 Task: Look for space in Bedong, Malaysia from 6th September, 2023 to 10th September, 2023 for 1 adult in price range Rs.9000 to Rs.17000. Place can be private room with 1  bedroom having 1 bed and 1 bathroom. Property type can be house, flat, guest house, hotel. Booking option can be shelf check-in. Required host language is English.
Action: Mouse moved to (552, 106)
Screenshot: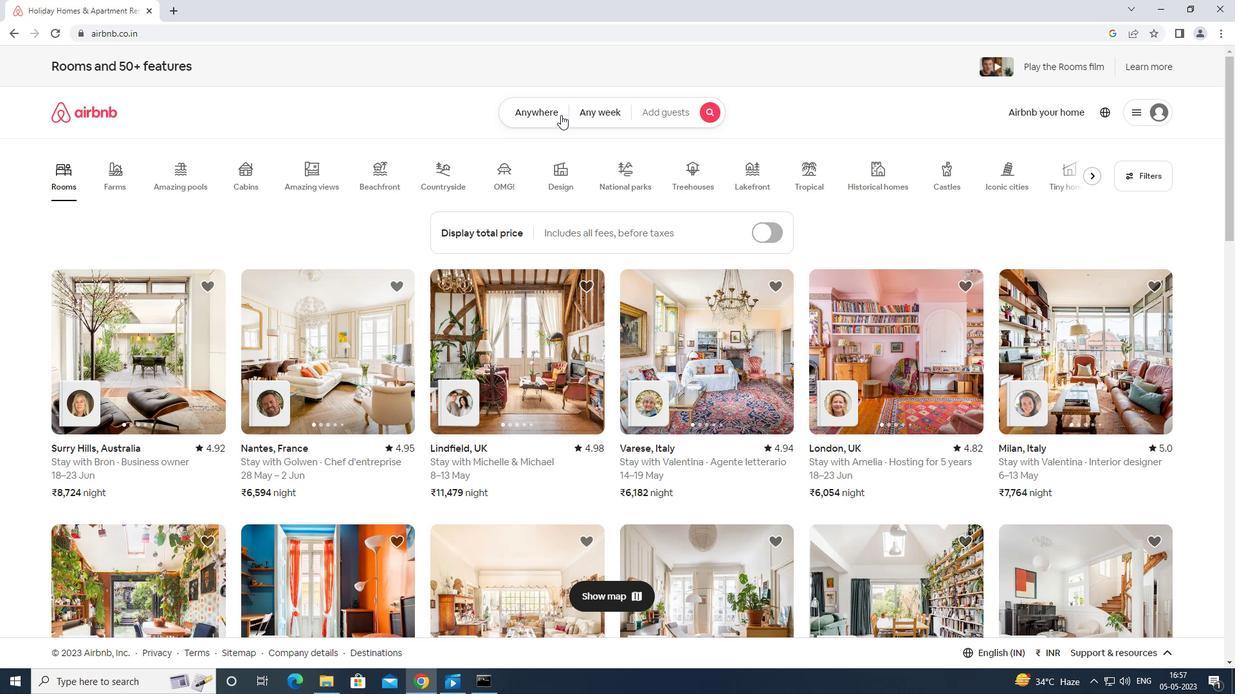 
Action: Mouse pressed left at (552, 106)
Screenshot: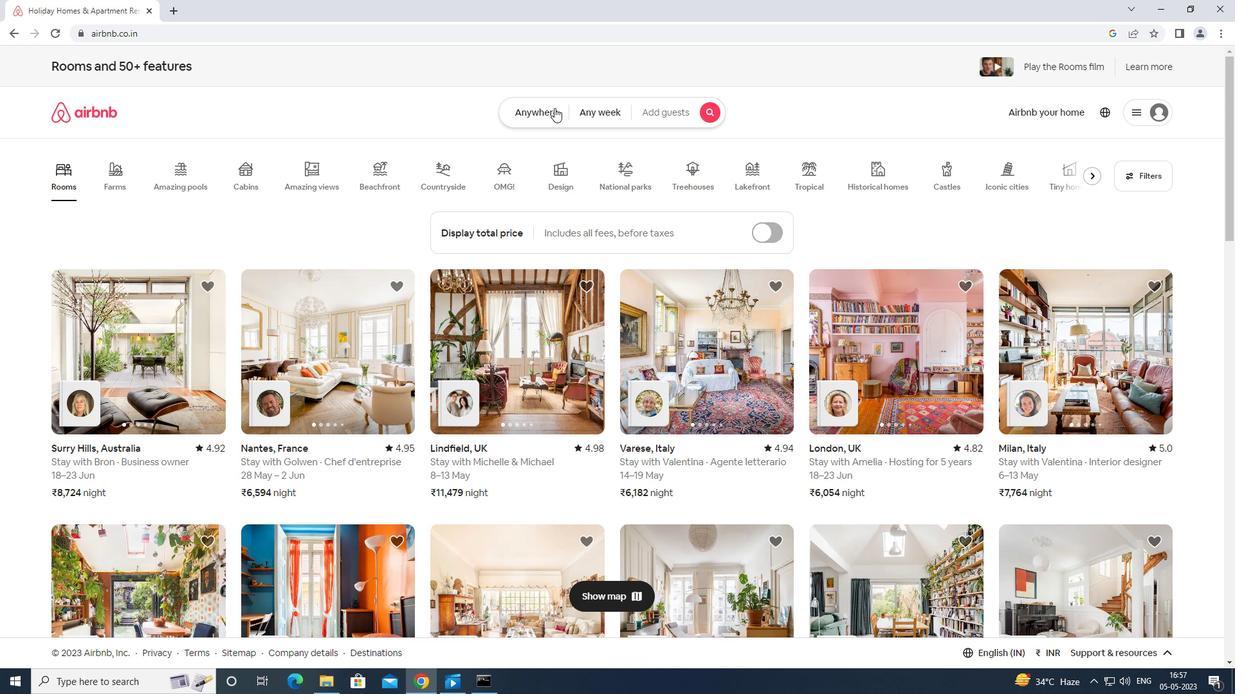 
Action: Mouse moved to (468, 161)
Screenshot: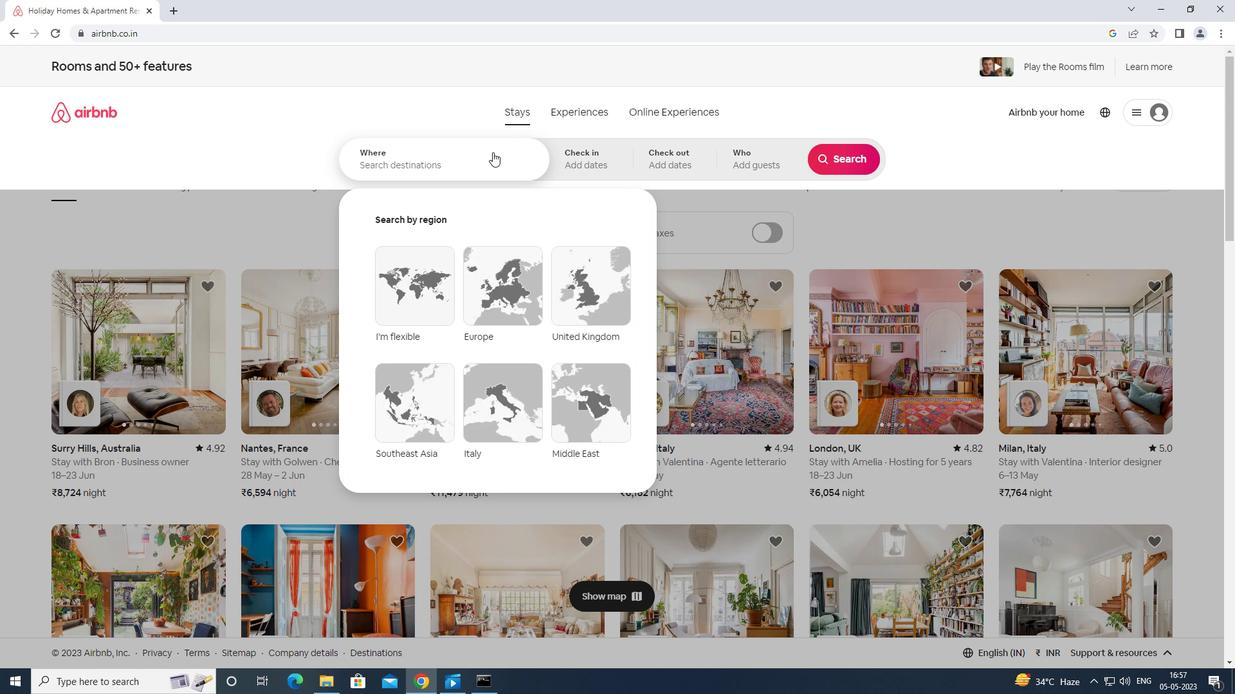 
Action: Mouse pressed left at (468, 161)
Screenshot: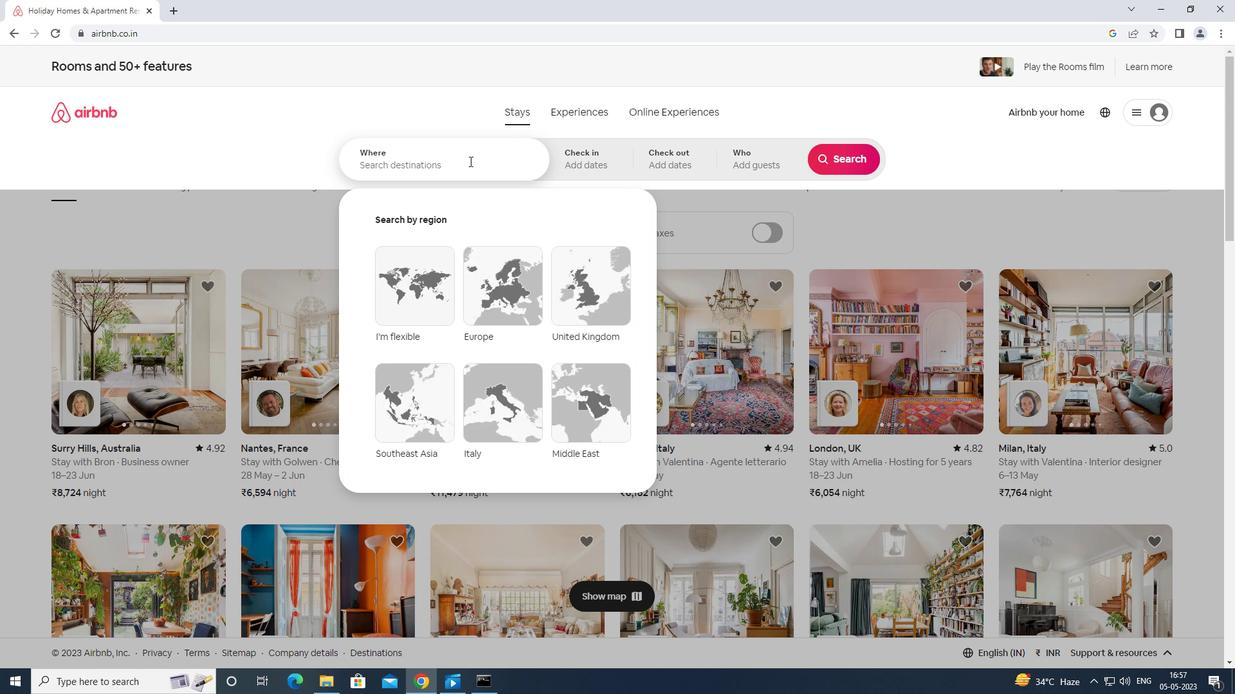 
Action: Mouse moved to (468, 161)
Screenshot: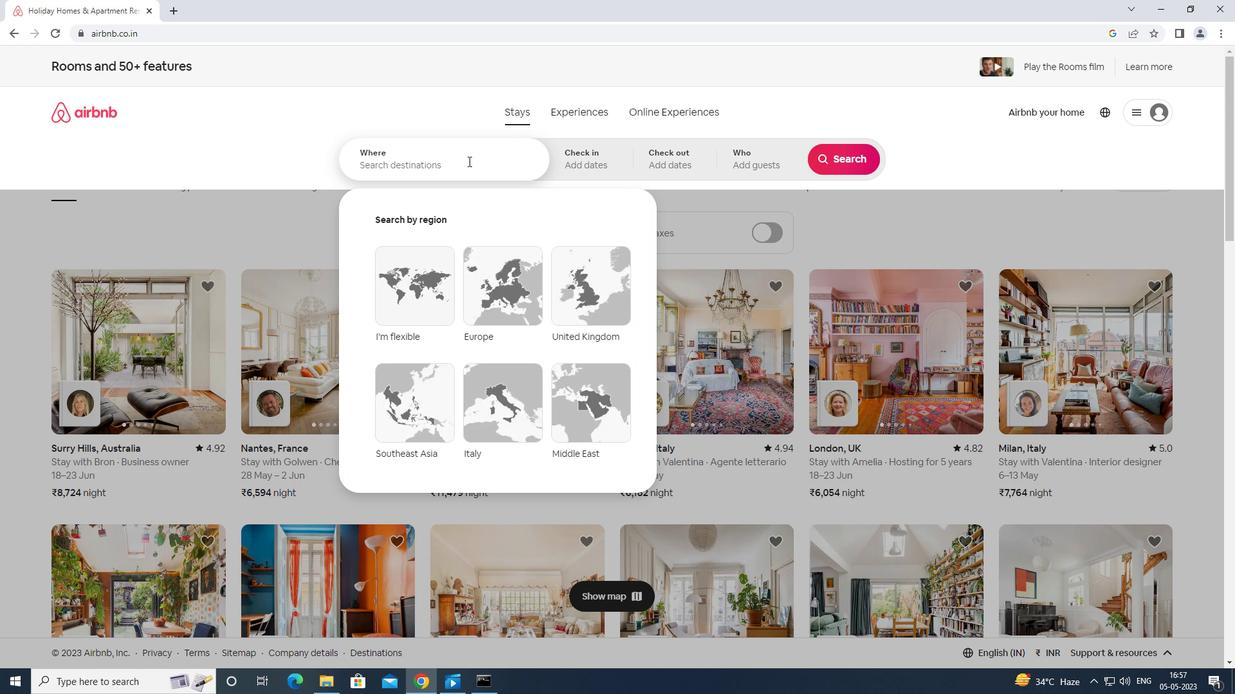 
Action: Key pressed <Key.shift>BEDONG<Key.space>MALAYSIA<Key.enter>
Screenshot: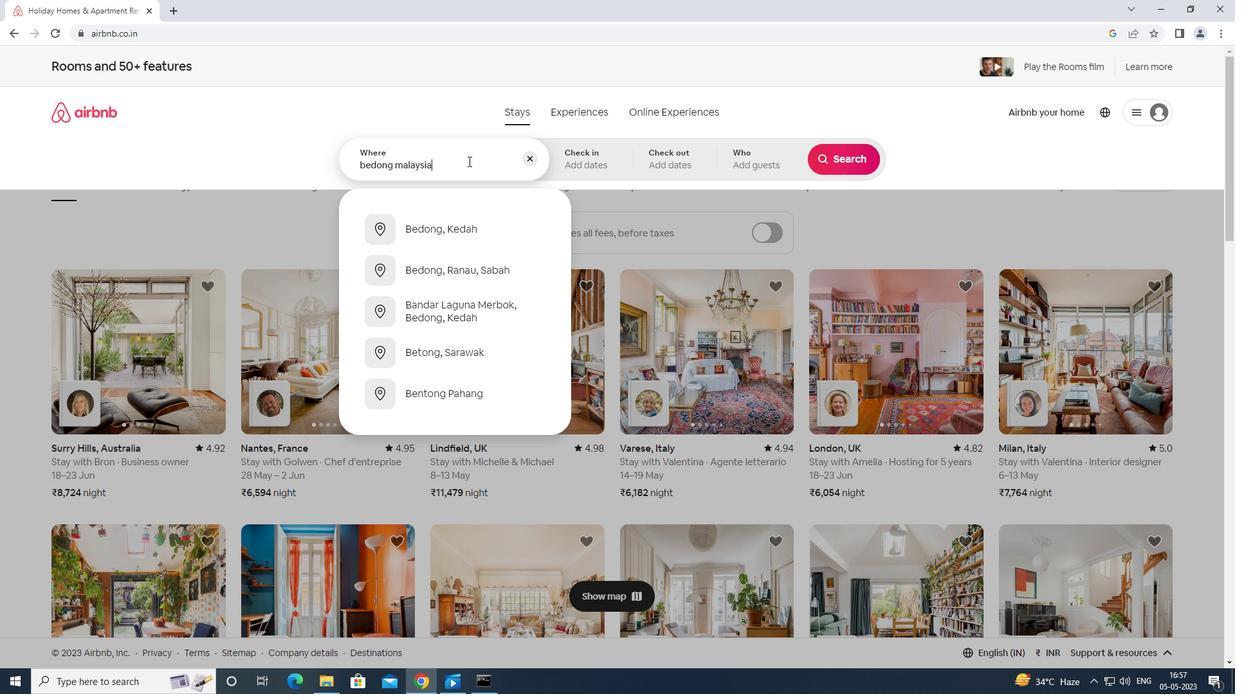 
Action: Mouse moved to (836, 241)
Screenshot: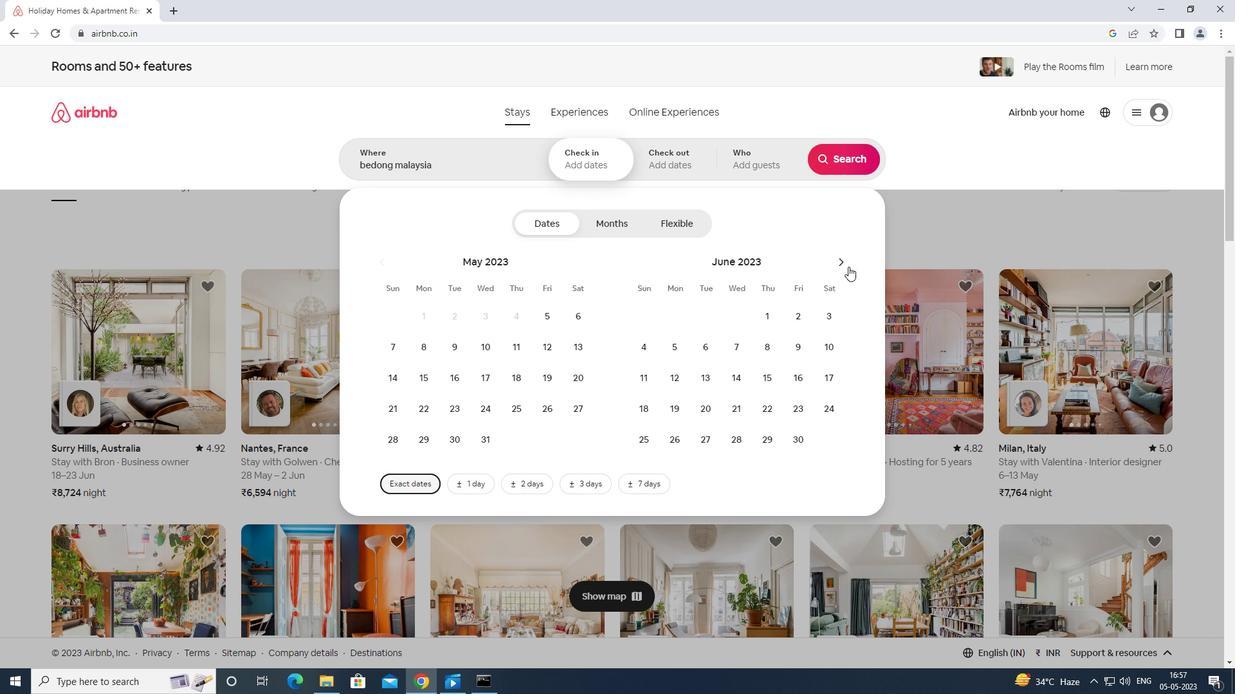 
Action: Mouse pressed left at (836, 241)
Screenshot: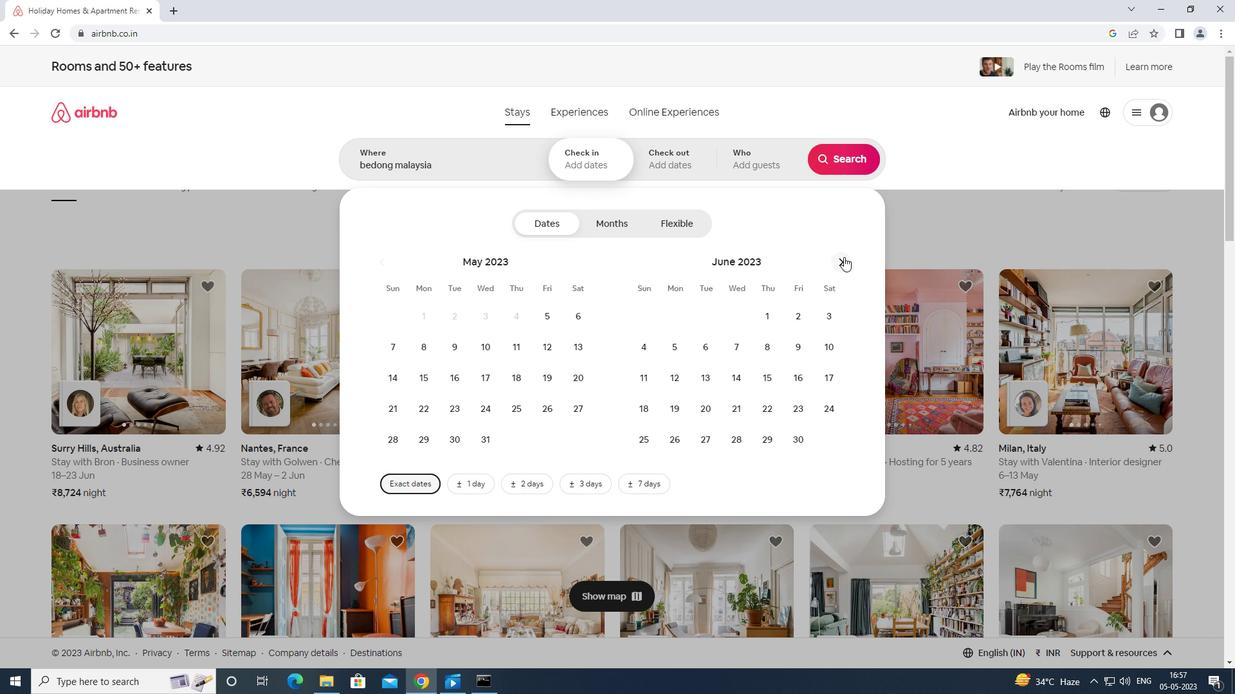 
Action: Mouse moved to (843, 265)
Screenshot: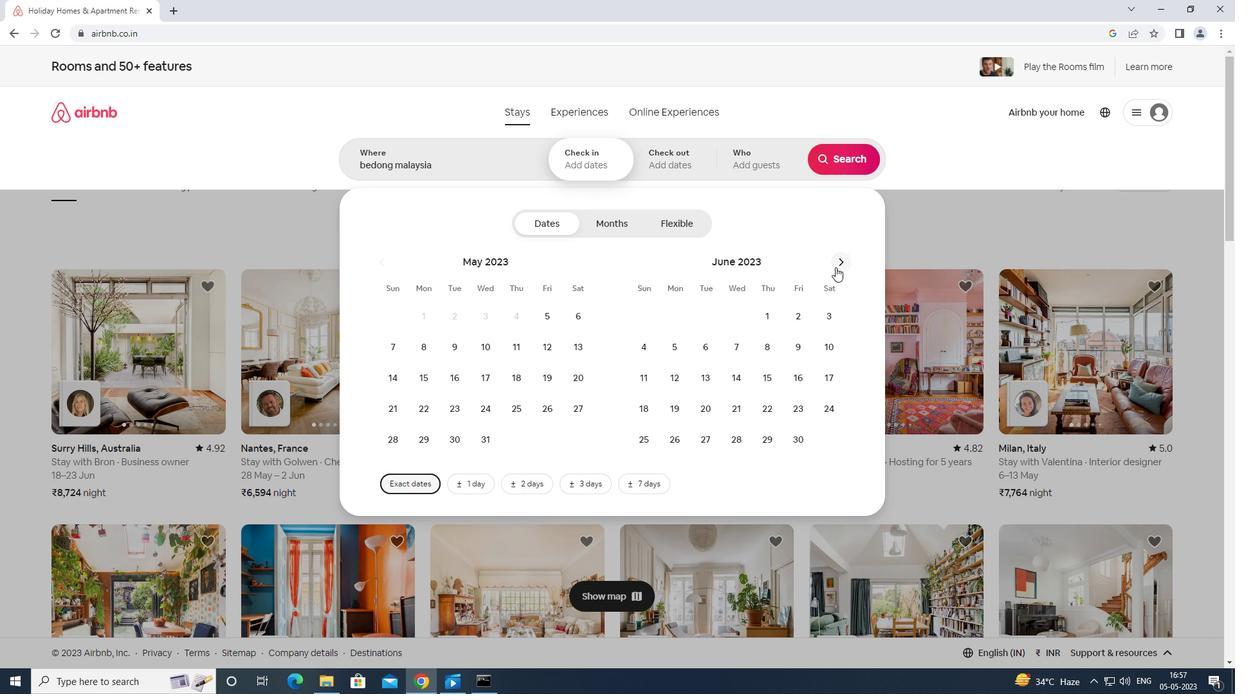 
Action: Mouse pressed left at (843, 265)
Screenshot: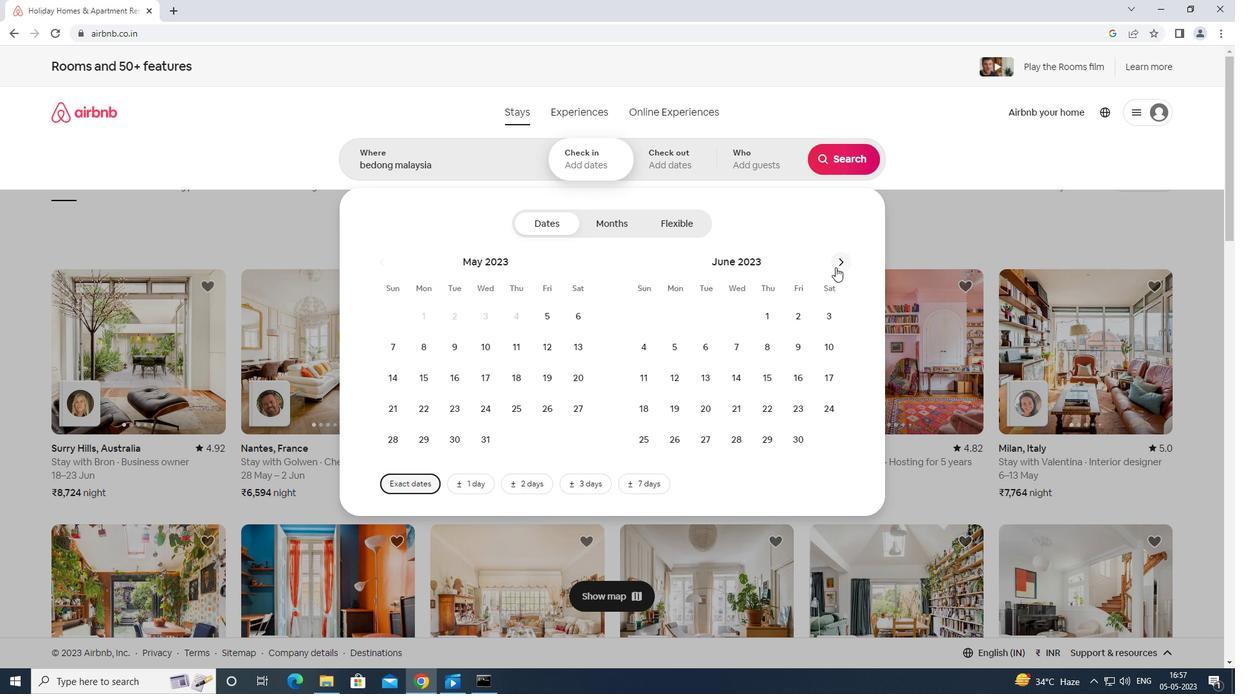 
Action: Mouse moved to (843, 263)
Screenshot: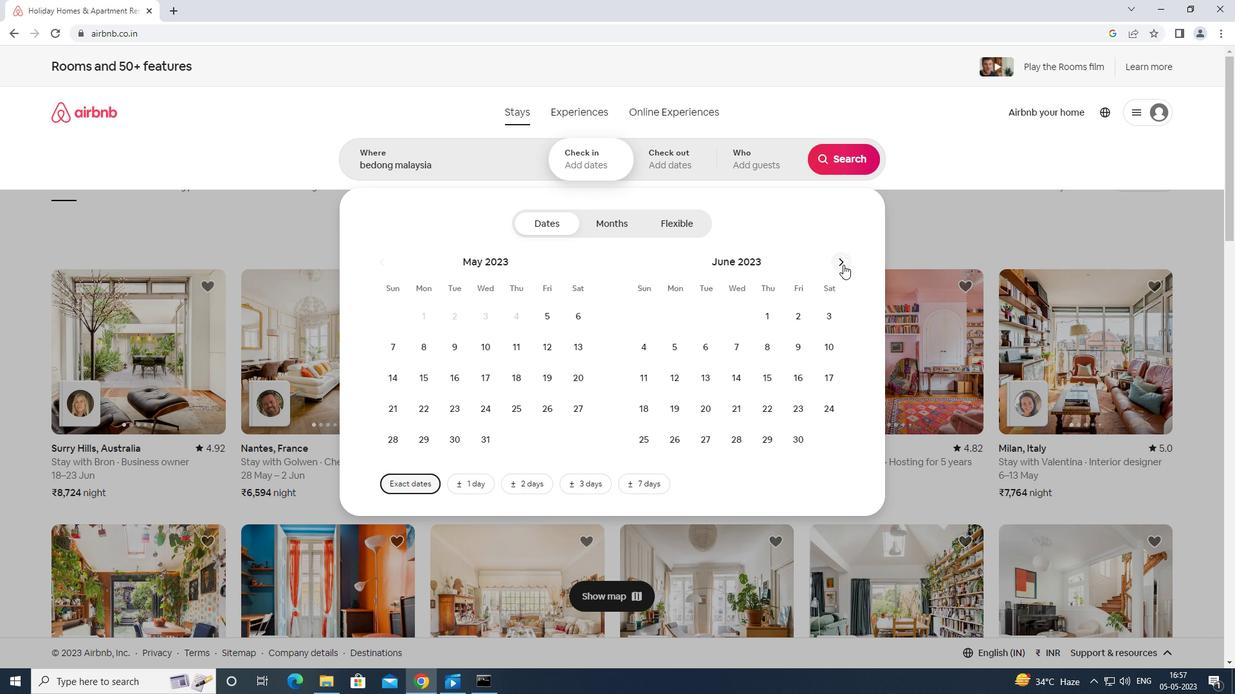 
Action: Mouse pressed left at (843, 263)
Screenshot: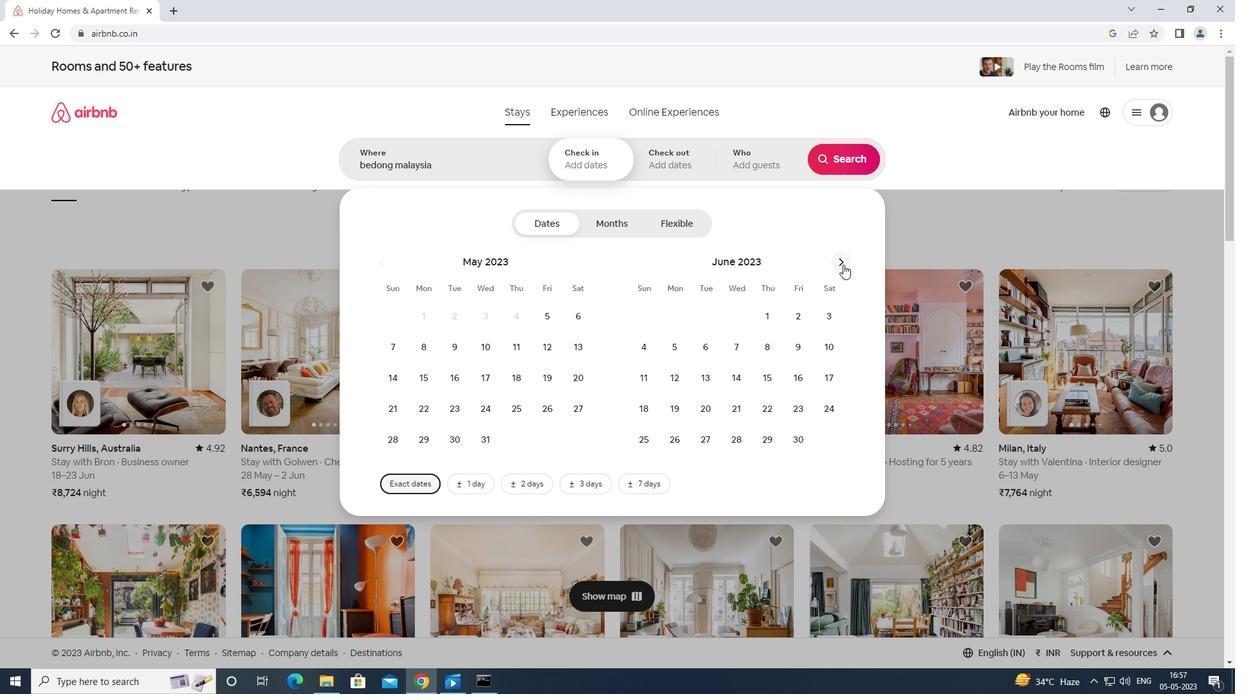 
Action: Mouse pressed left at (843, 263)
Screenshot: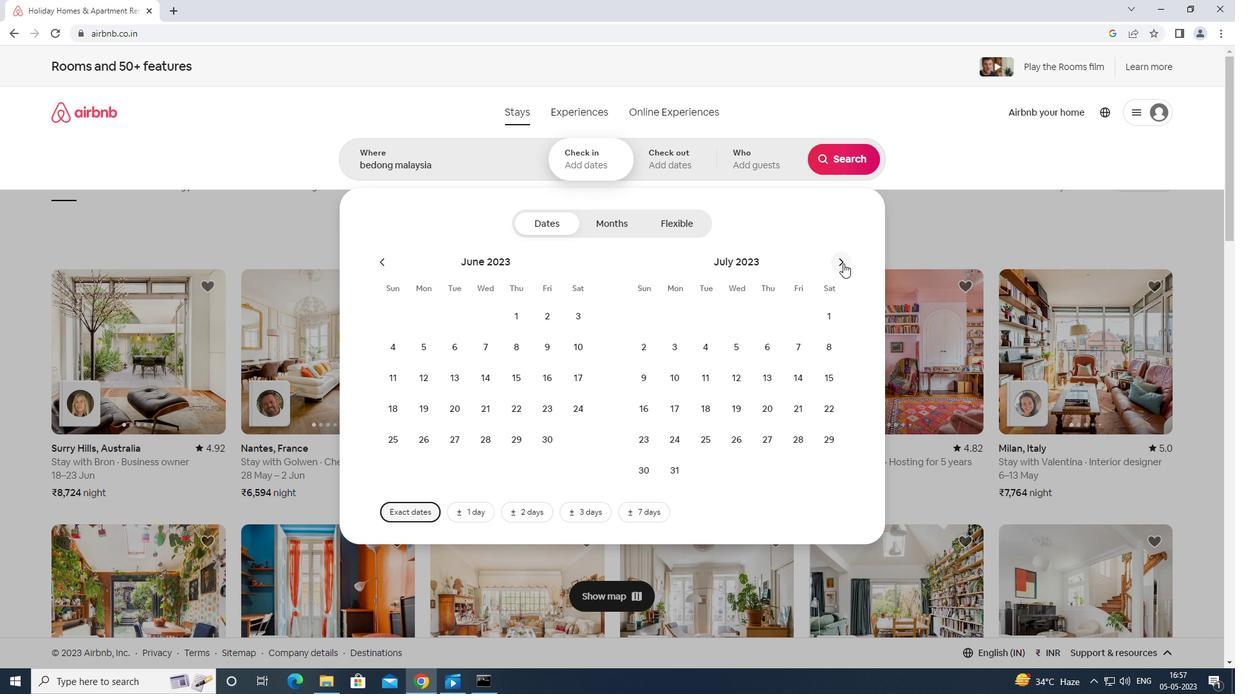 
Action: Mouse pressed left at (843, 263)
Screenshot: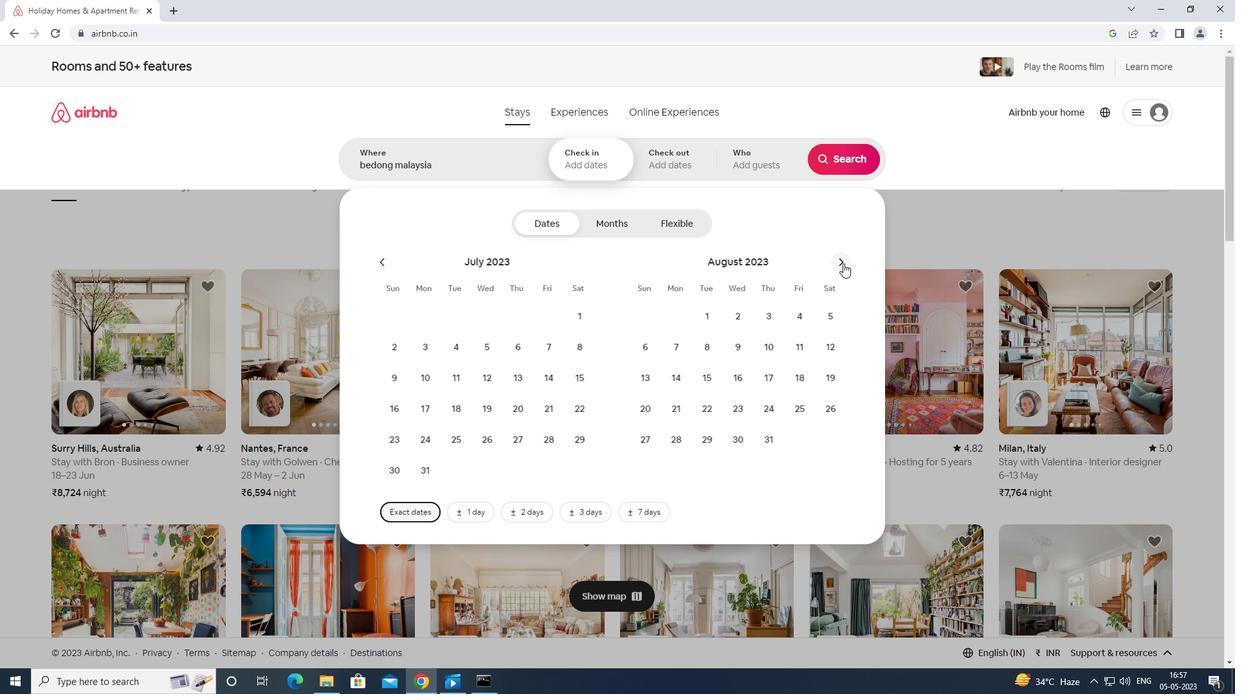 
Action: Mouse moved to (741, 345)
Screenshot: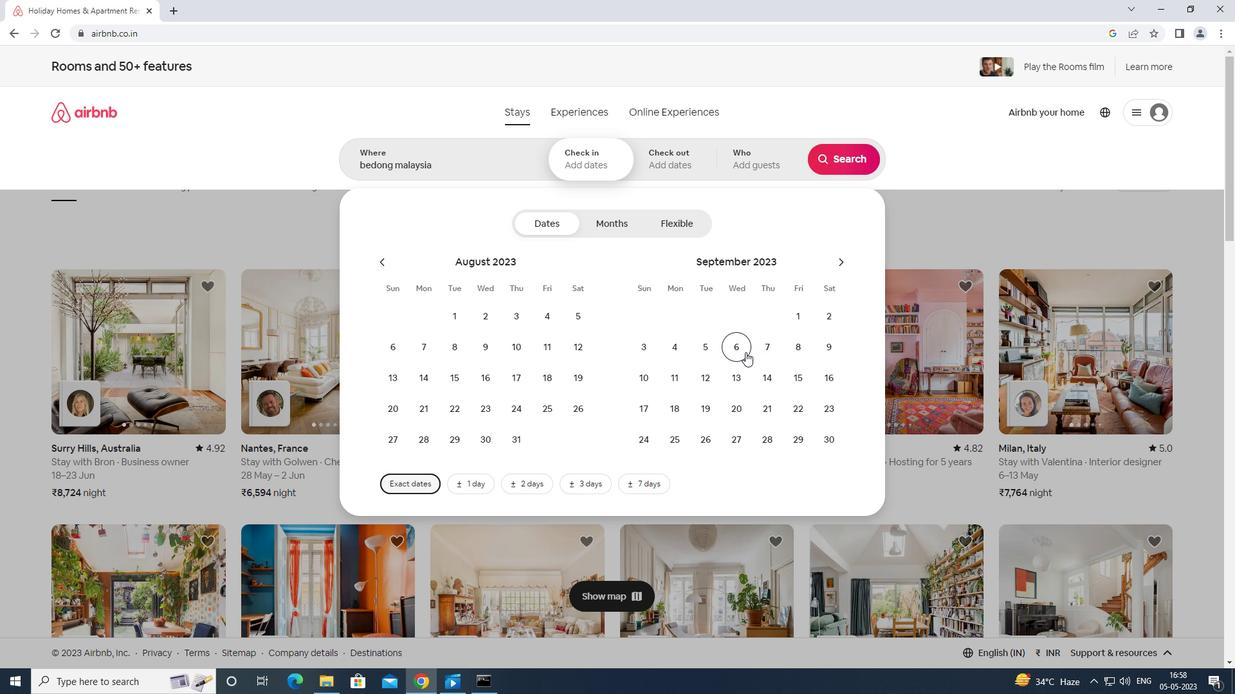 
Action: Mouse pressed left at (741, 345)
Screenshot: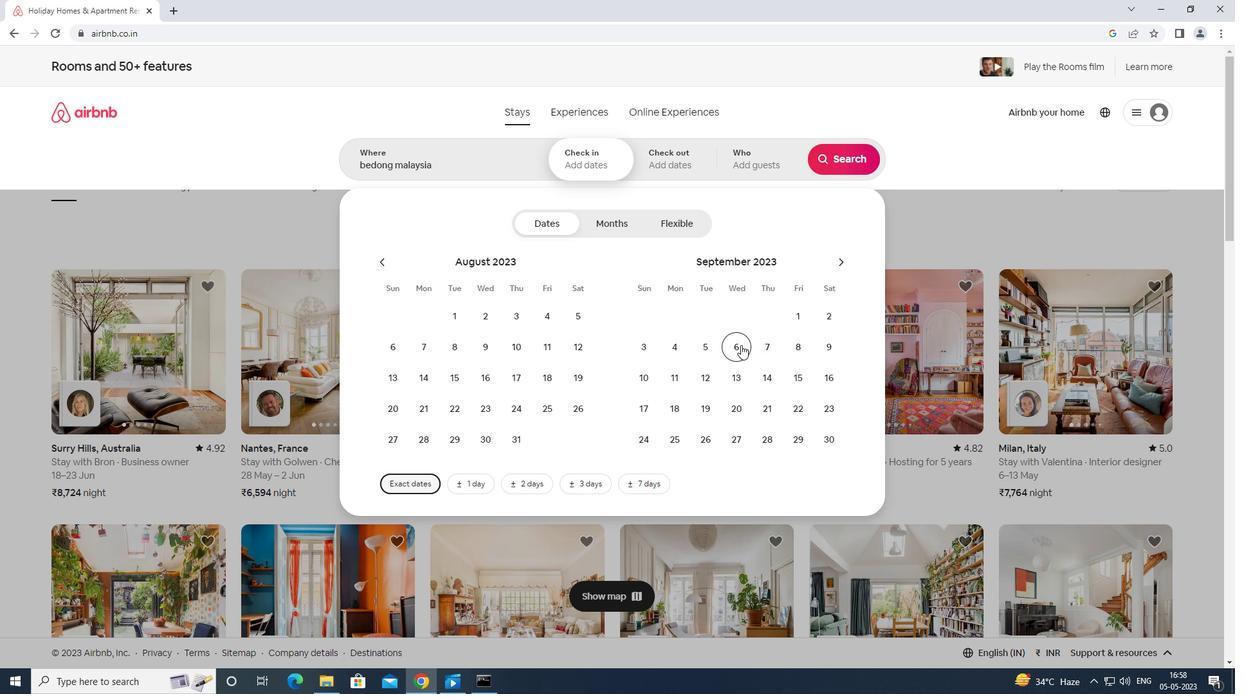 
Action: Mouse moved to (641, 382)
Screenshot: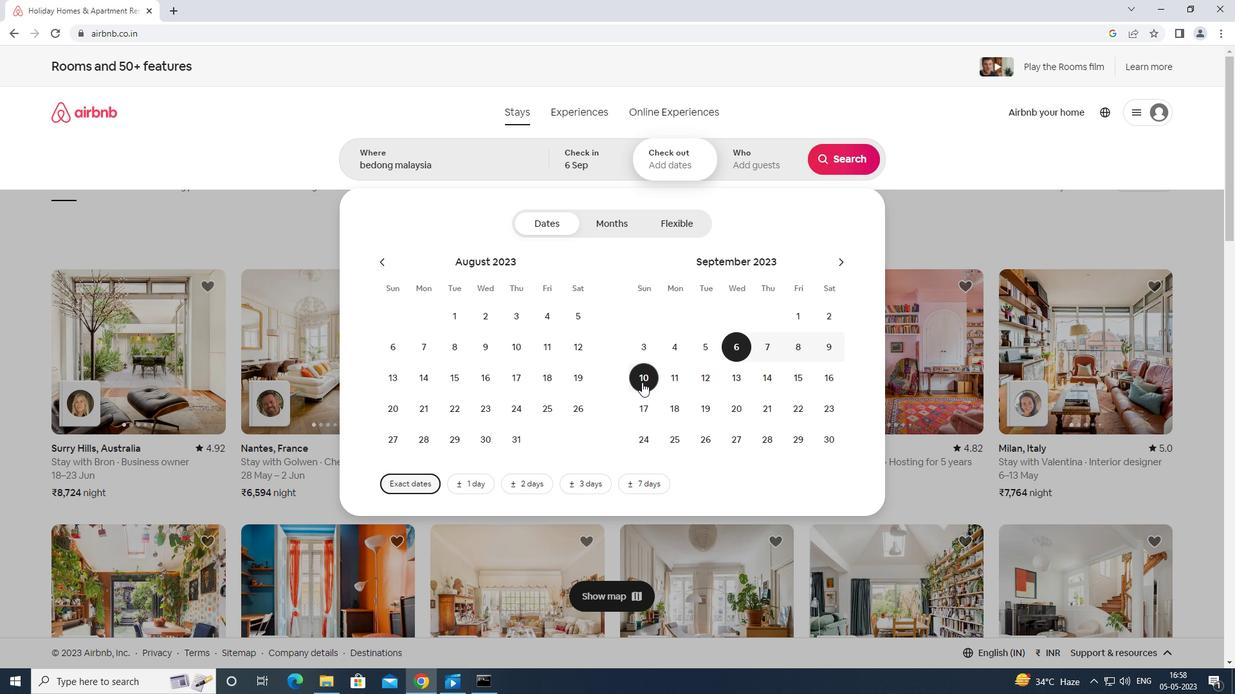
Action: Mouse pressed left at (641, 382)
Screenshot: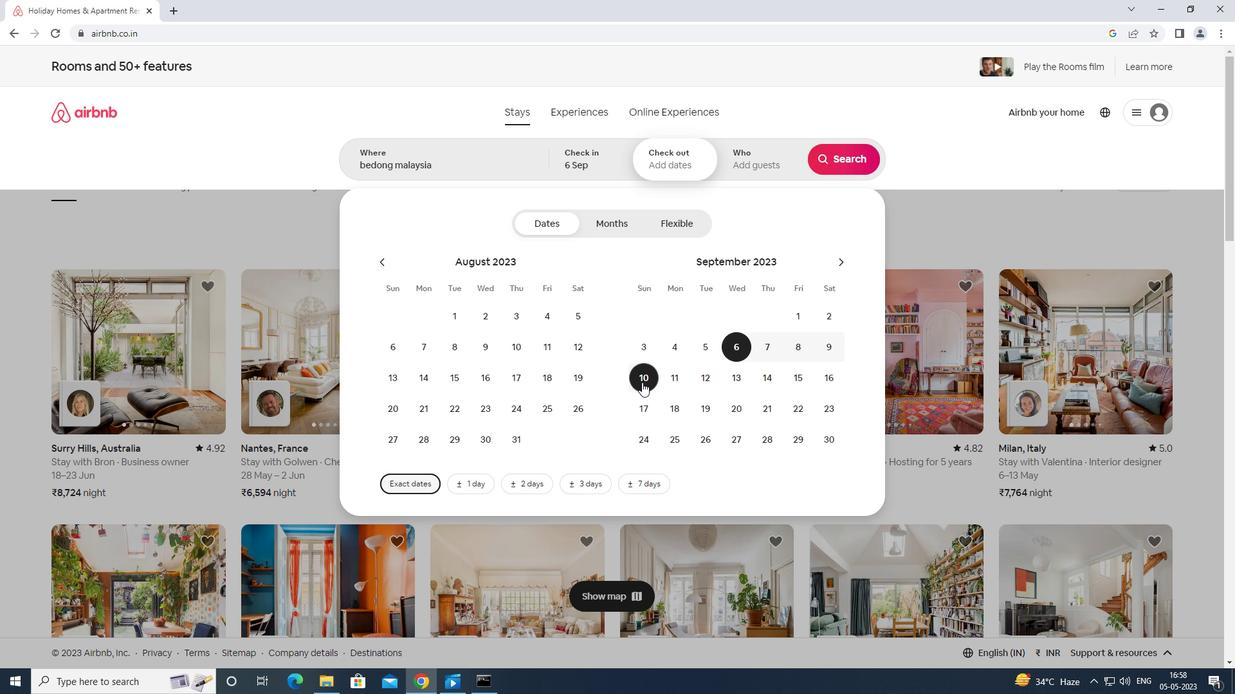 
Action: Mouse moved to (746, 166)
Screenshot: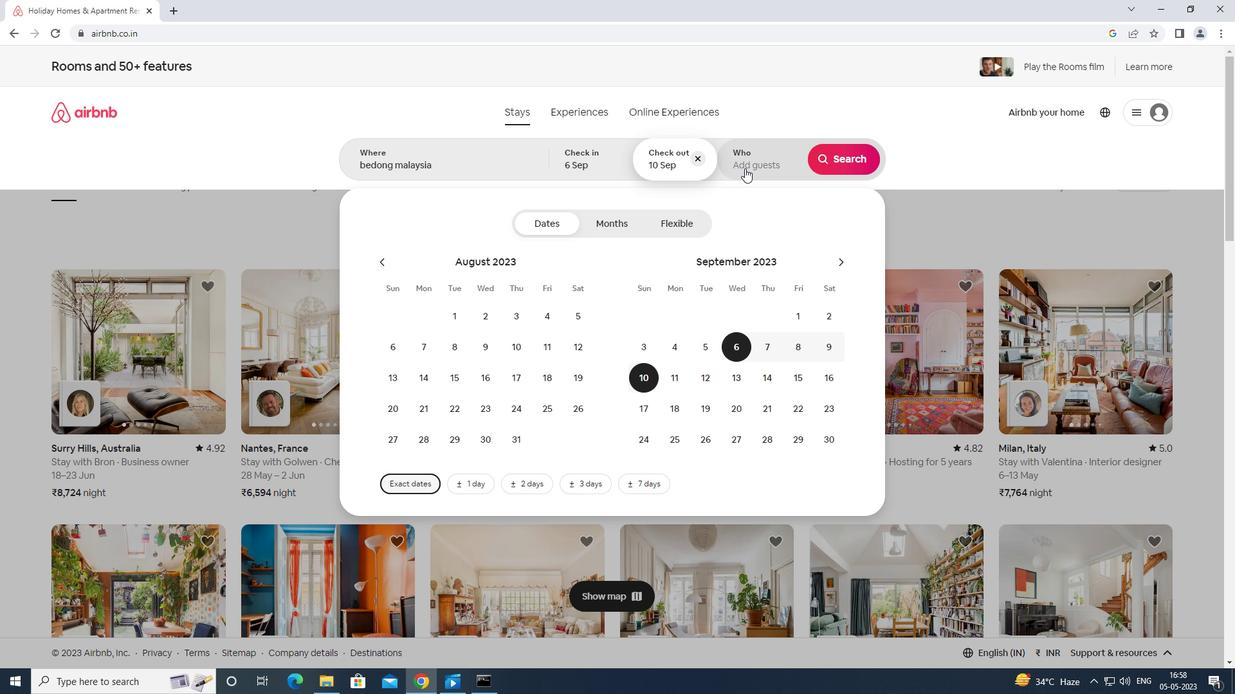 
Action: Mouse pressed left at (746, 166)
Screenshot: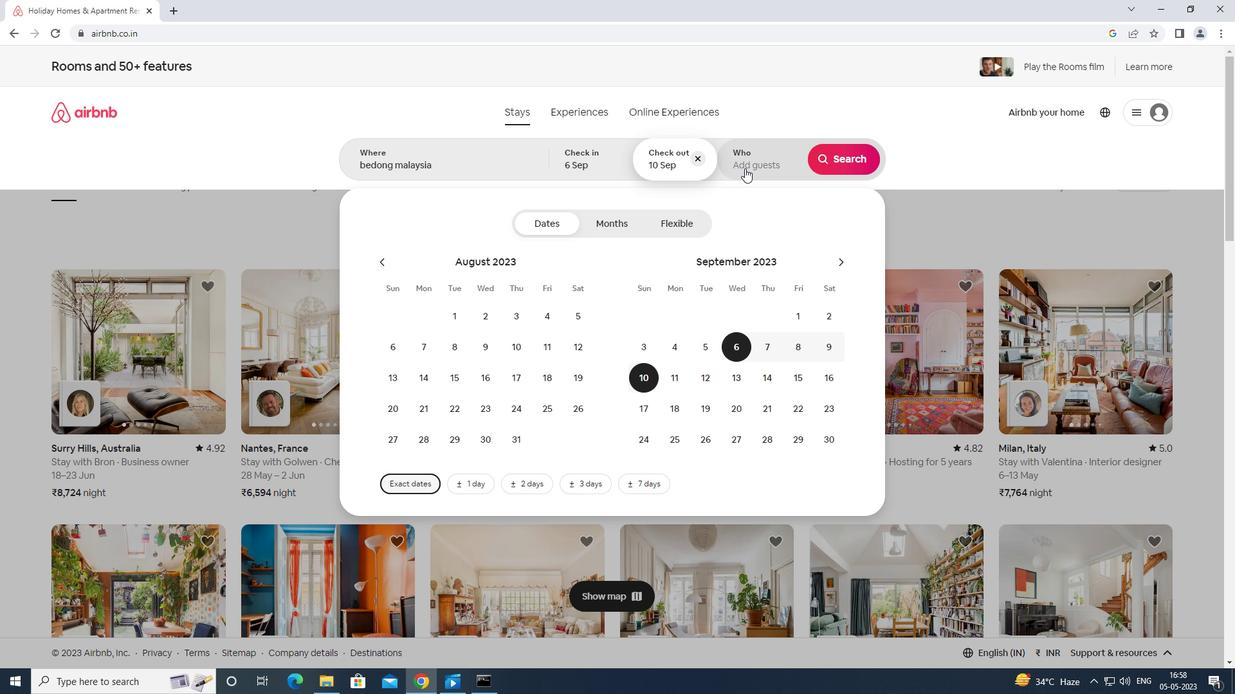 
Action: Mouse moved to (850, 225)
Screenshot: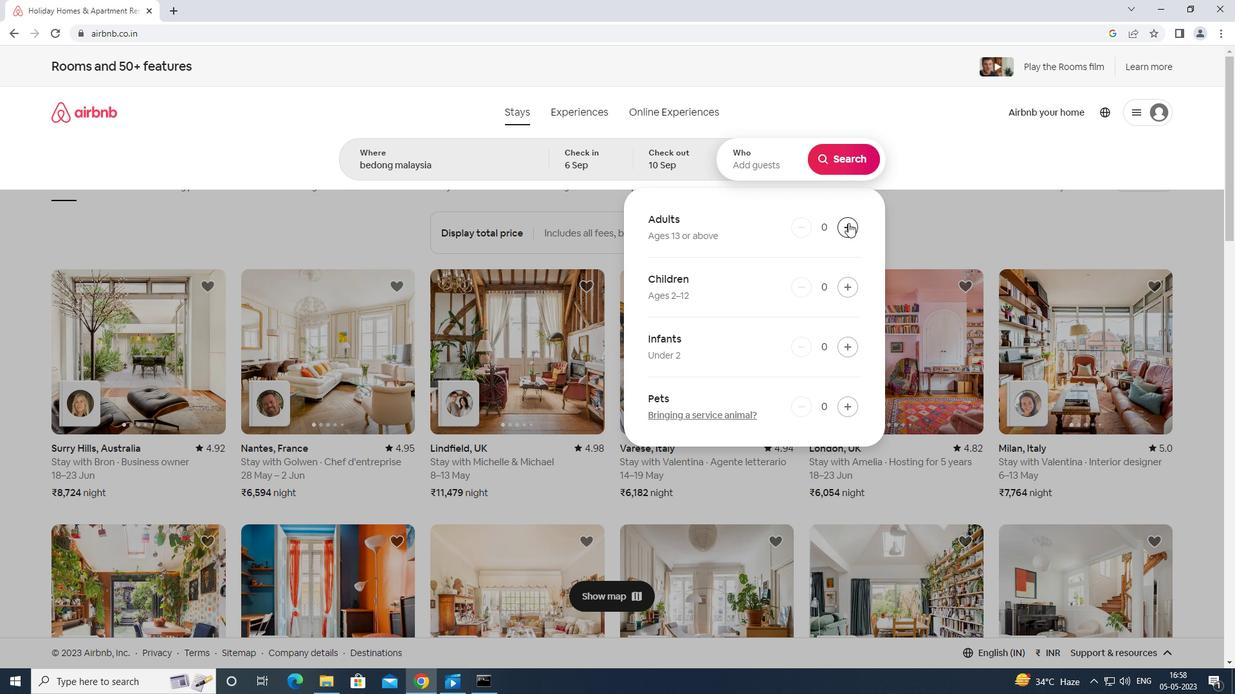 
Action: Mouse pressed left at (850, 225)
Screenshot: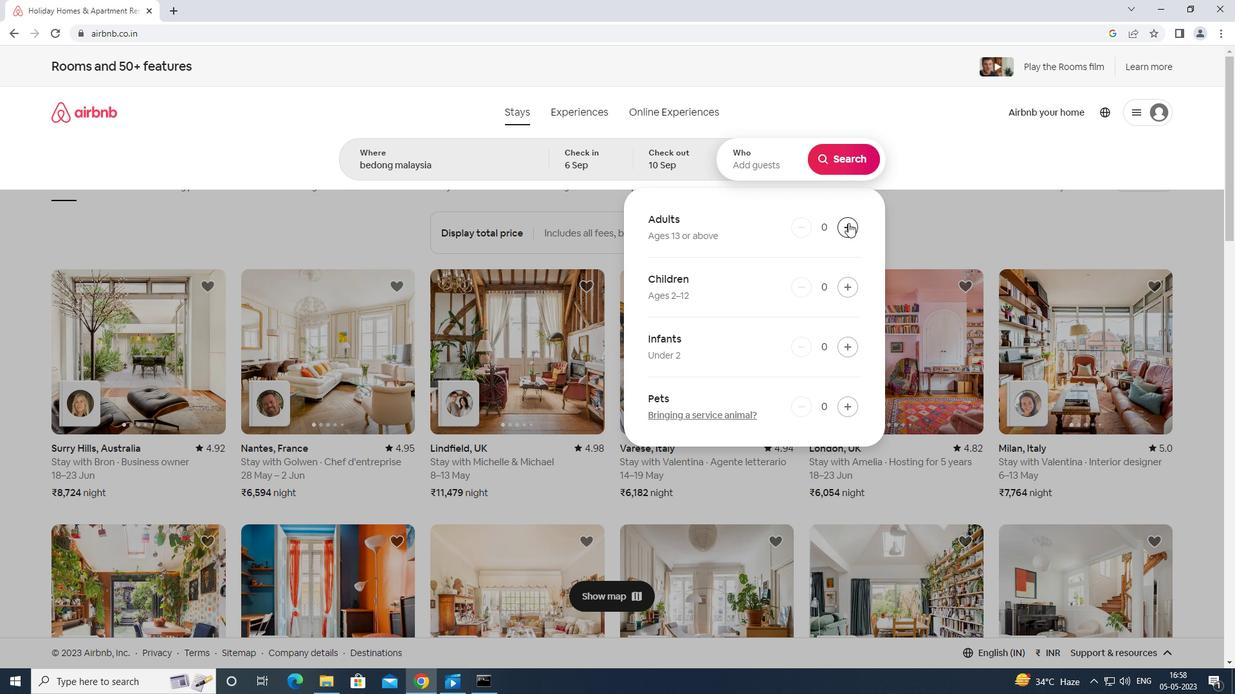 
Action: Mouse moved to (841, 158)
Screenshot: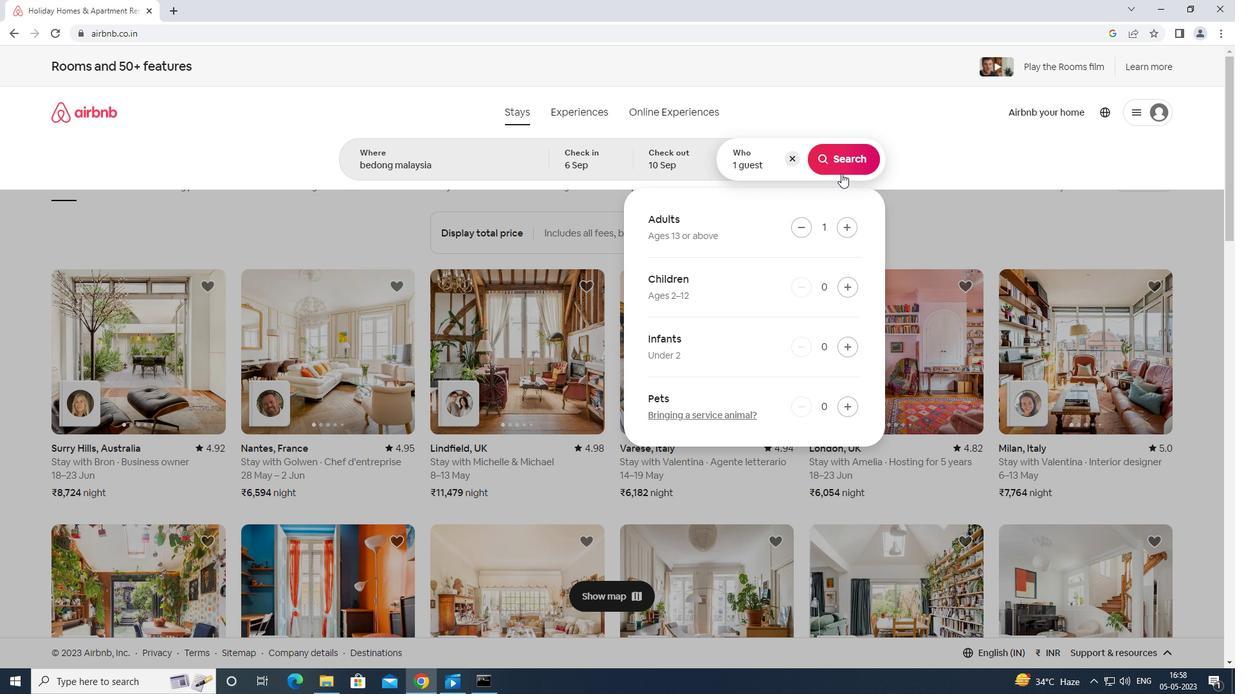 
Action: Mouse pressed left at (841, 158)
Screenshot: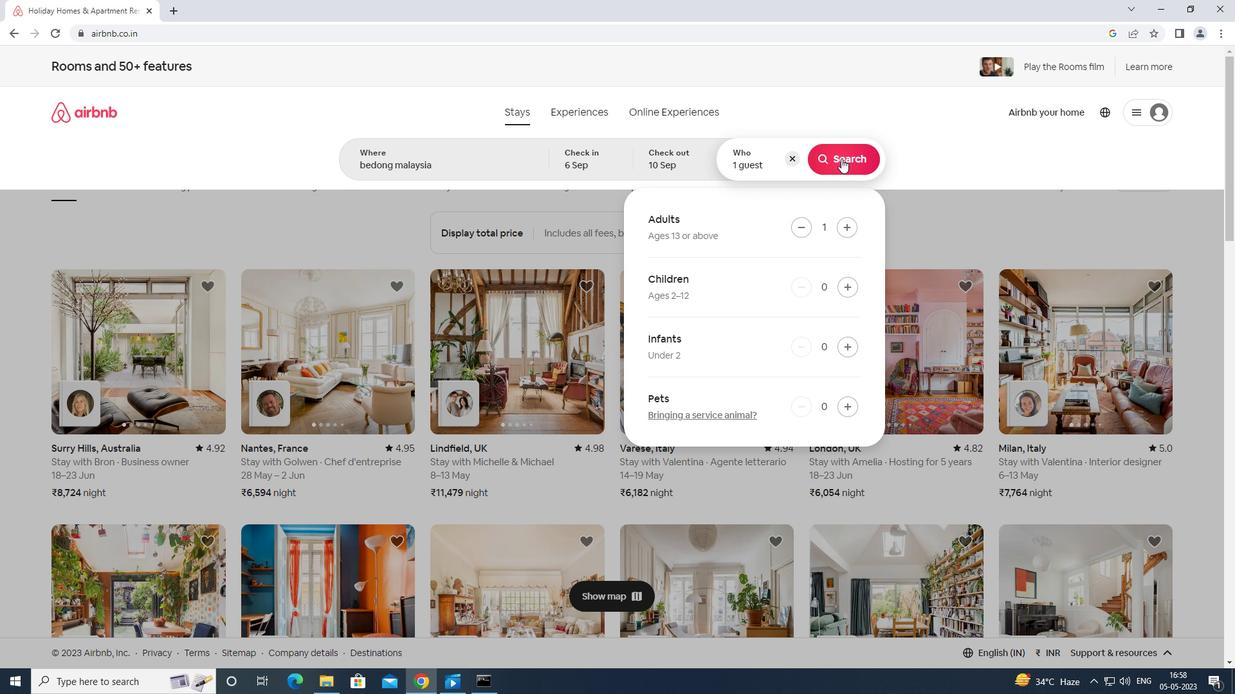 
Action: Mouse moved to (1188, 122)
Screenshot: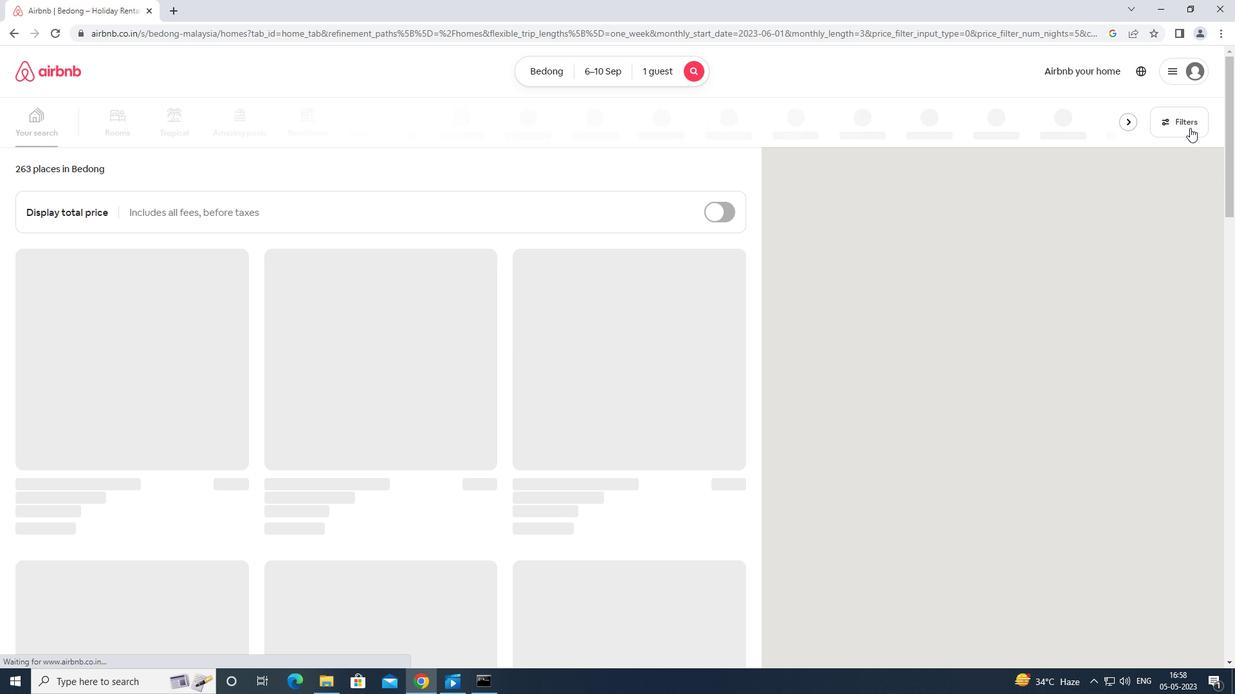 
Action: Mouse pressed left at (1188, 122)
Screenshot: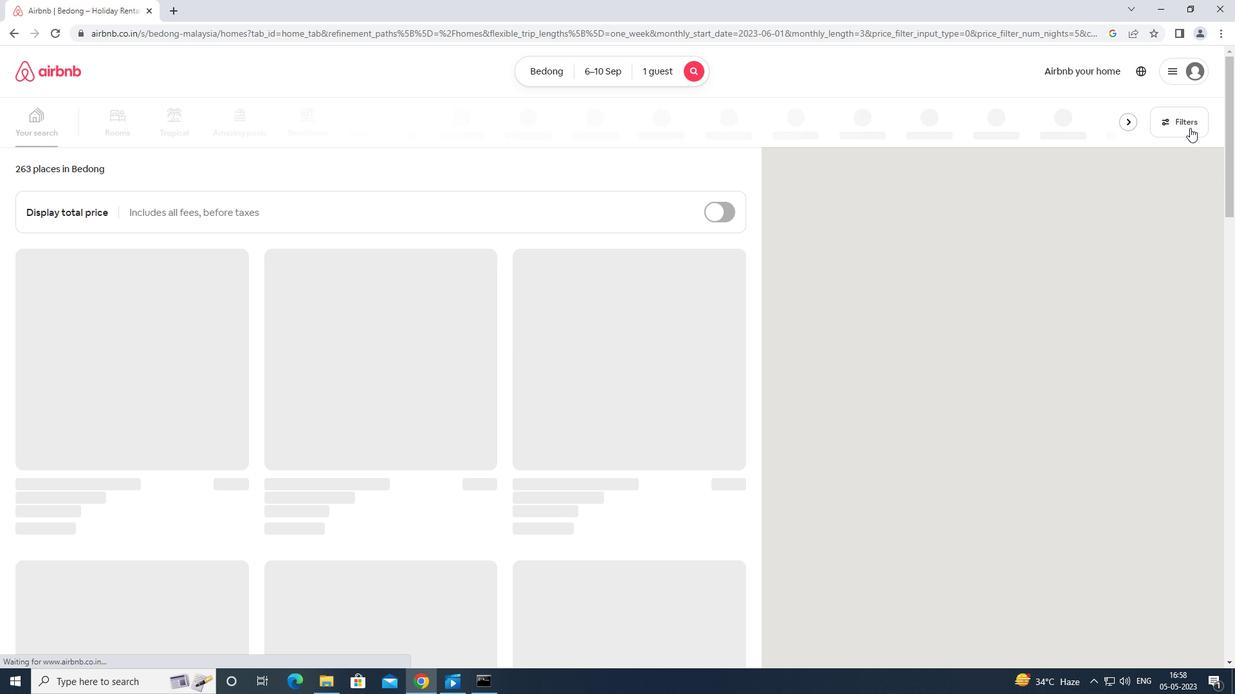 
Action: Mouse moved to (503, 426)
Screenshot: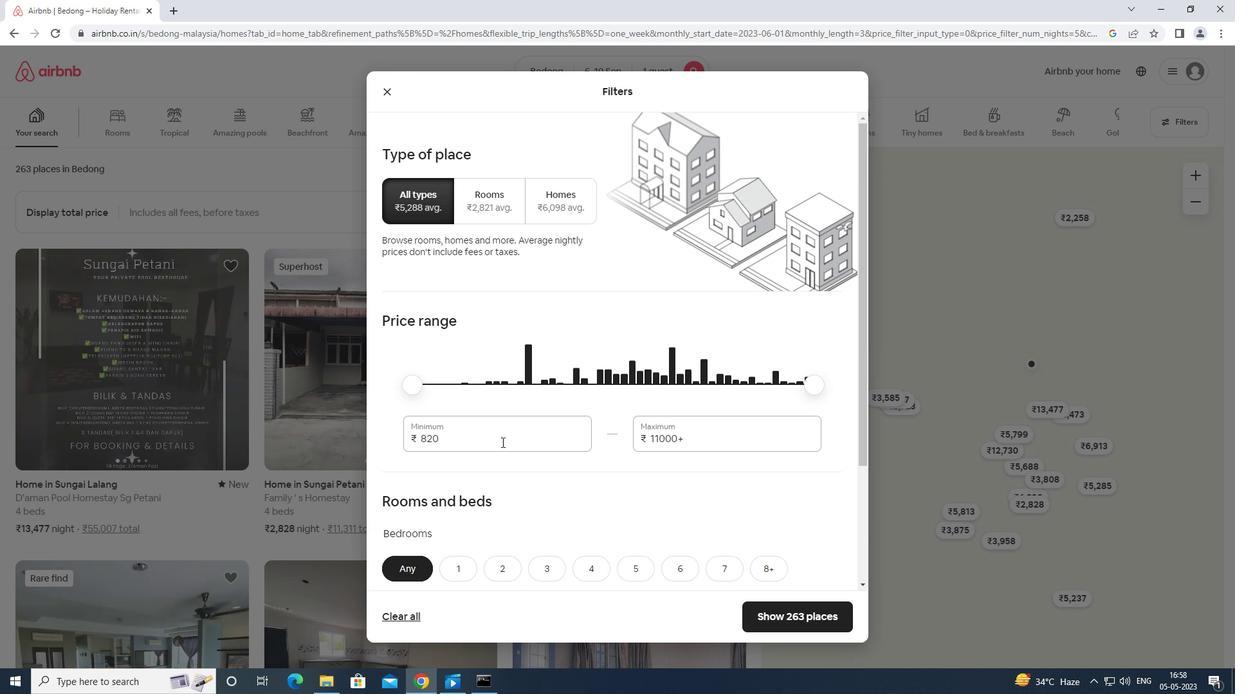 
Action: Mouse pressed left at (503, 426)
Screenshot: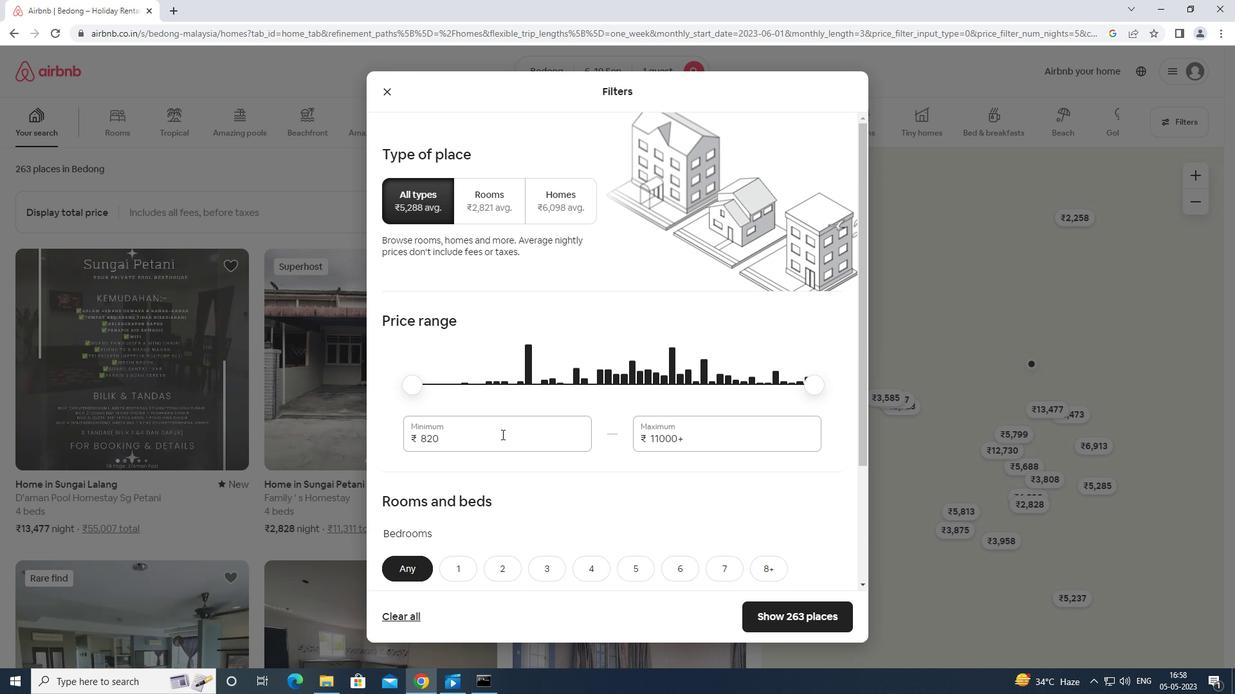 
Action: Mouse moved to (504, 420)
Screenshot: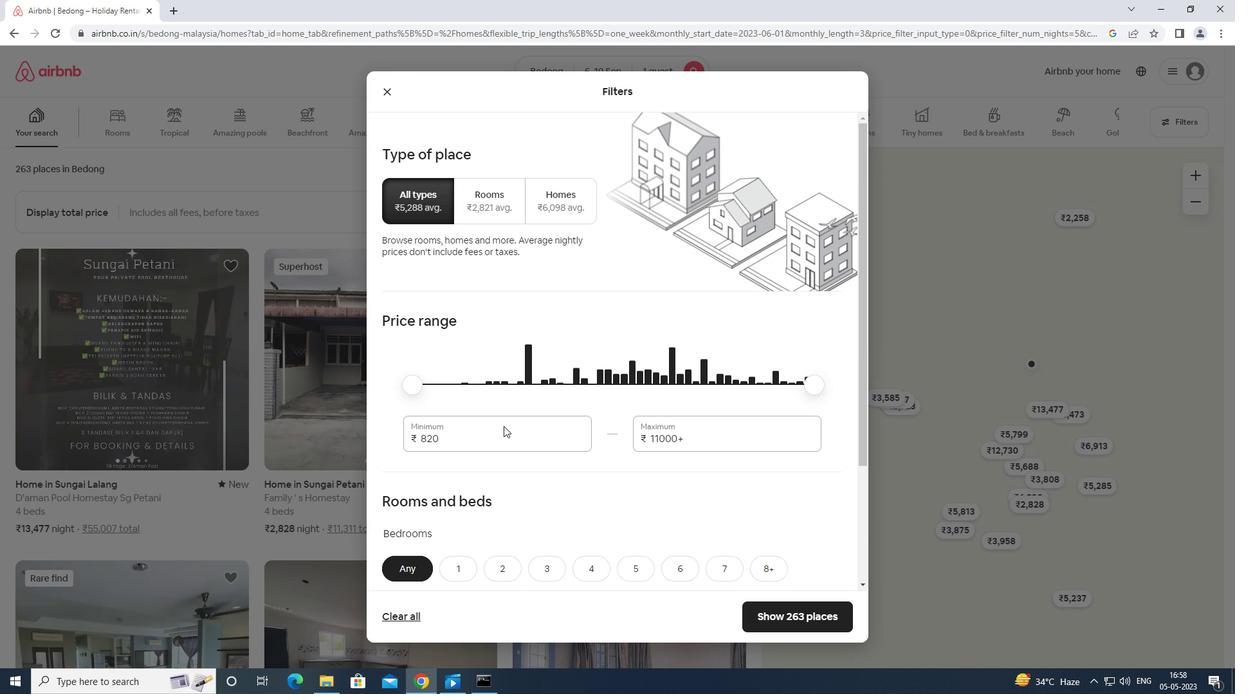 
Action: Key pressed <Key.backspace><Key.backspace><Key.backspace><Key.backspace><Key.backspace><Key.backspace>90
Screenshot: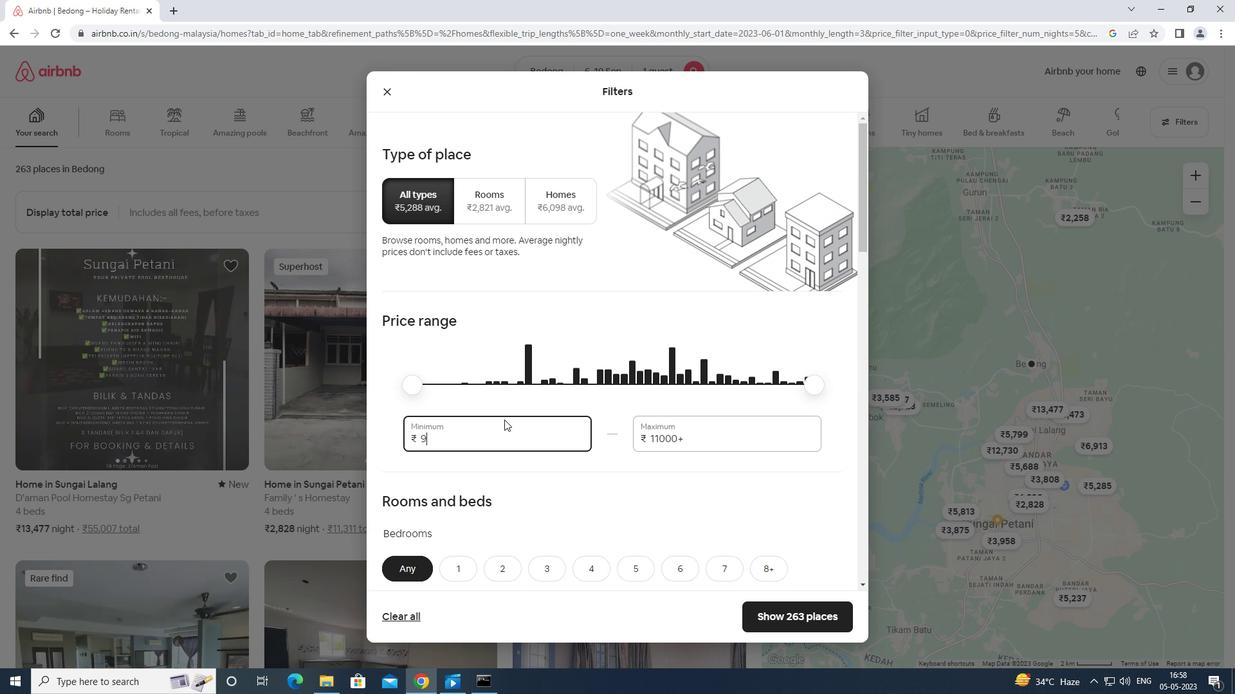 
Action: Mouse moved to (505, 420)
Screenshot: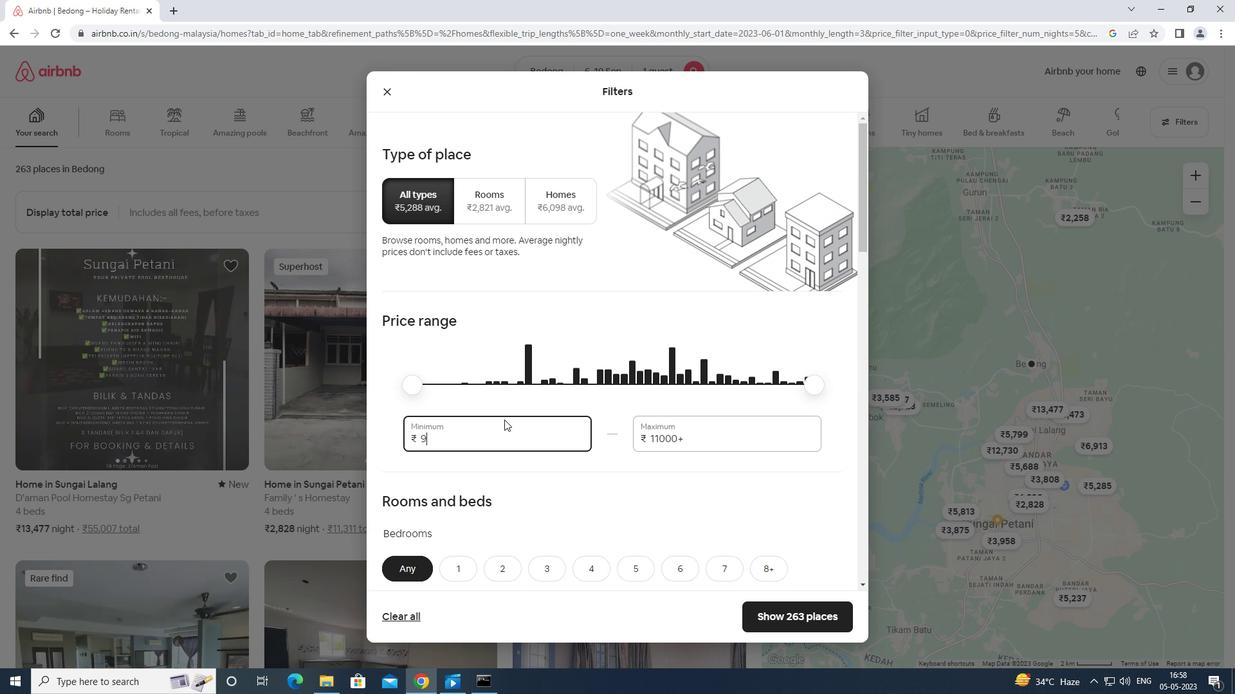 
Action: Key pressed 00
Screenshot: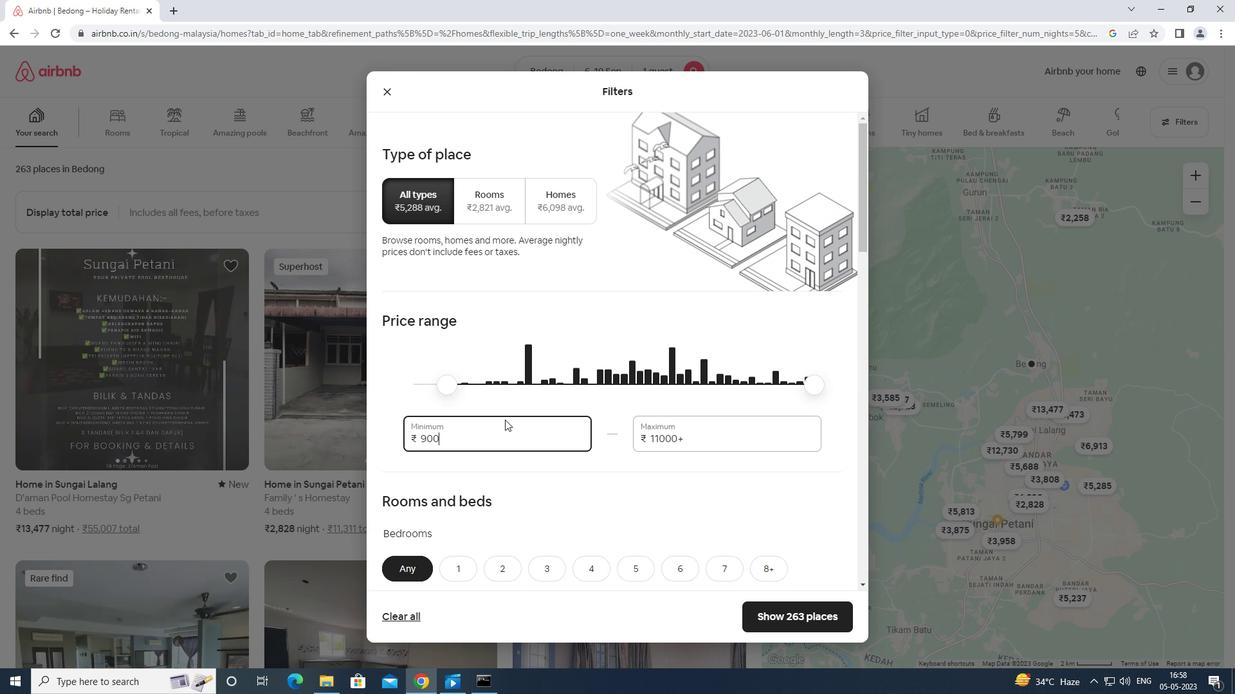 
Action: Mouse moved to (717, 428)
Screenshot: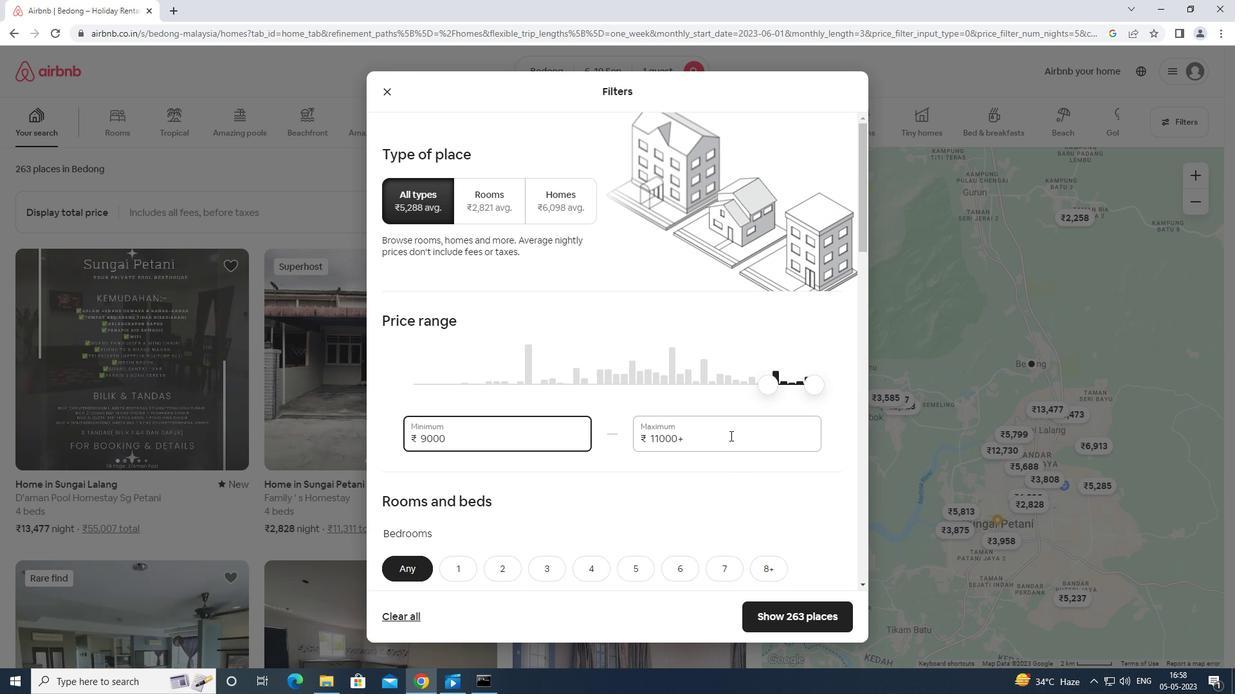 
Action: Mouse pressed left at (717, 428)
Screenshot: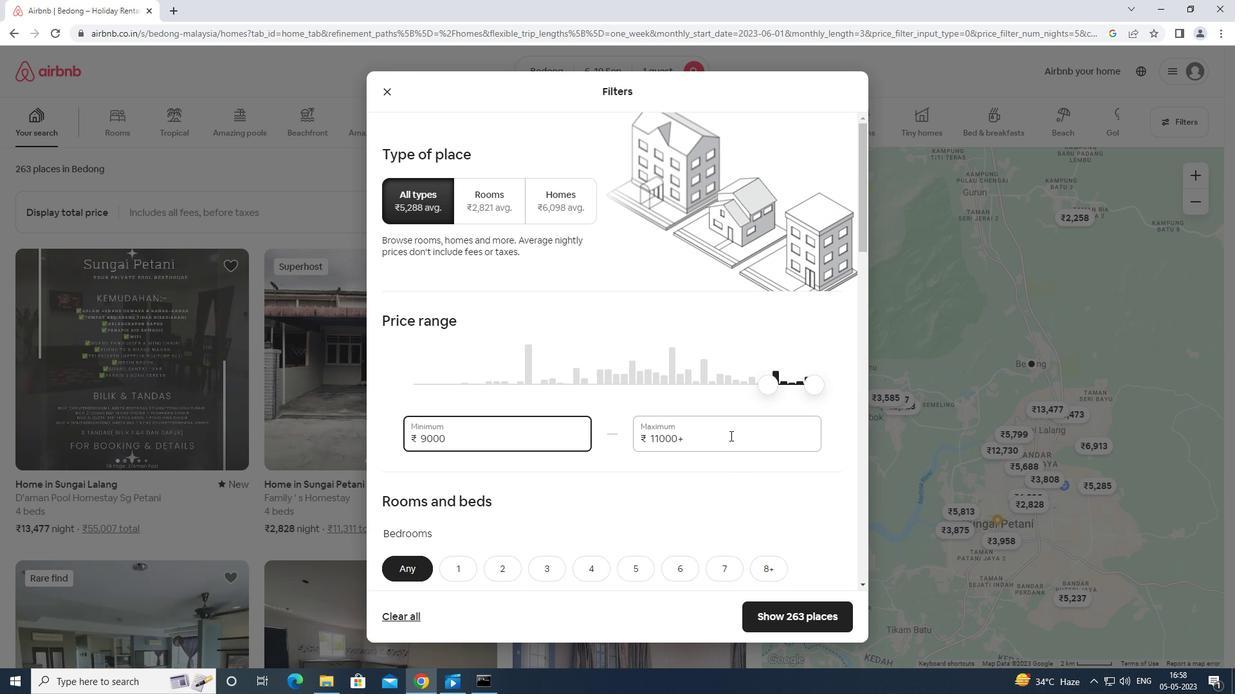 
Action: Mouse moved to (716, 428)
Screenshot: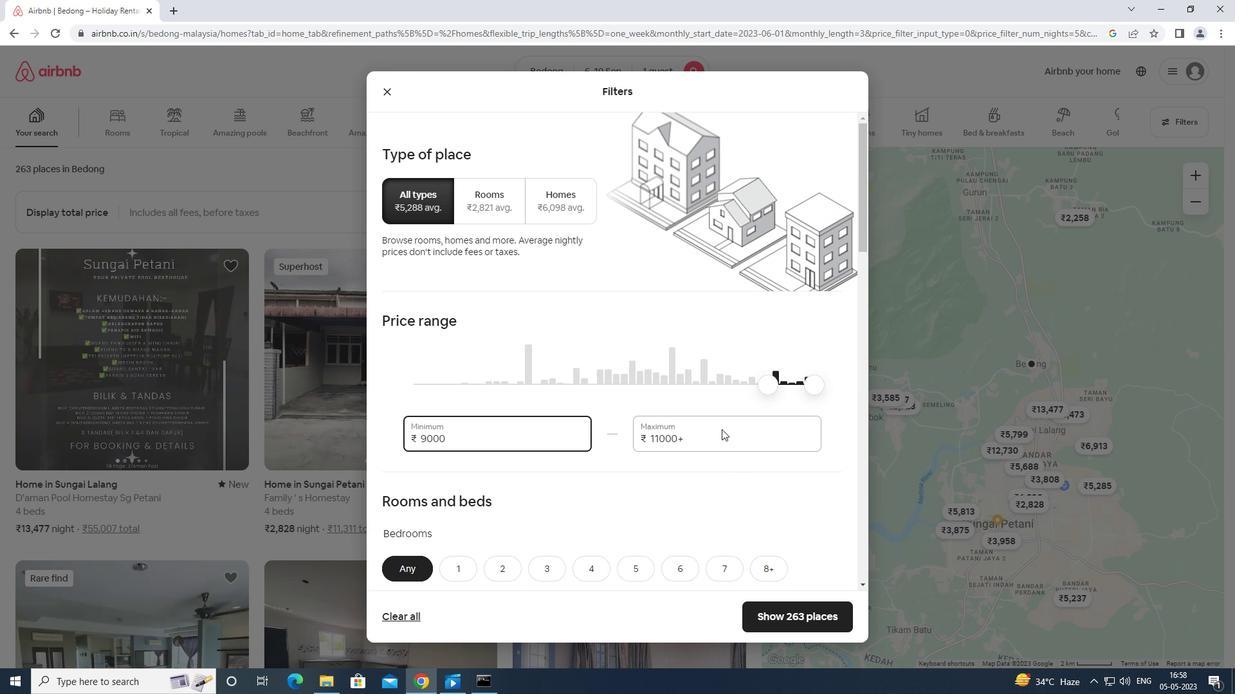 
Action: Key pressed <Key.backspace><Key.backspace><Key.backspace><Key.backspace><Key.backspace><Key.backspace><Key.backspace><Key.backspace><Key.backspace><Key.backspace><Key.backspace><Key.backspace><Key.backspace><Key.backspace><Key.backspace>17000
Screenshot: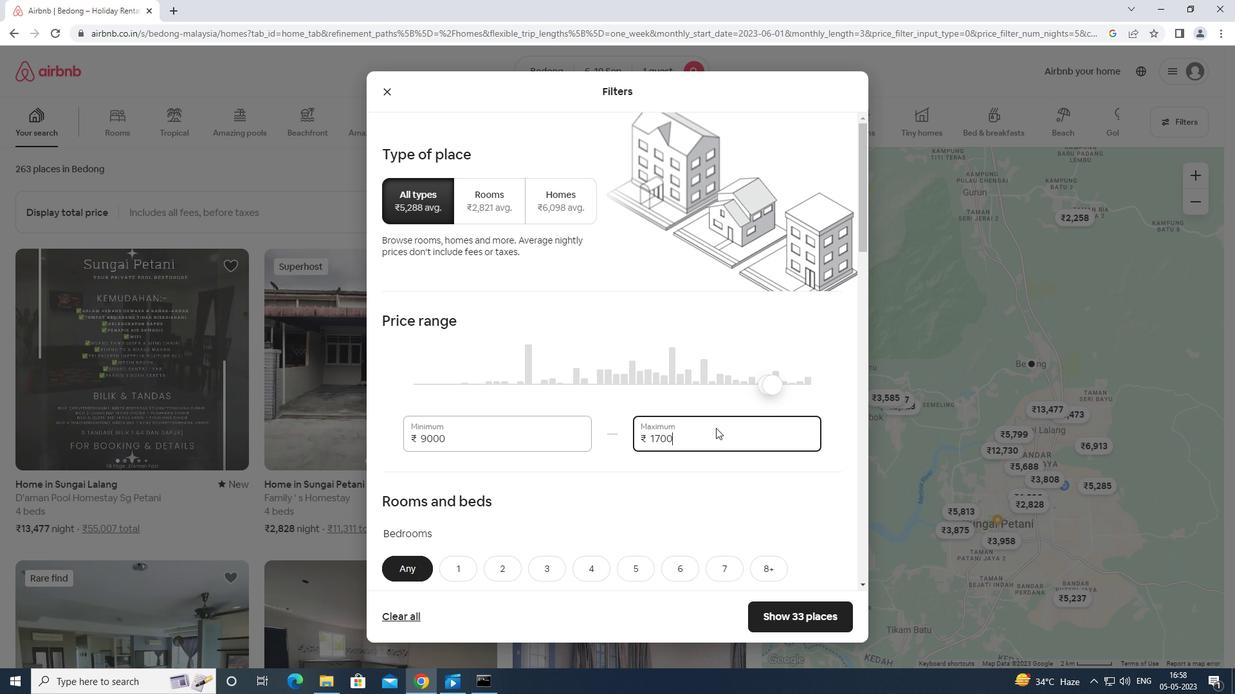 
Action: Mouse moved to (716, 436)
Screenshot: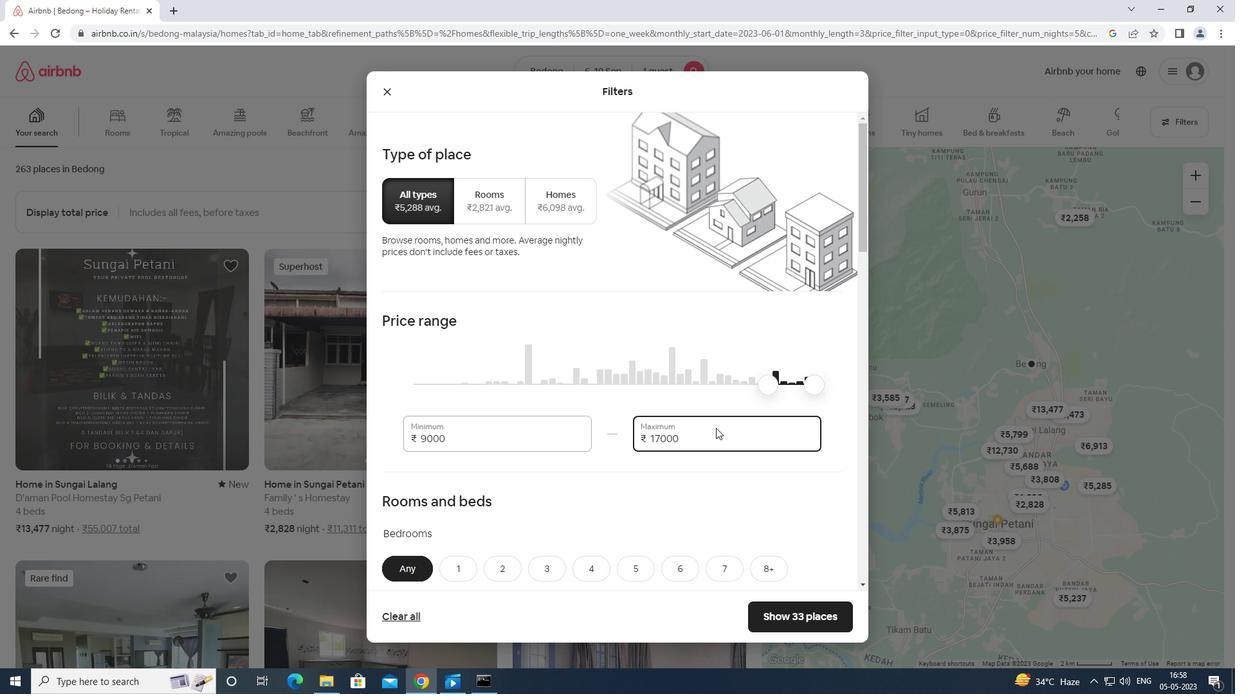 
Action: Mouse scrolled (716, 436) with delta (0, 0)
Screenshot: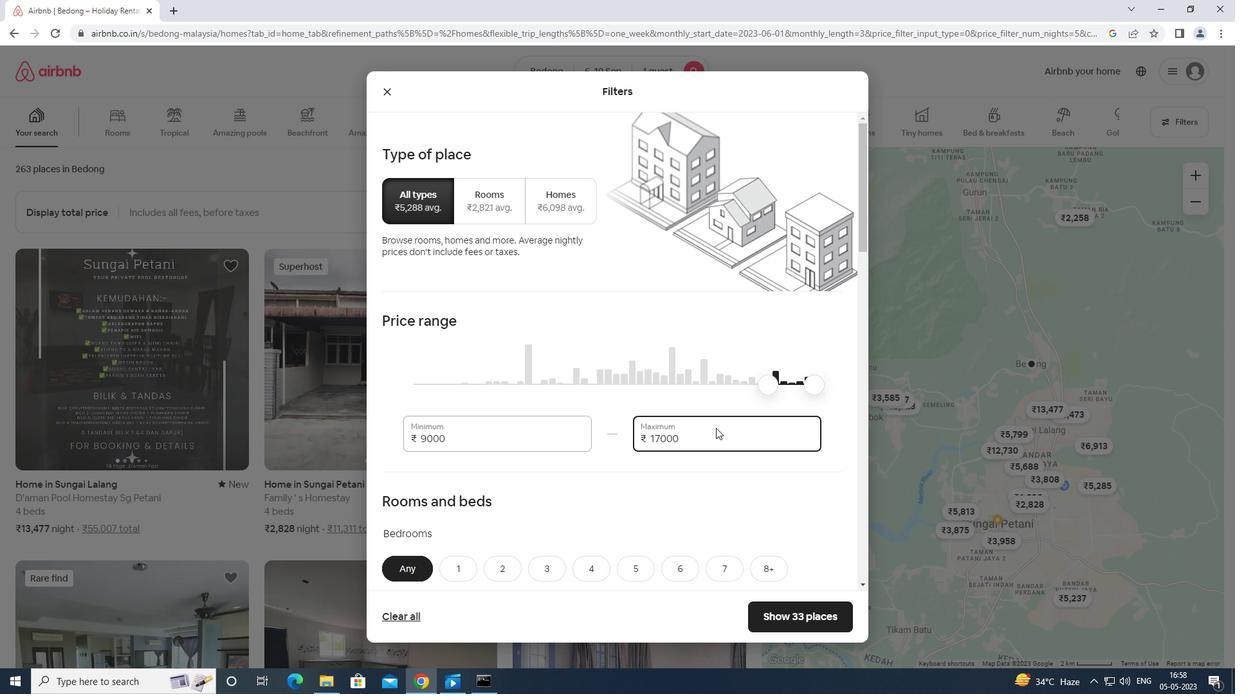 
Action: Mouse moved to (715, 441)
Screenshot: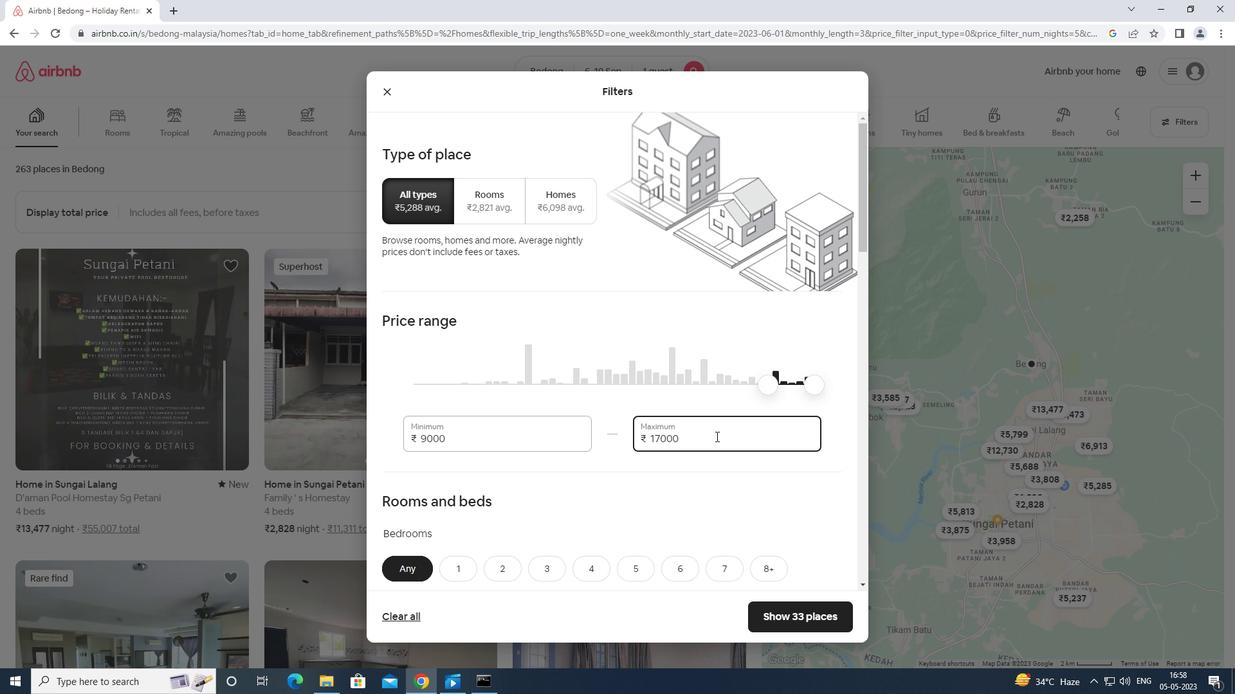 
Action: Mouse scrolled (715, 440) with delta (0, 0)
Screenshot: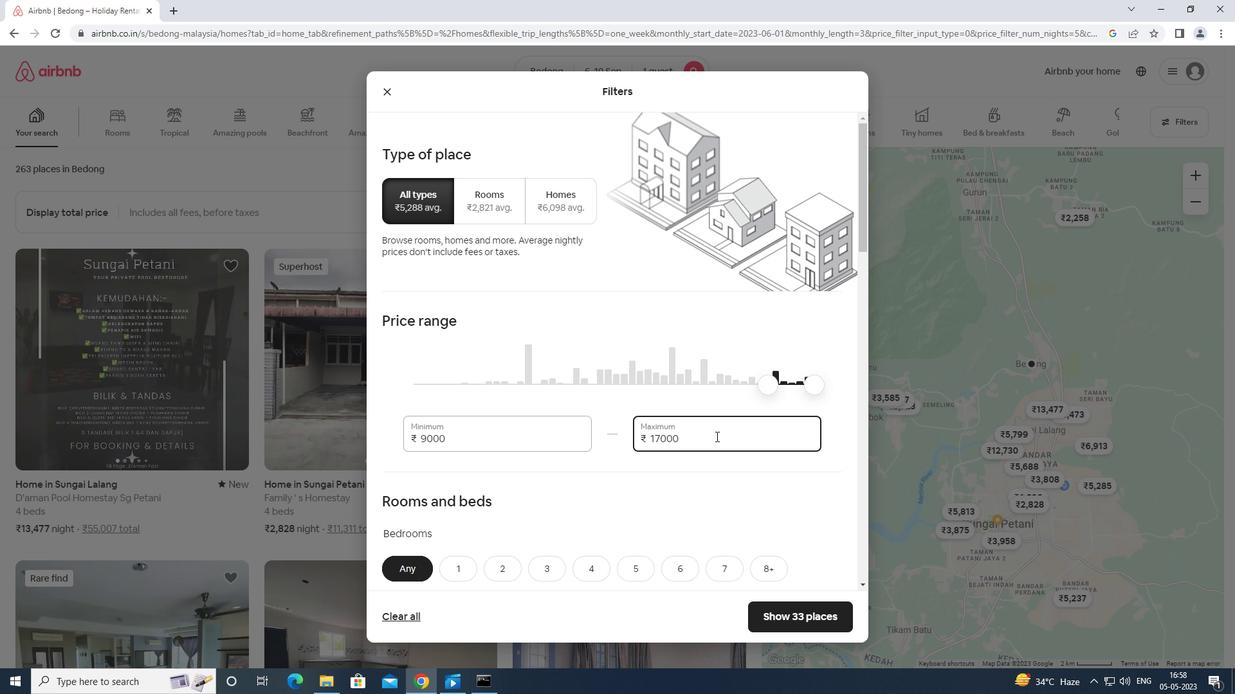 
Action: Mouse moved to (715, 442)
Screenshot: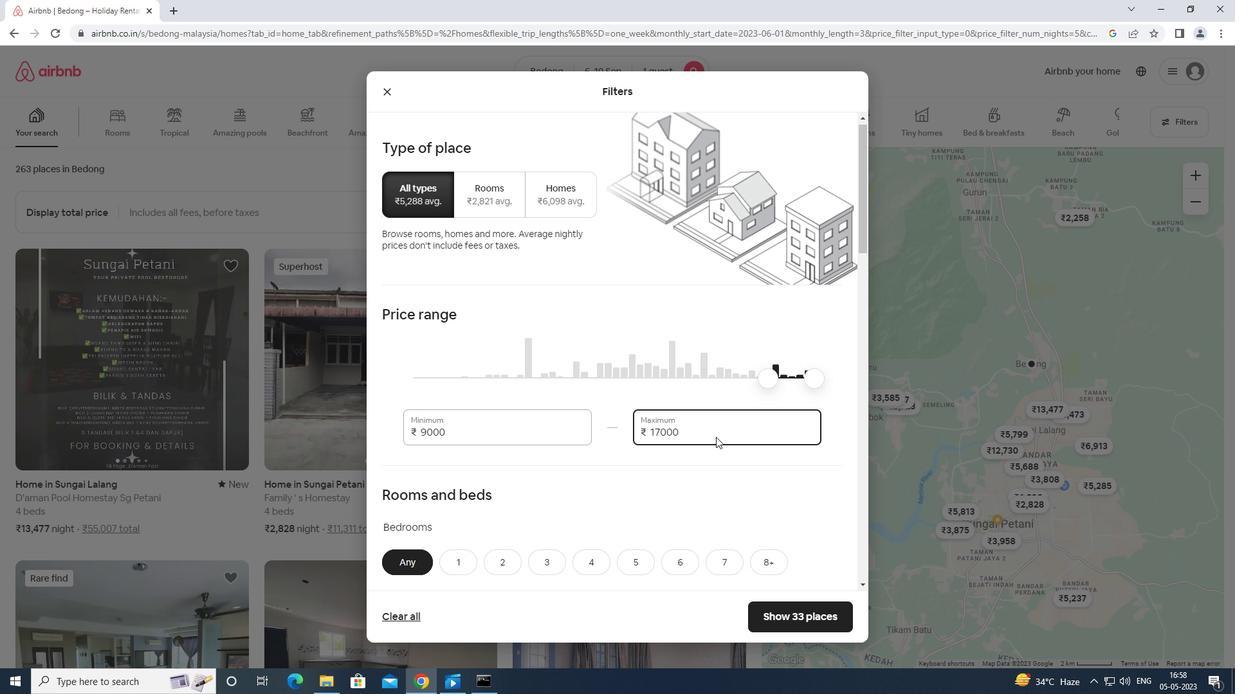 
Action: Mouse scrolled (715, 442) with delta (0, 0)
Screenshot: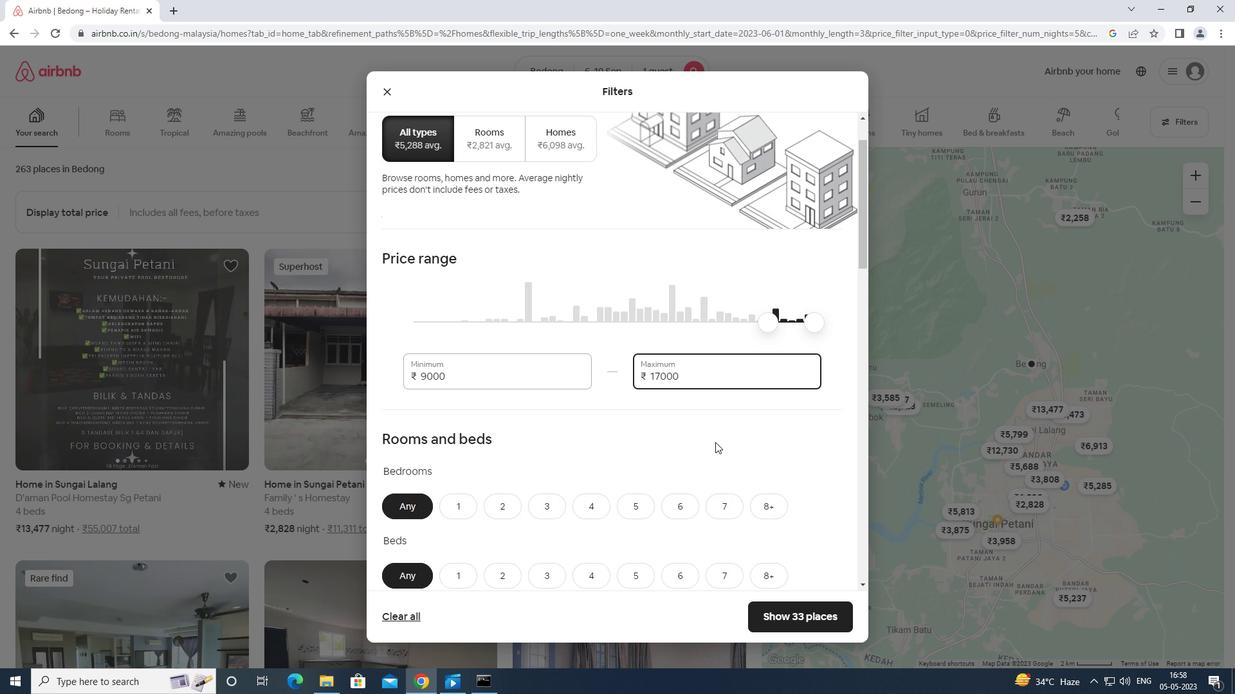 
Action: Mouse moved to (457, 377)
Screenshot: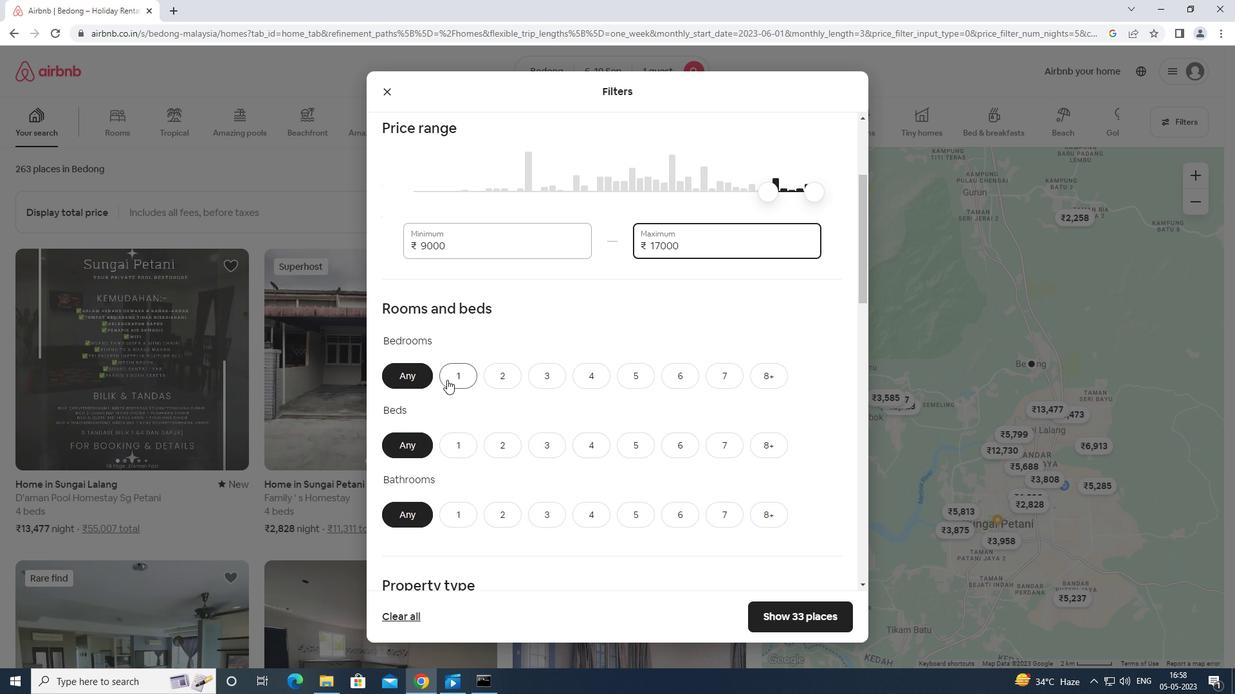 
Action: Mouse pressed left at (457, 377)
Screenshot: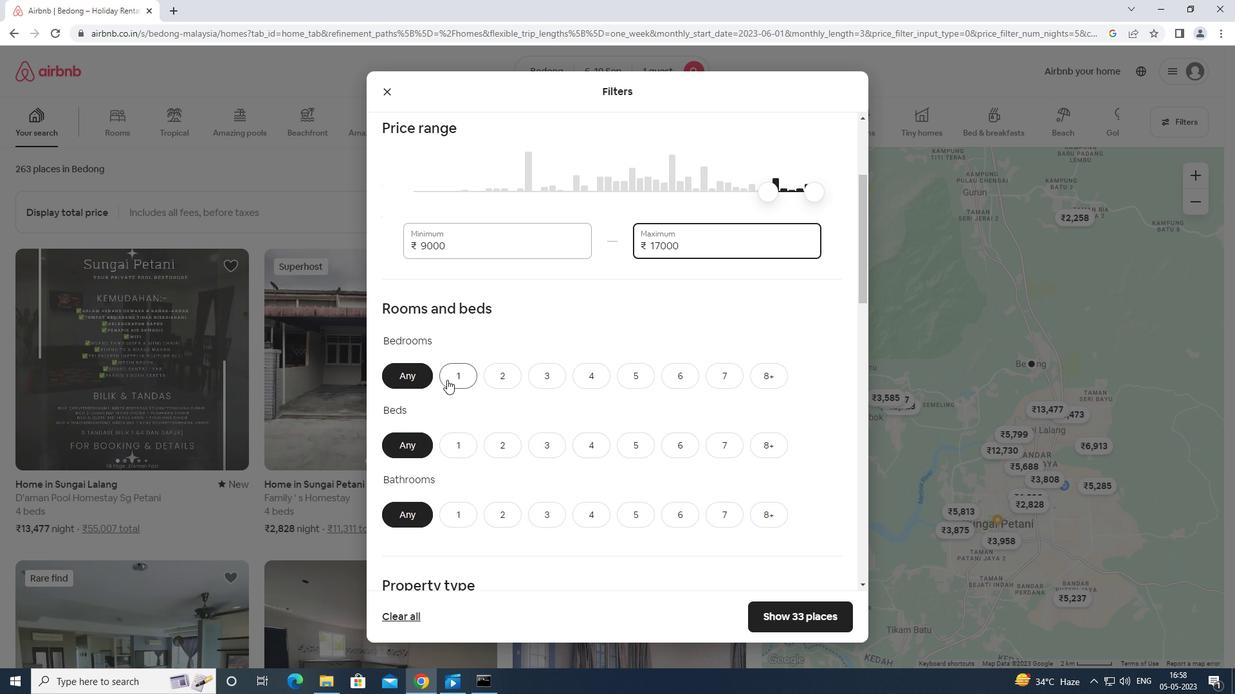 
Action: Mouse moved to (453, 439)
Screenshot: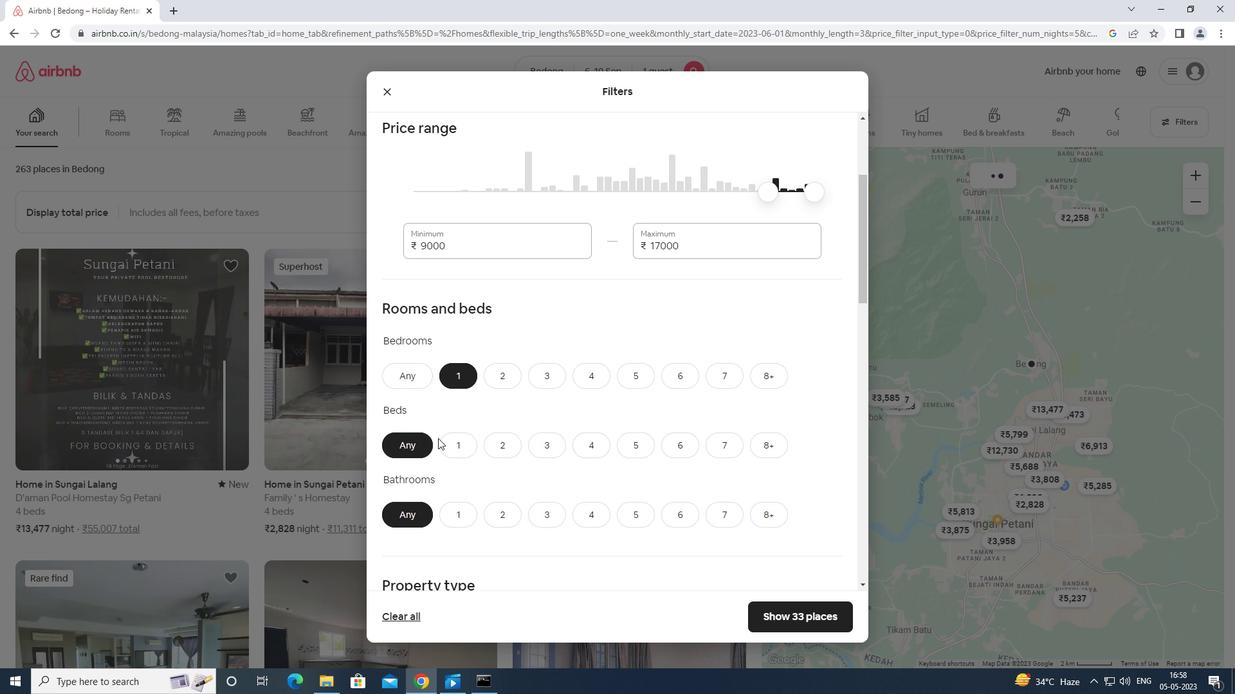 
Action: Mouse pressed left at (453, 439)
Screenshot: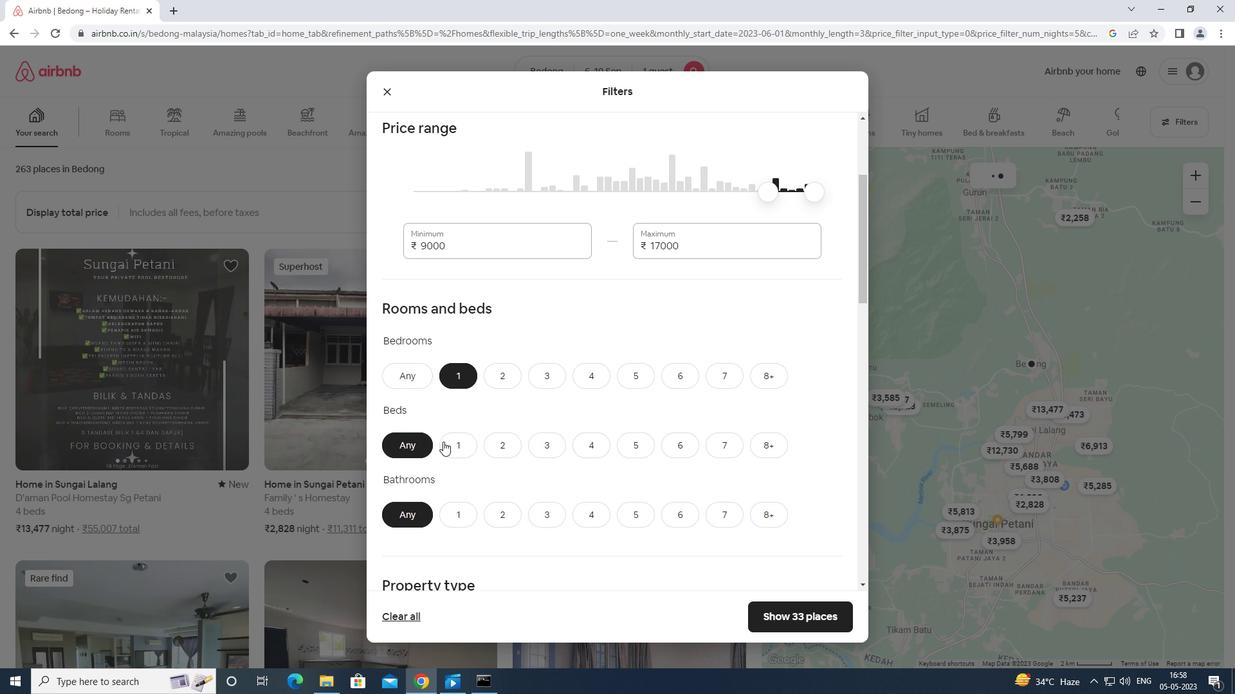
Action: Mouse moved to (459, 514)
Screenshot: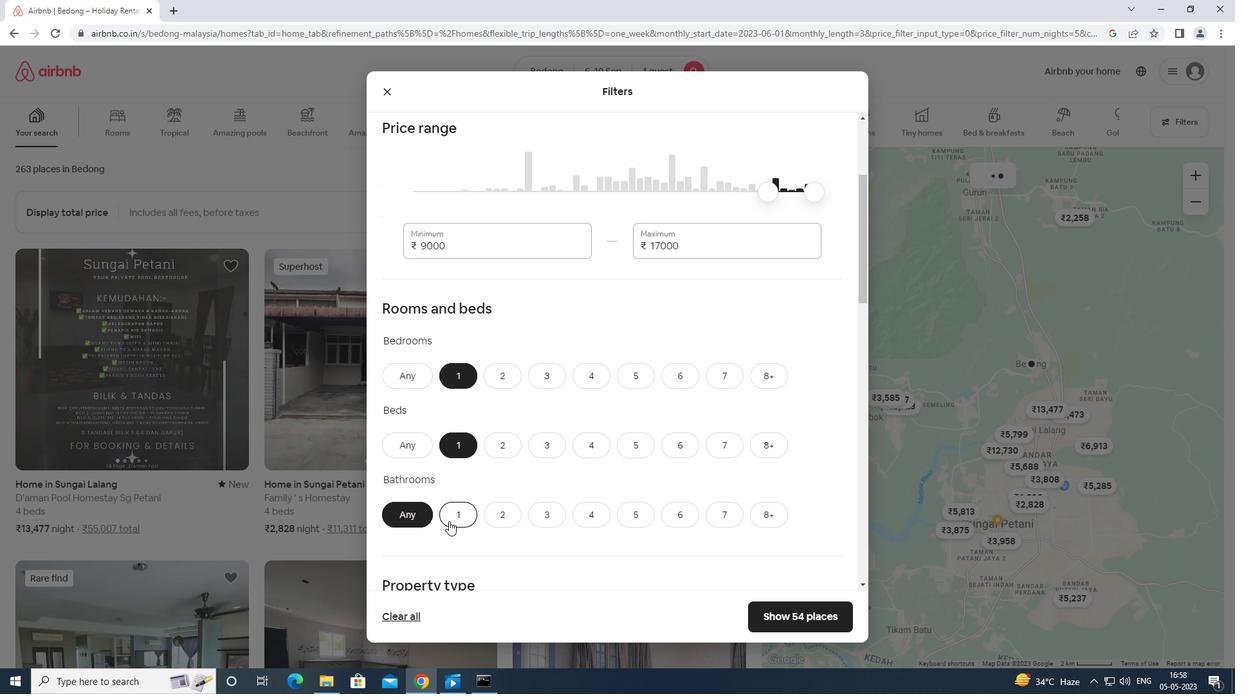 
Action: Mouse pressed left at (459, 514)
Screenshot: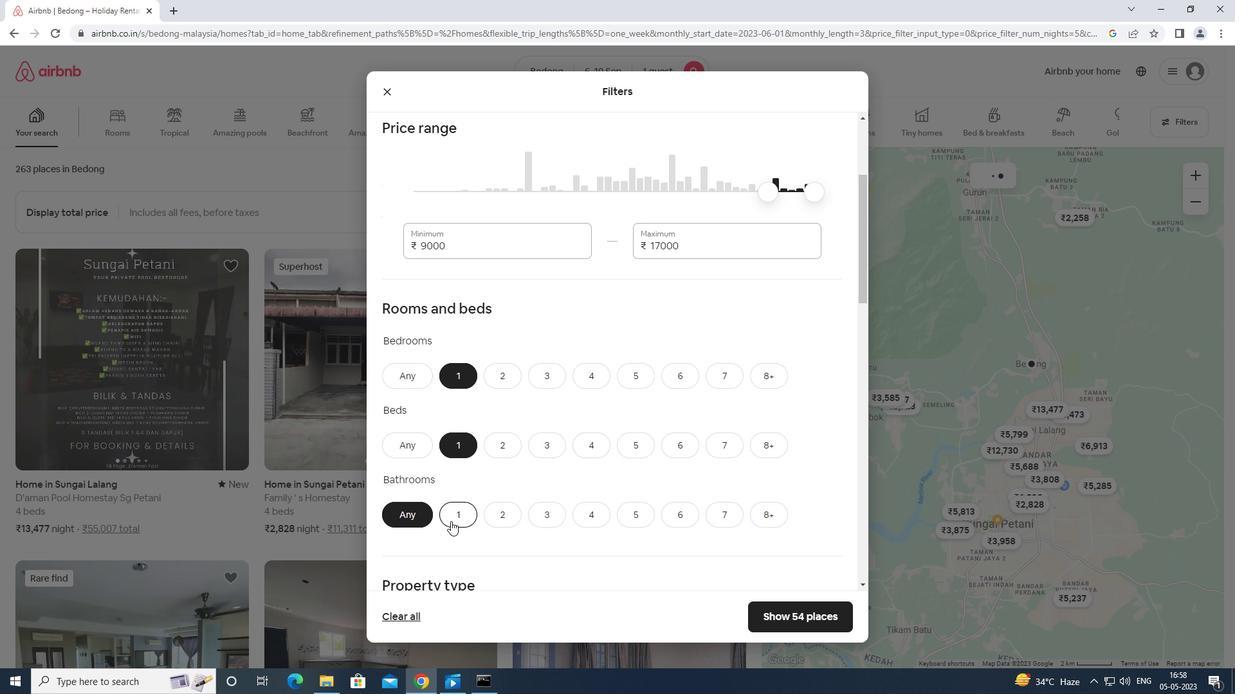 
Action: Mouse moved to (463, 514)
Screenshot: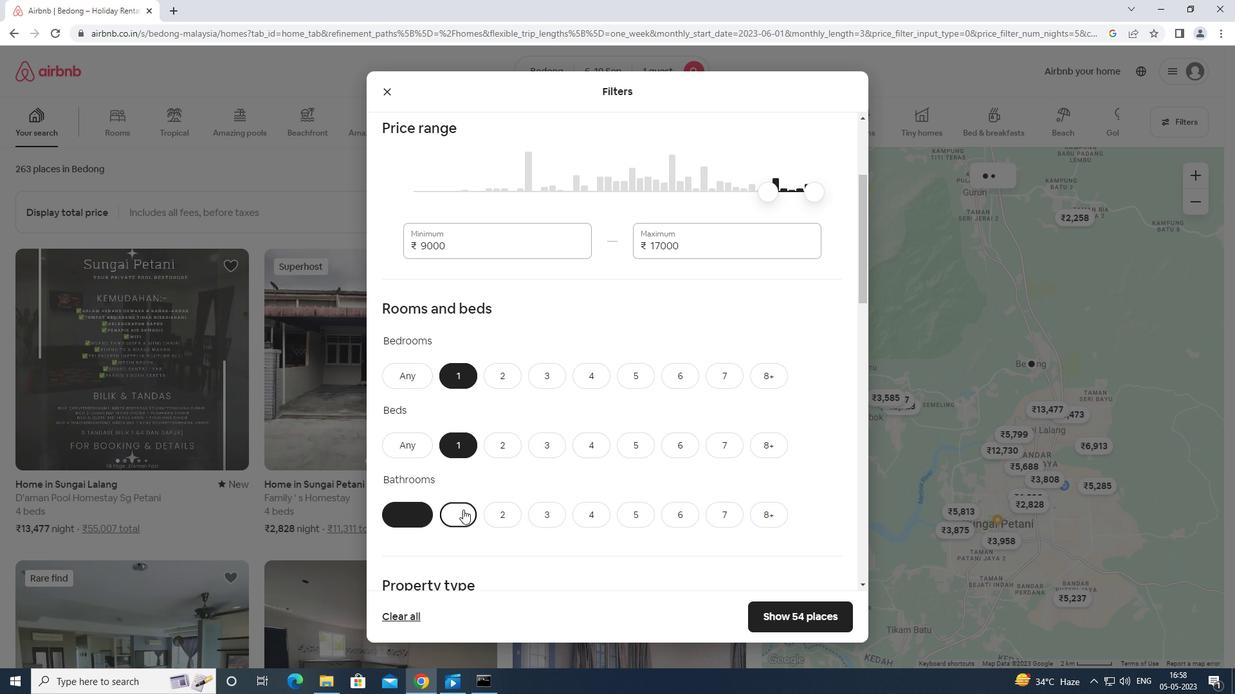 
Action: Mouse scrolled (463, 513) with delta (0, 0)
Screenshot: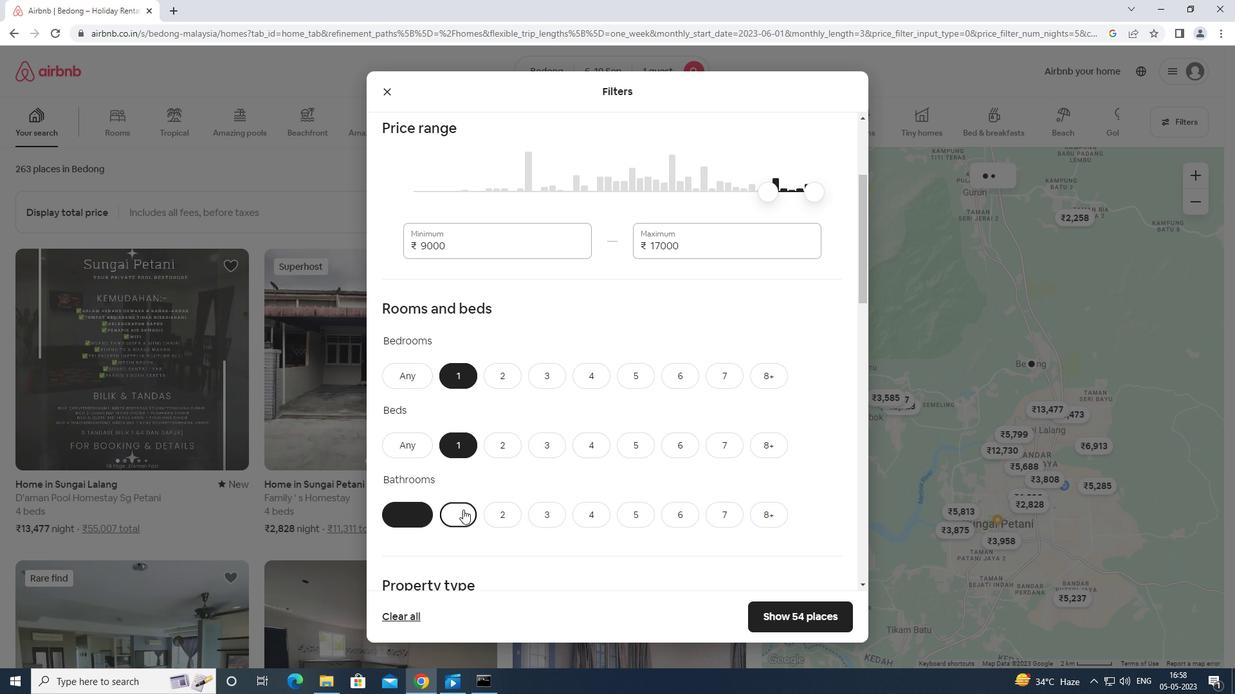 
Action: Mouse moved to (463, 514)
Screenshot: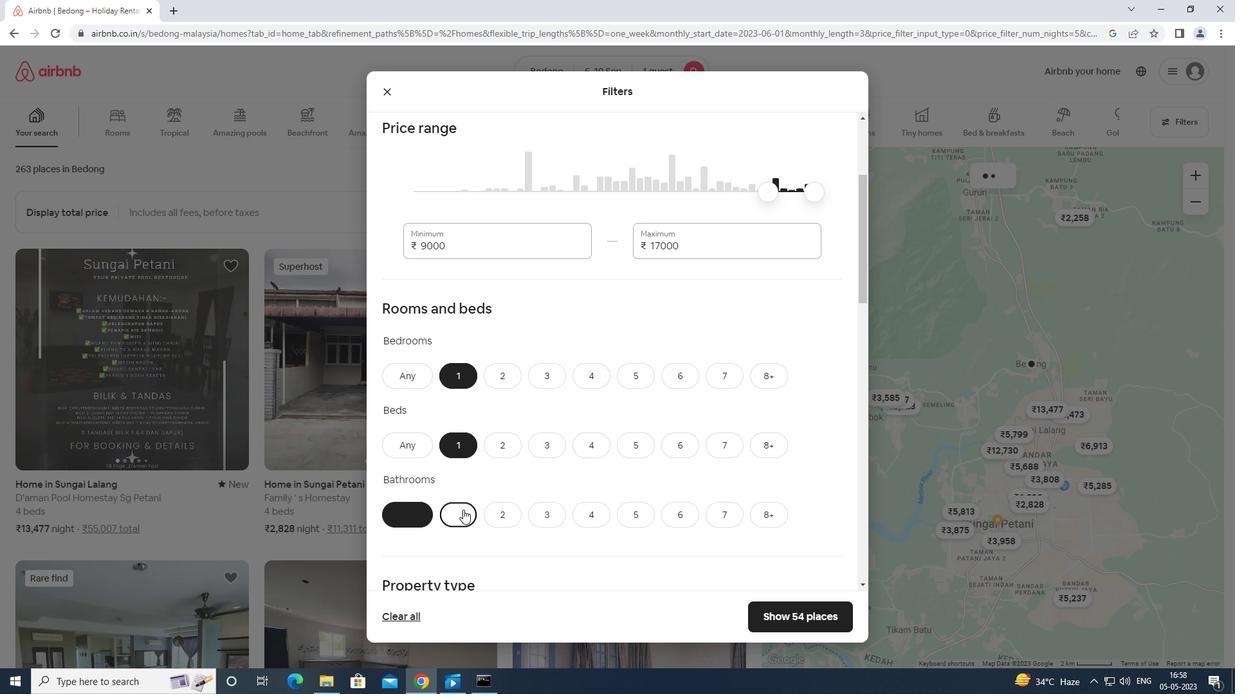 
Action: Mouse scrolled (463, 514) with delta (0, 0)
Screenshot: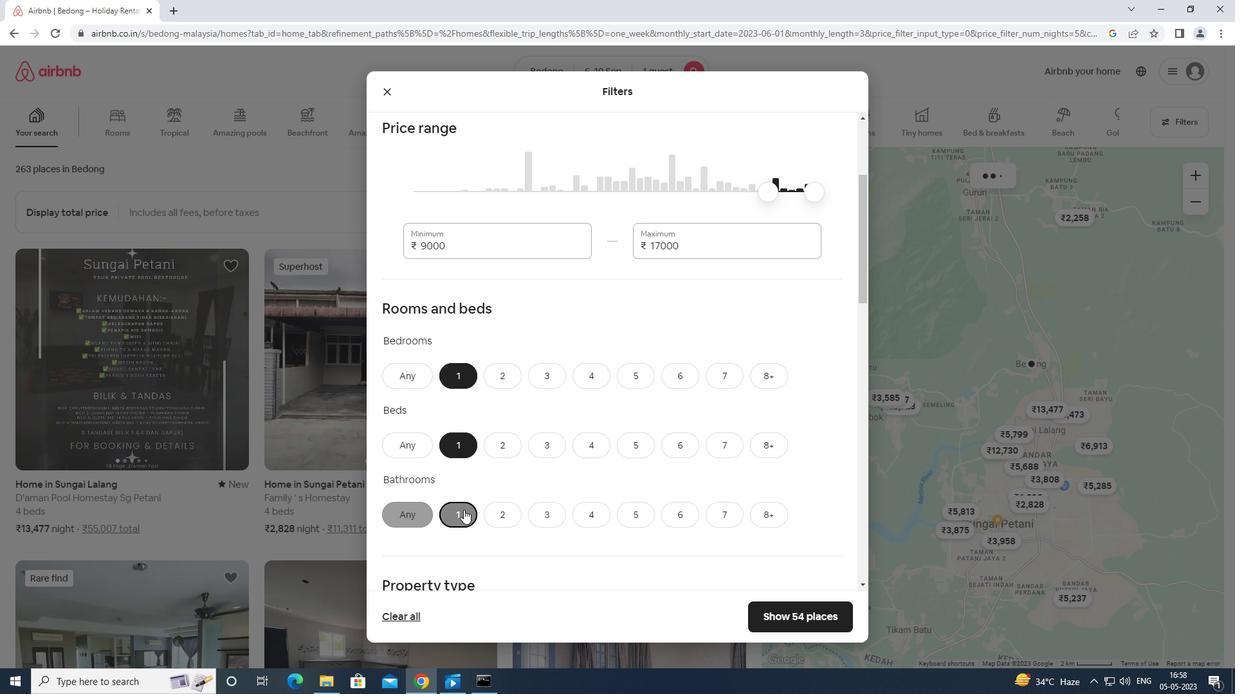 
Action: Mouse scrolled (463, 514) with delta (0, 0)
Screenshot: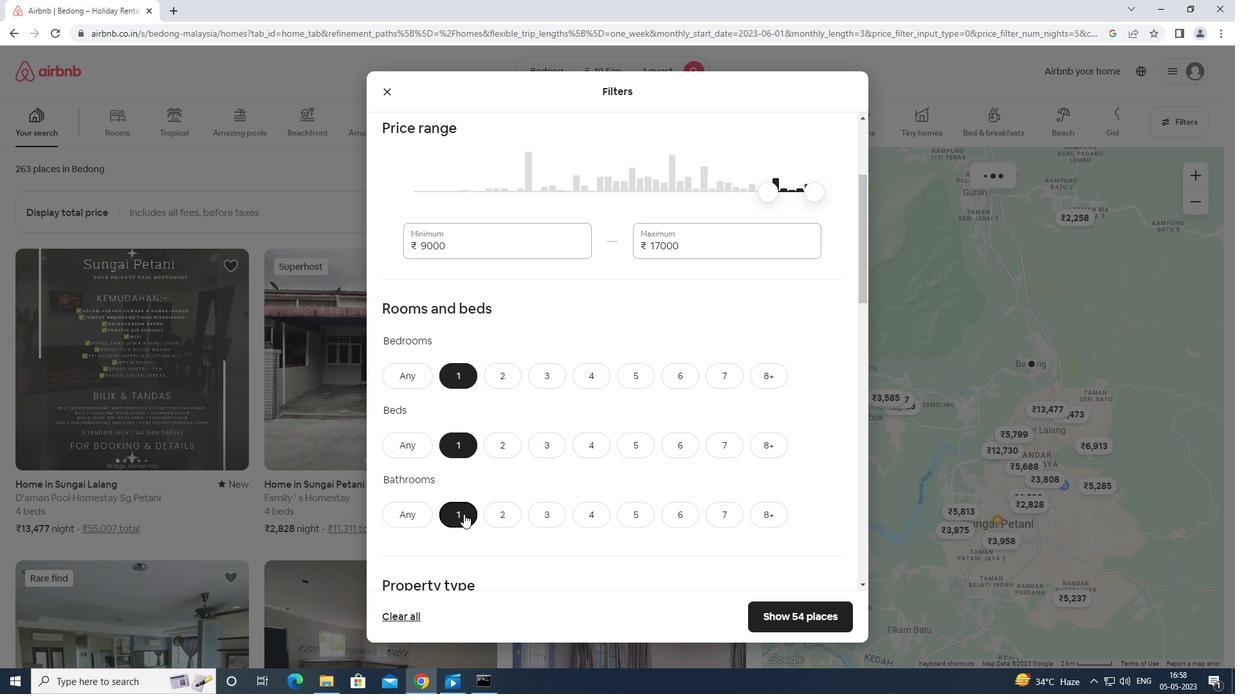 
Action: Mouse moved to (438, 470)
Screenshot: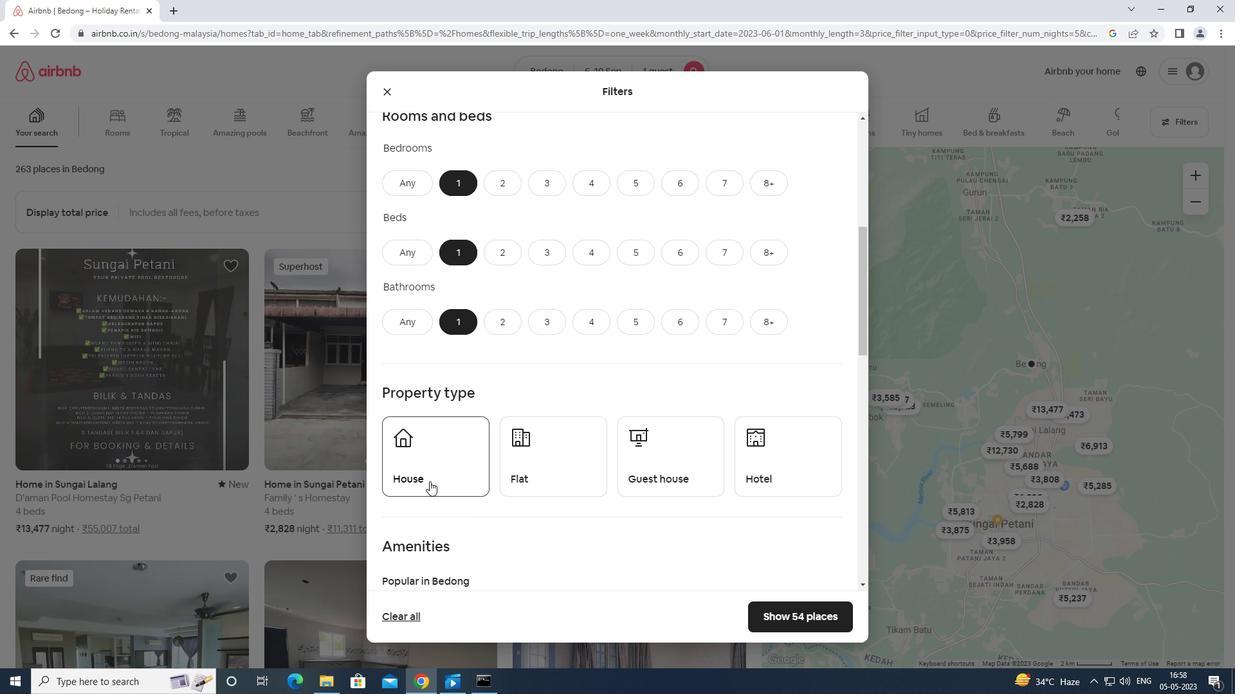 
Action: Mouse pressed left at (438, 470)
Screenshot: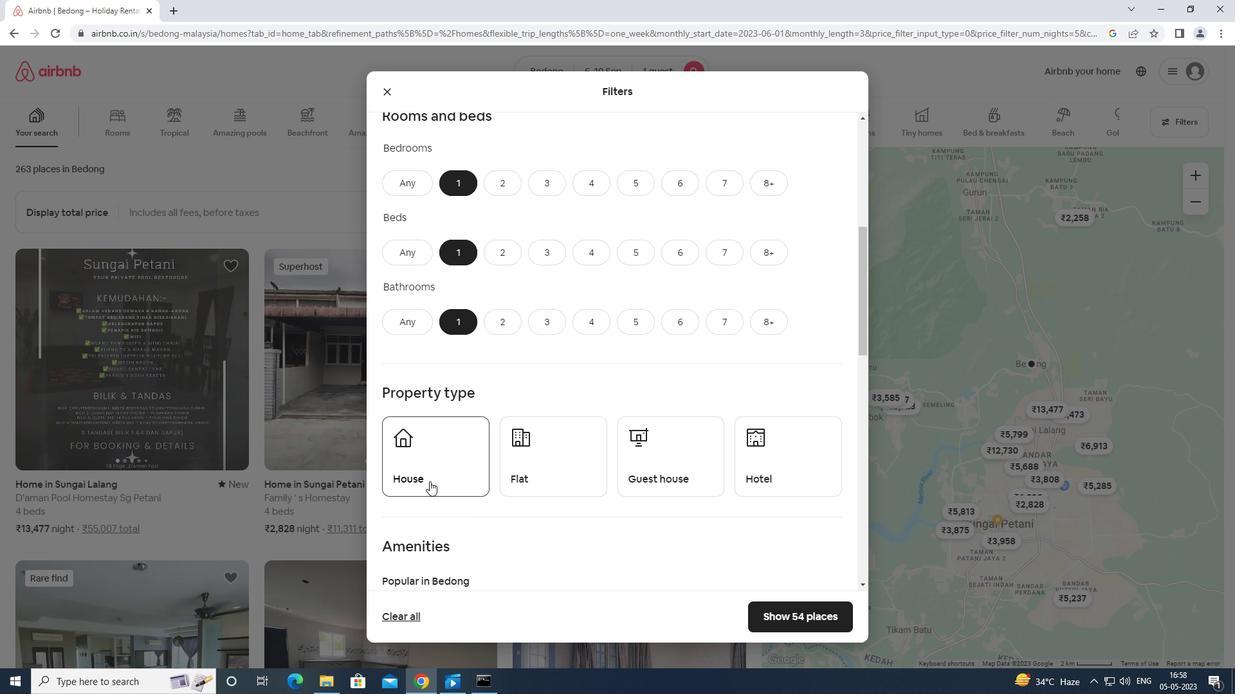 
Action: Mouse moved to (530, 469)
Screenshot: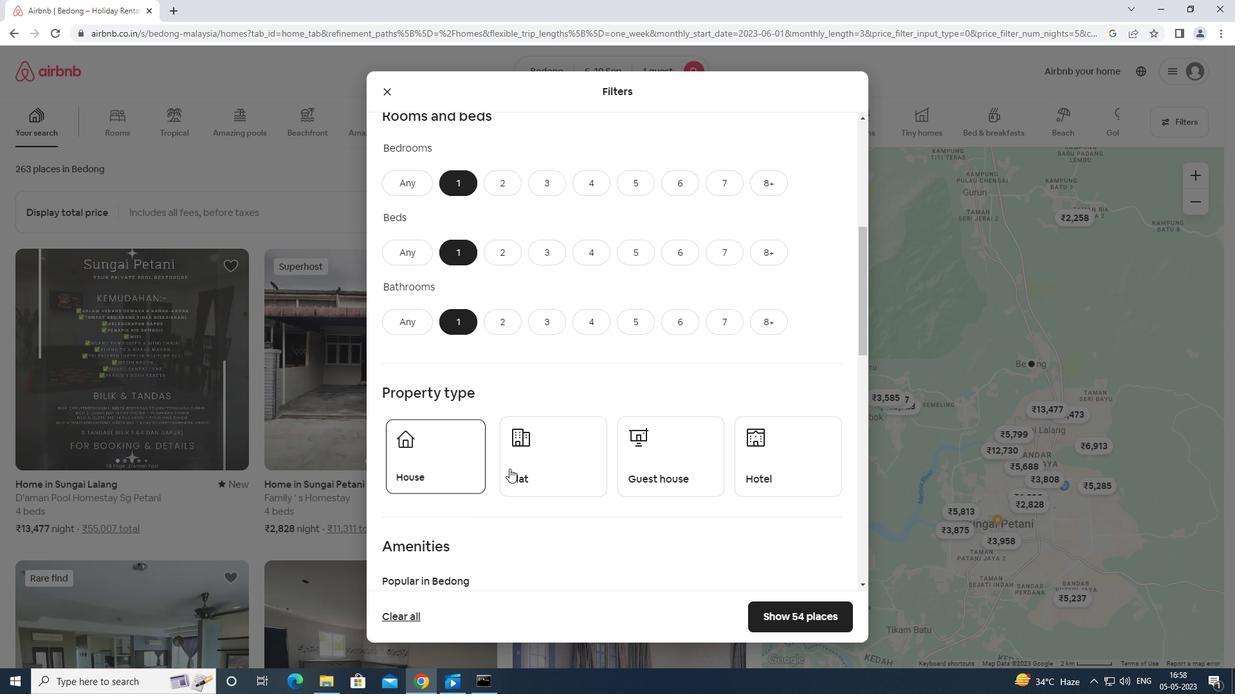 
Action: Mouse pressed left at (530, 469)
Screenshot: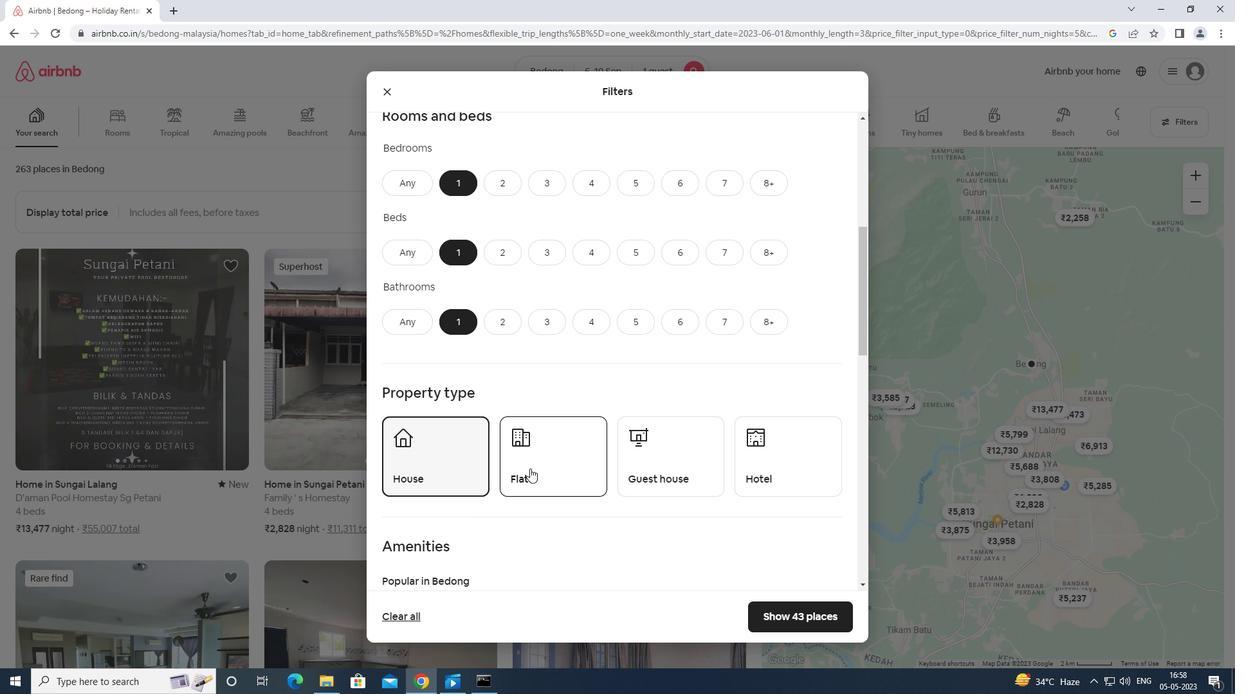 
Action: Mouse moved to (639, 456)
Screenshot: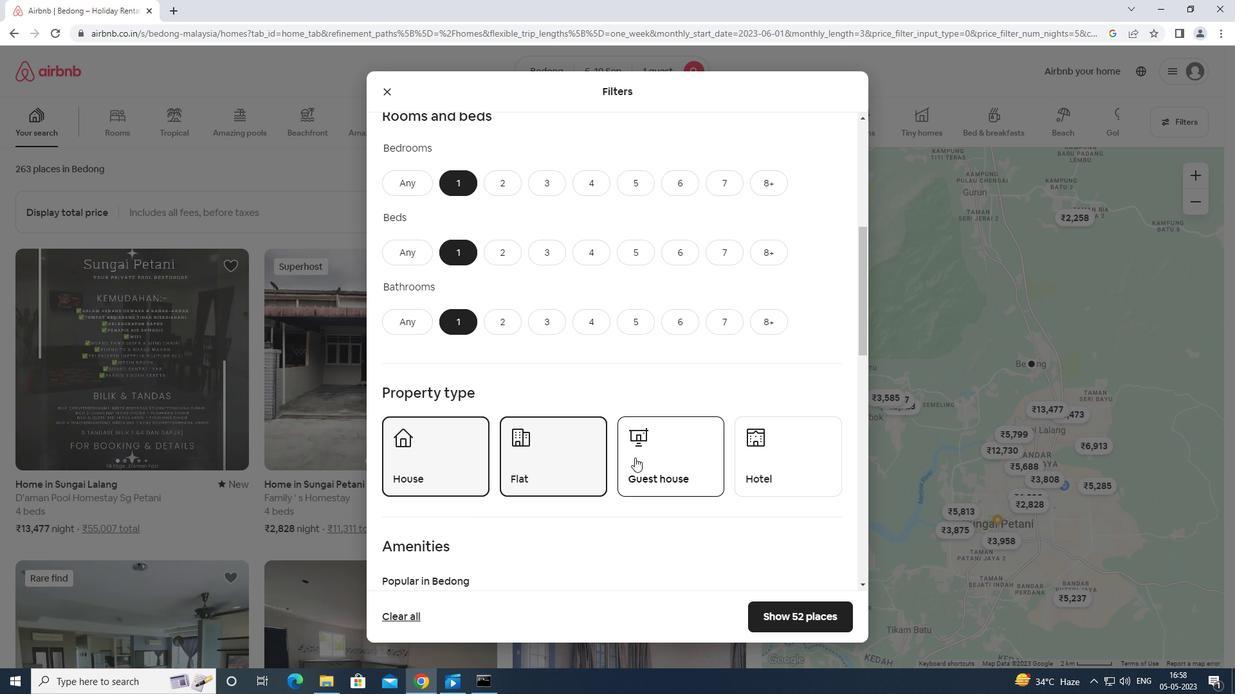 
Action: Mouse pressed left at (639, 456)
Screenshot: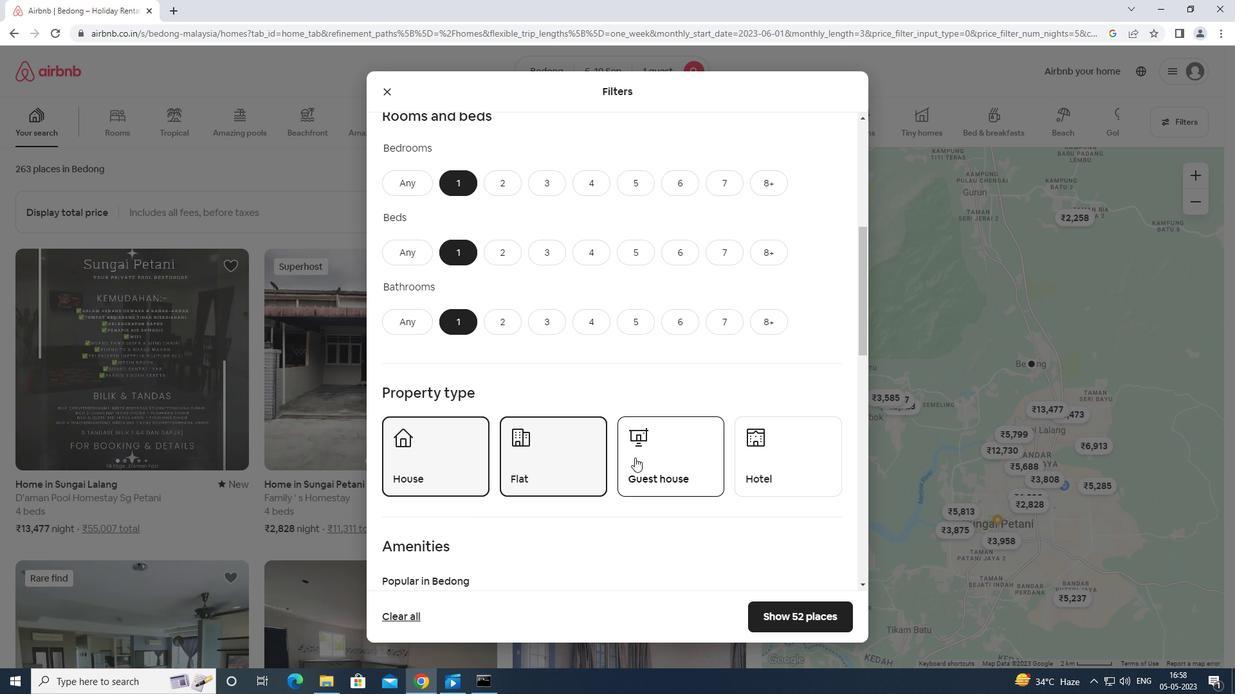 
Action: Mouse moved to (765, 454)
Screenshot: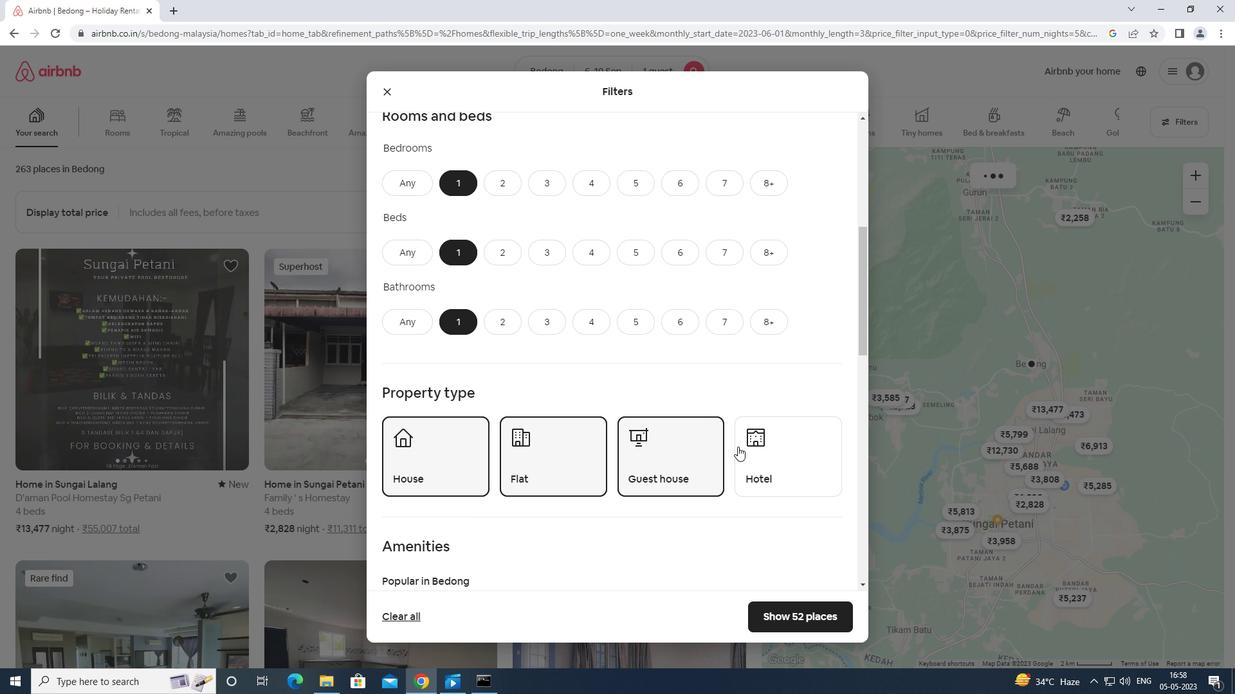 
Action: Mouse pressed left at (765, 454)
Screenshot: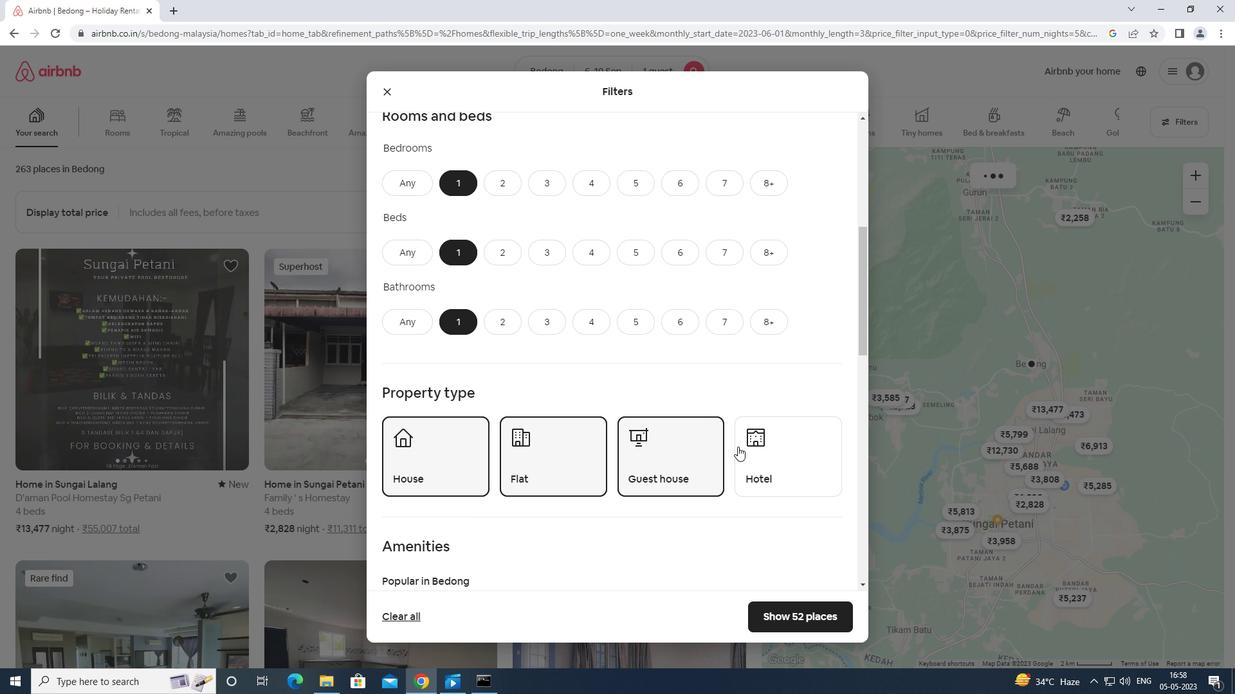 
Action: Mouse moved to (778, 453)
Screenshot: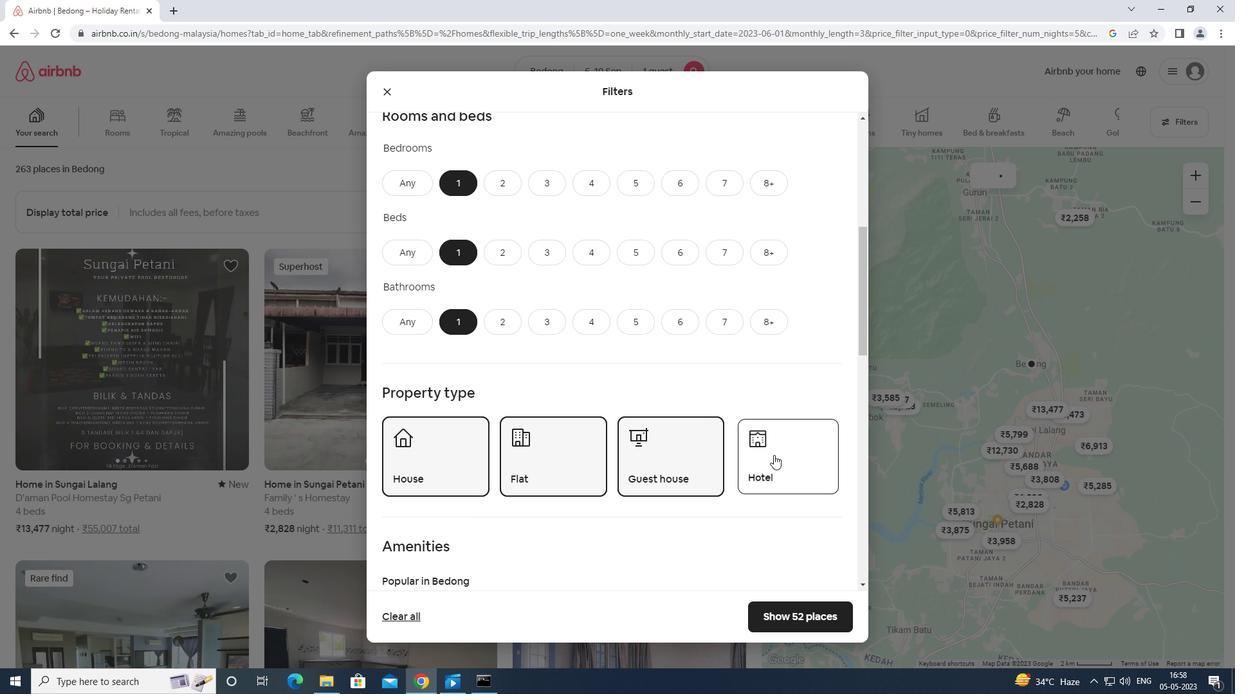 
Action: Mouse scrolled (778, 453) with delta (0, 0)
Screenshot: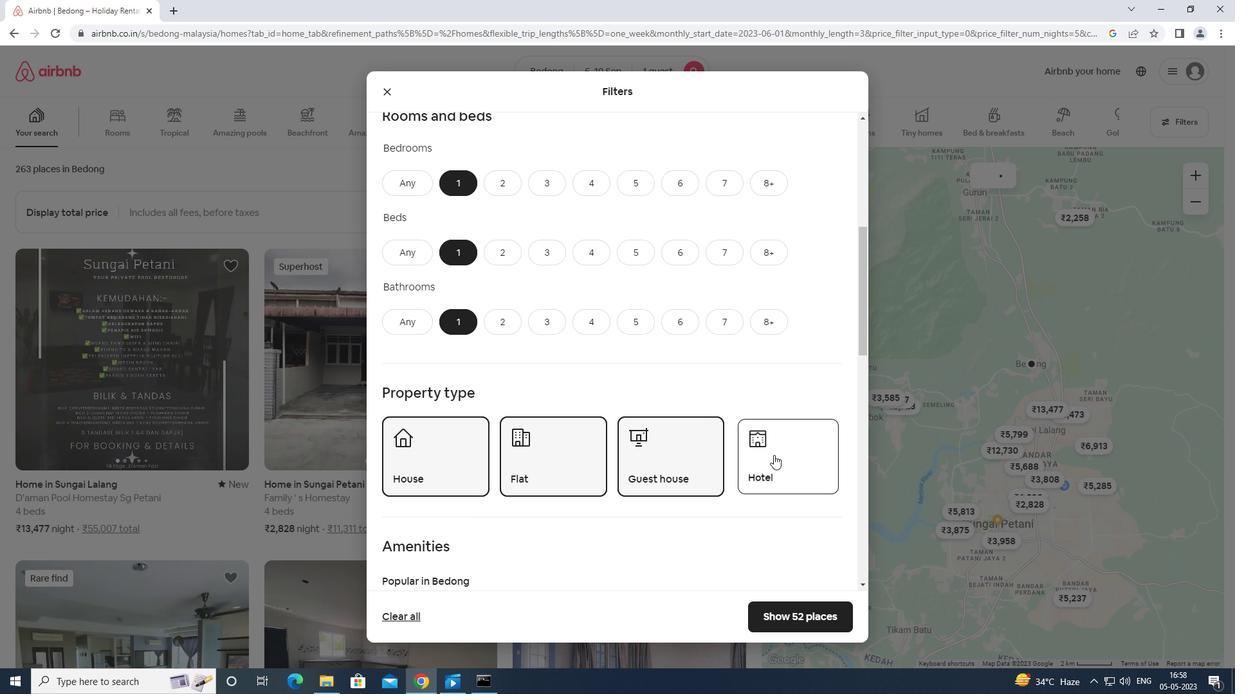 
Action: Mouse moved to (778, 454)
Screenshot: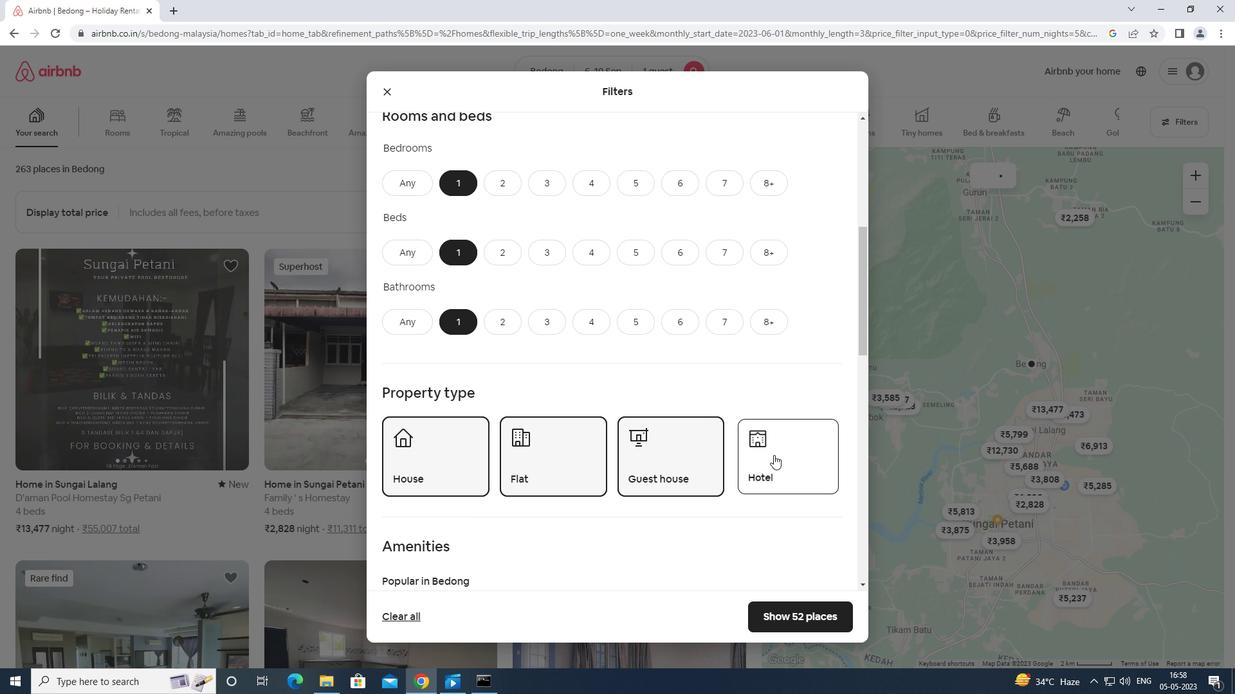 
Action: Mouse scrolled (778, 454) with delta (0, 0)
Screenshot: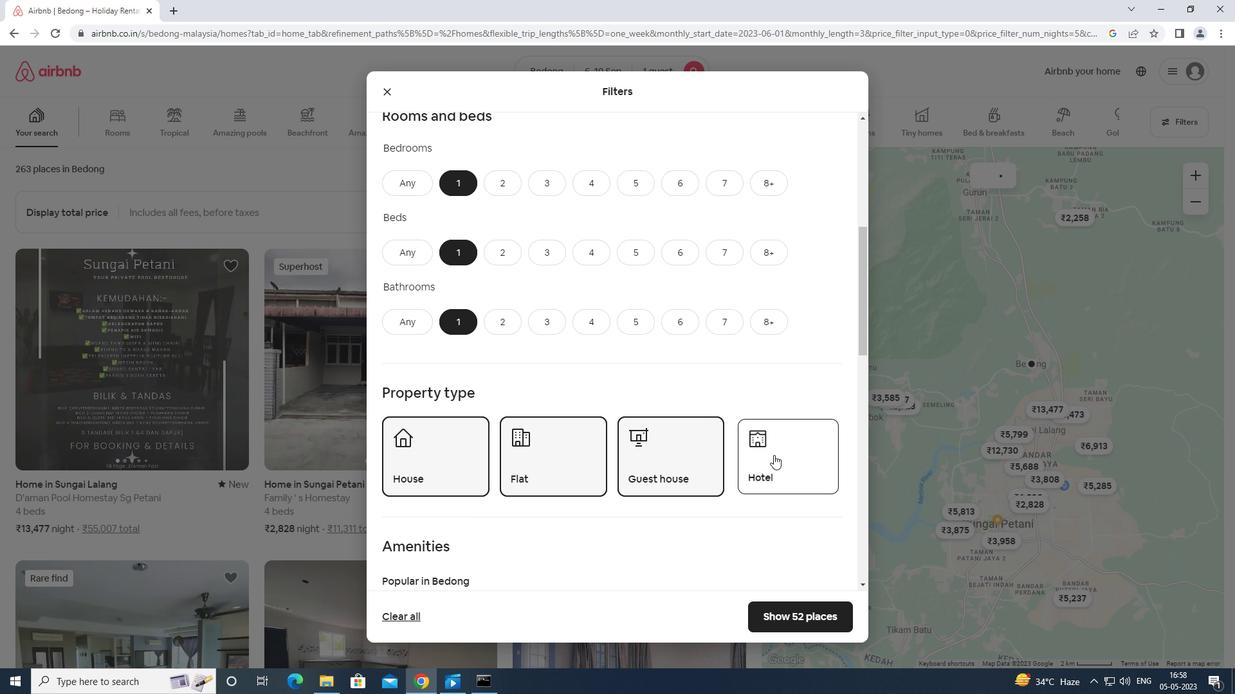 
Action: Mouse scrolled (778, 454) with delta (0, 0)
Screenshot: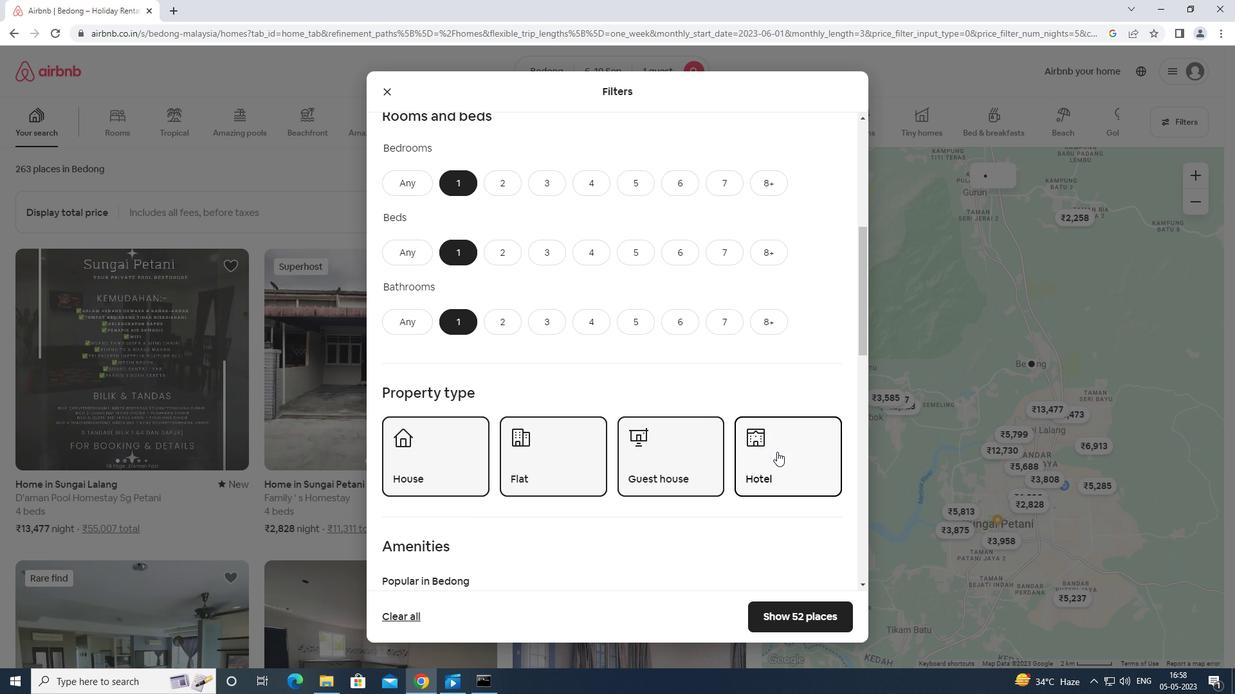 
Action: Mouse moved to (776, 454)
Screenshot: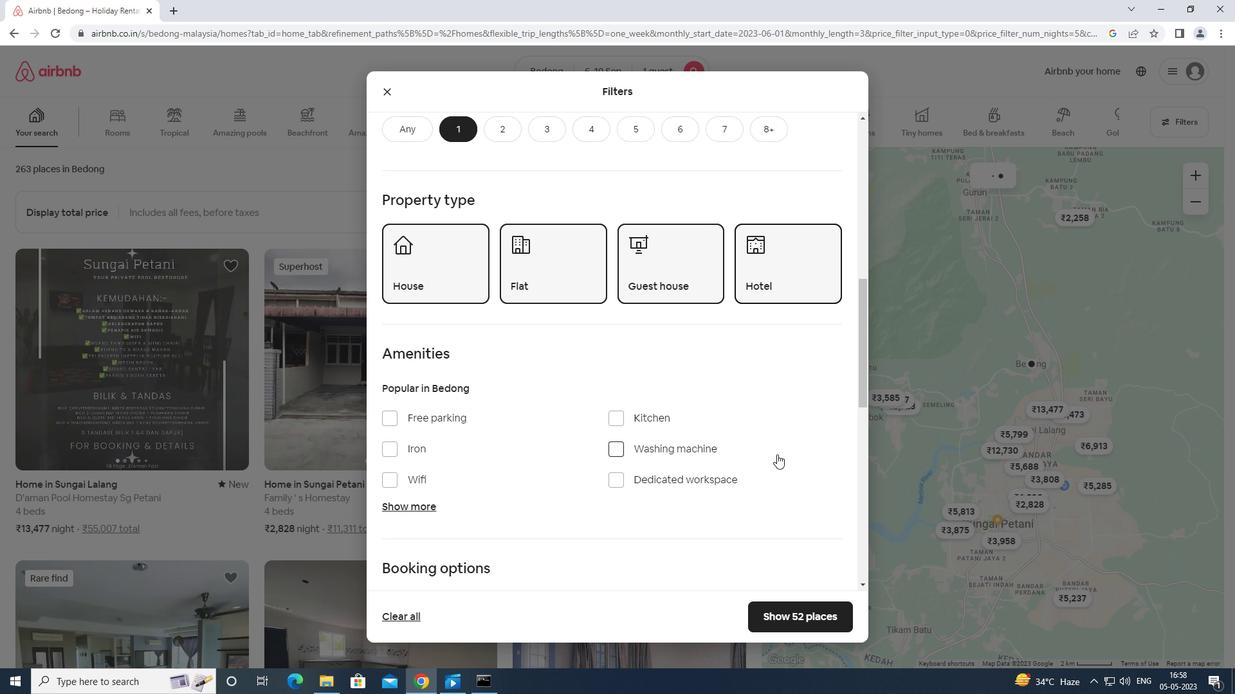 
Action: Mouse scrolled (776, 453) with delta (0, 0)
Screenshot: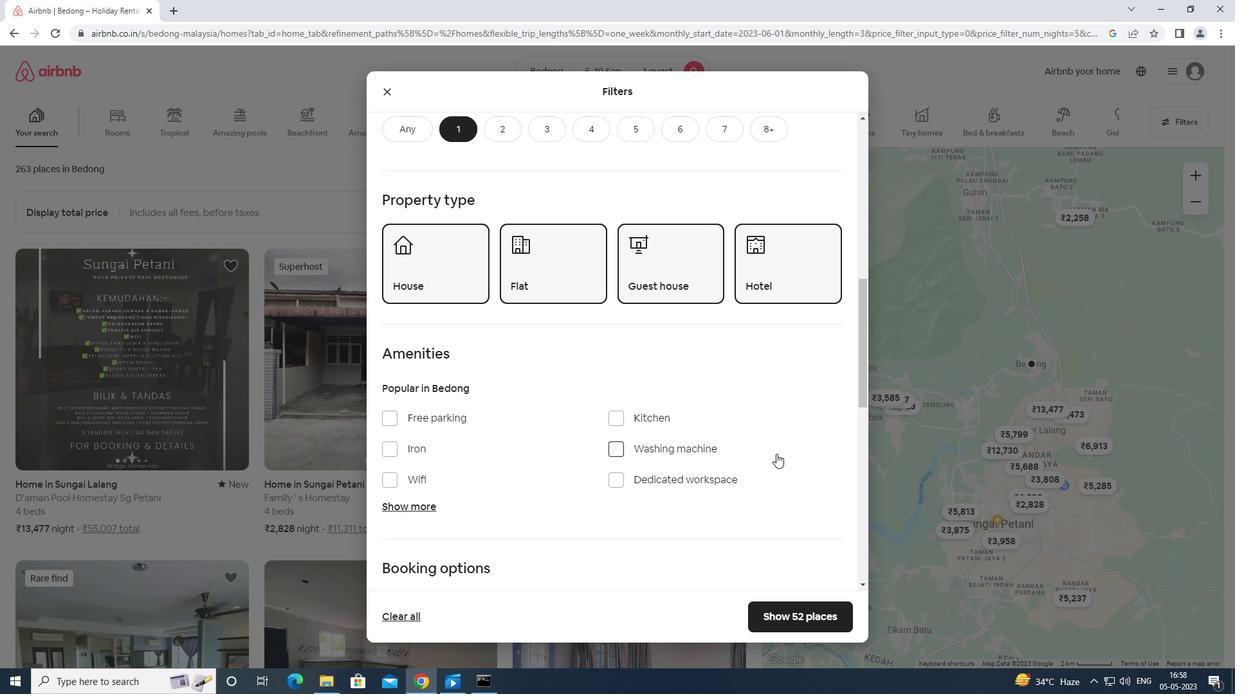 
Action: Mouse scrolled (776, 453) with delta (0, 0)
Screenshot: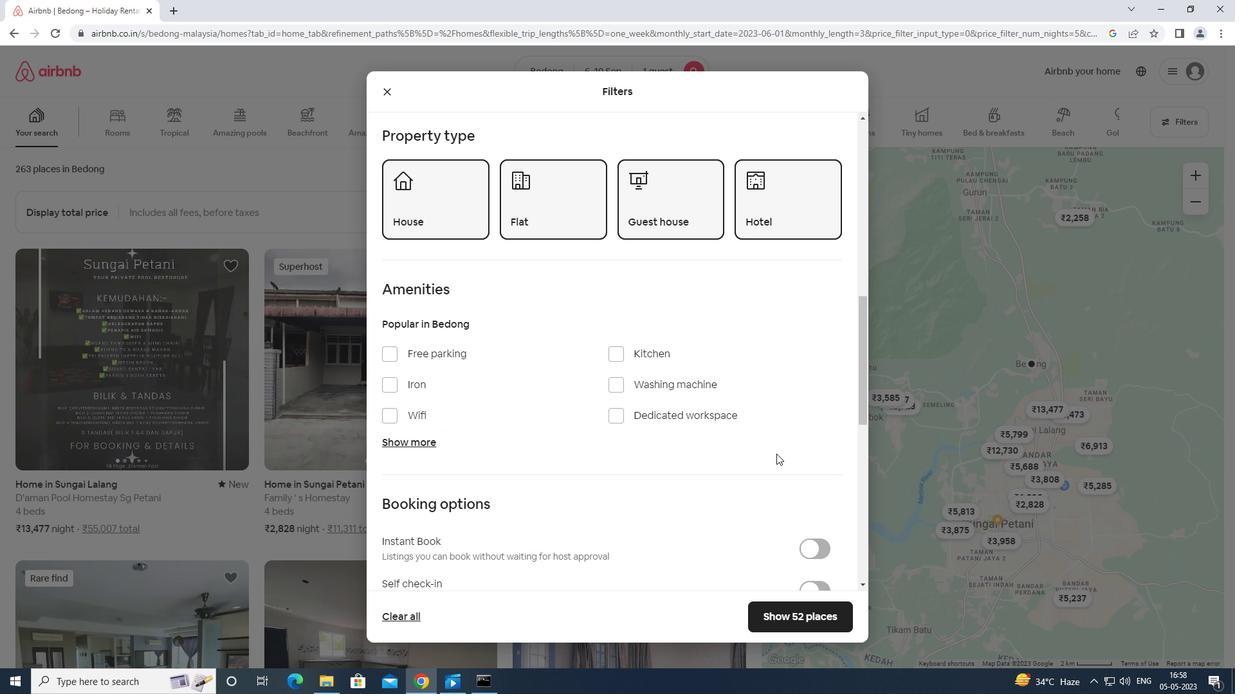 
Action: Mouse scrolled (776, 453) with delta (0, 0)
Screenshot: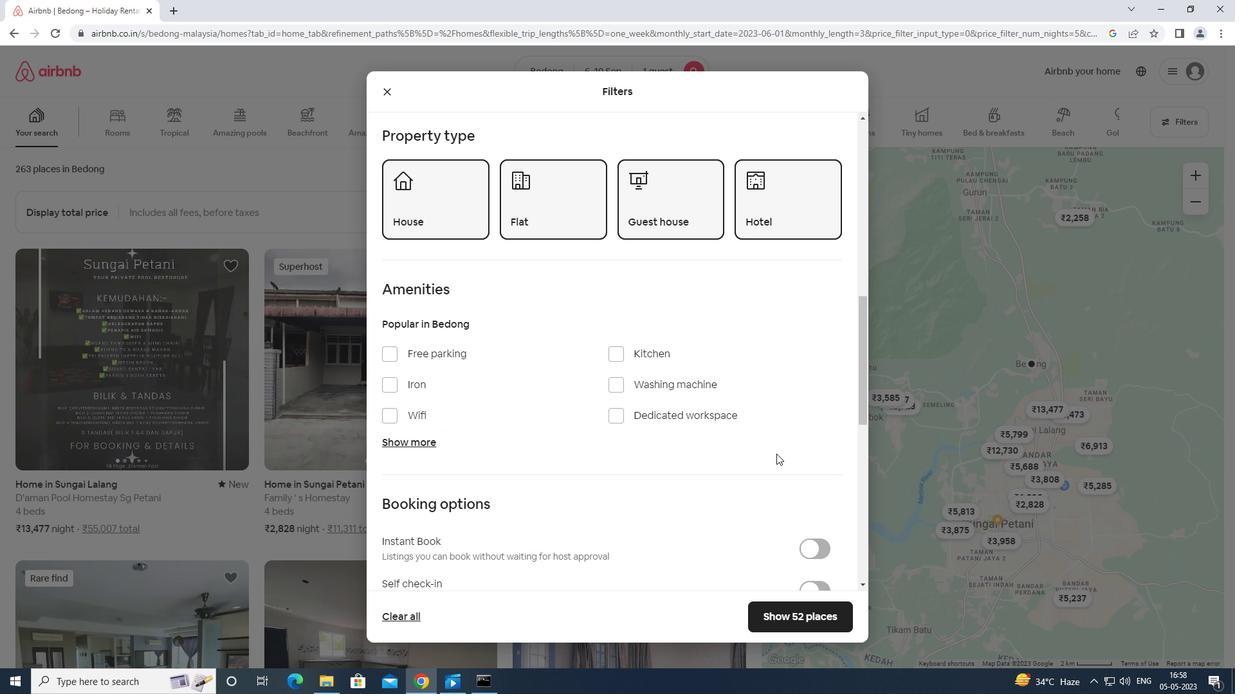 
Action: Mouse moved to (805, 459)
Screenshot: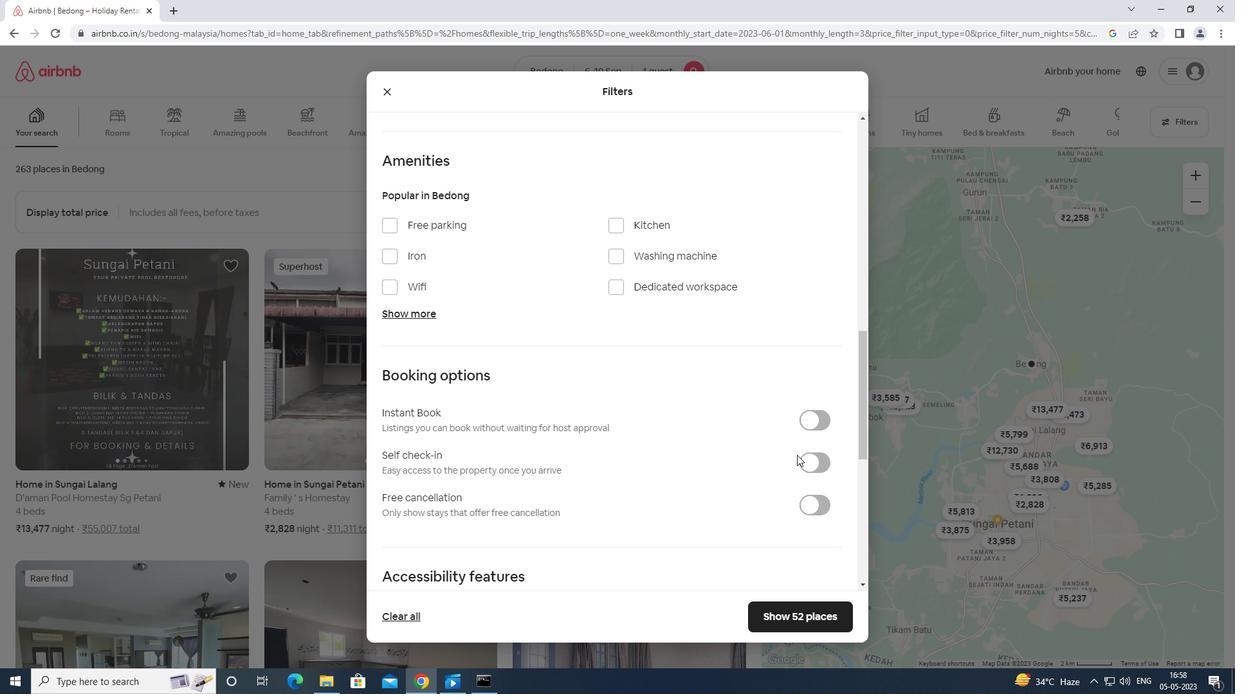 
Action: Mouse pressed left at (805, 459)
Screenshot: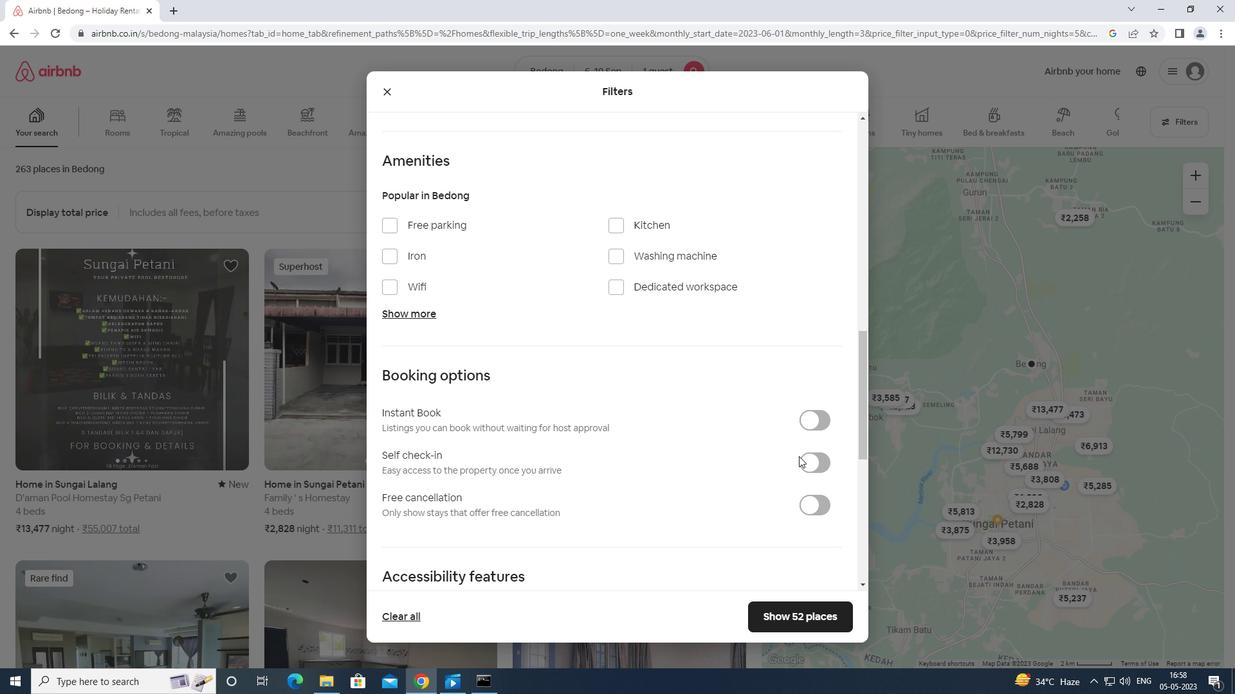 
Action: Mouse moved to (806, 460)
Screenshot: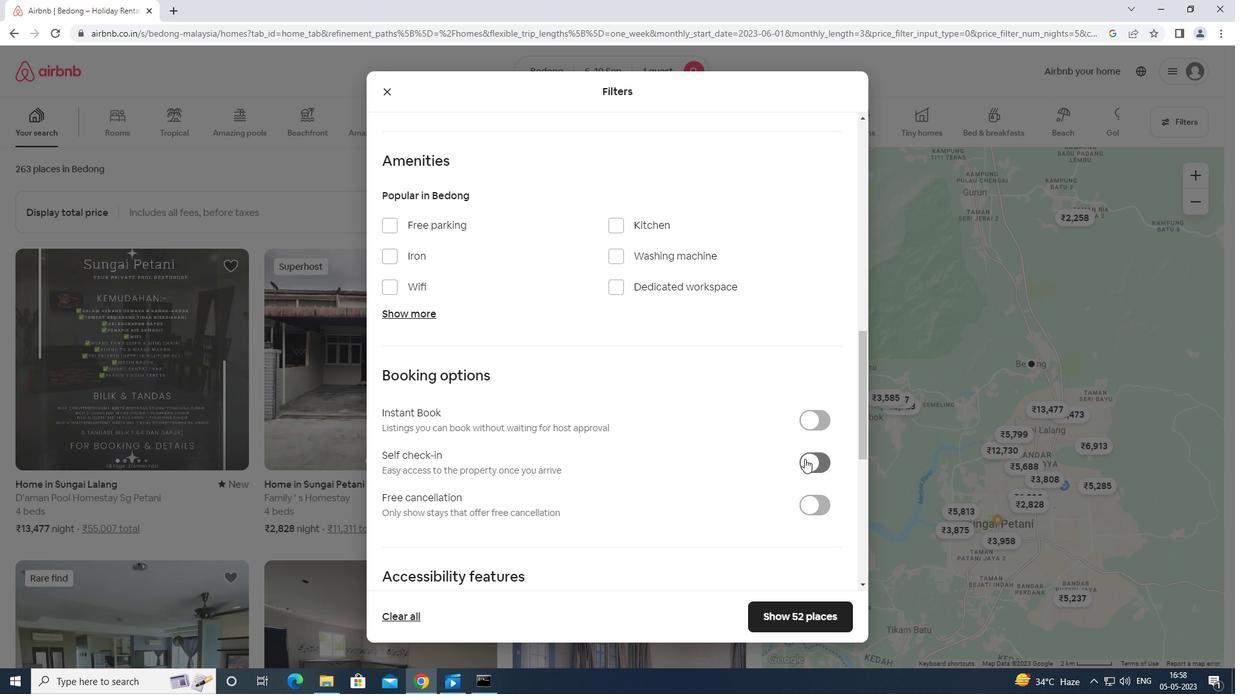 
Action: Mouse scrolled (806, 459) with delta (0, 0)
Screenshot: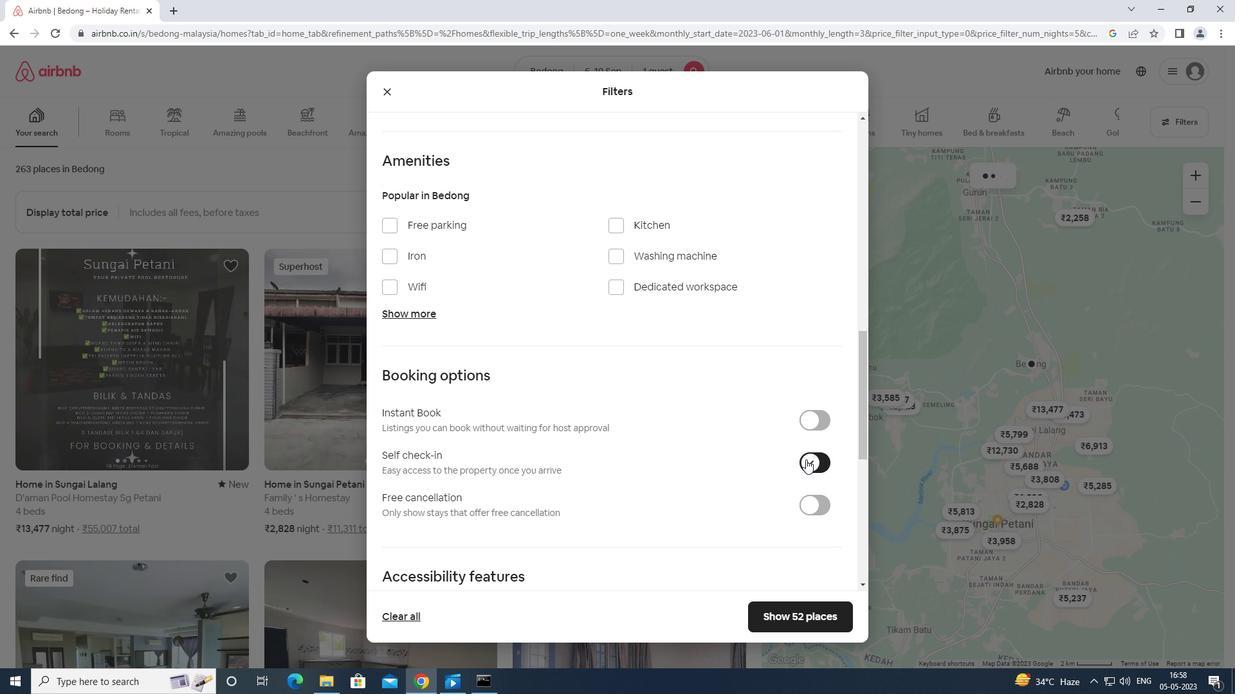 
Action: Mouse moved to (806, 461)
Screenshot: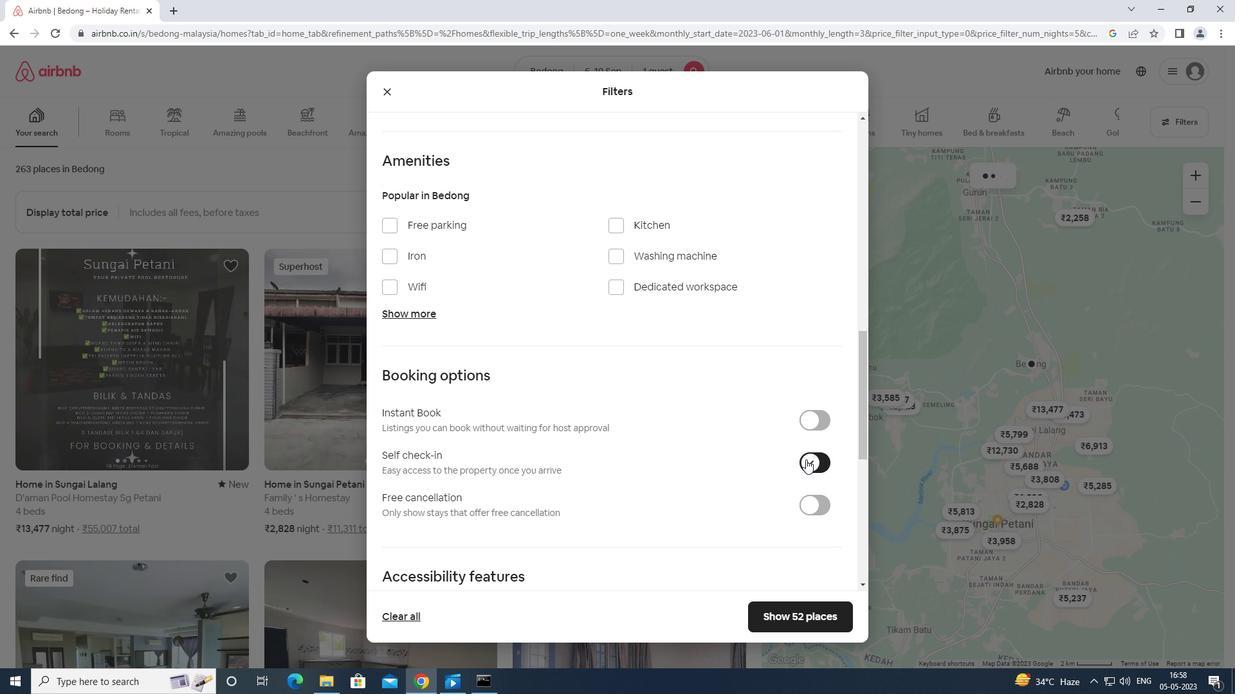 
Action: Mouse scrolled (806, 460) with delta (0, 0)
Screenshot: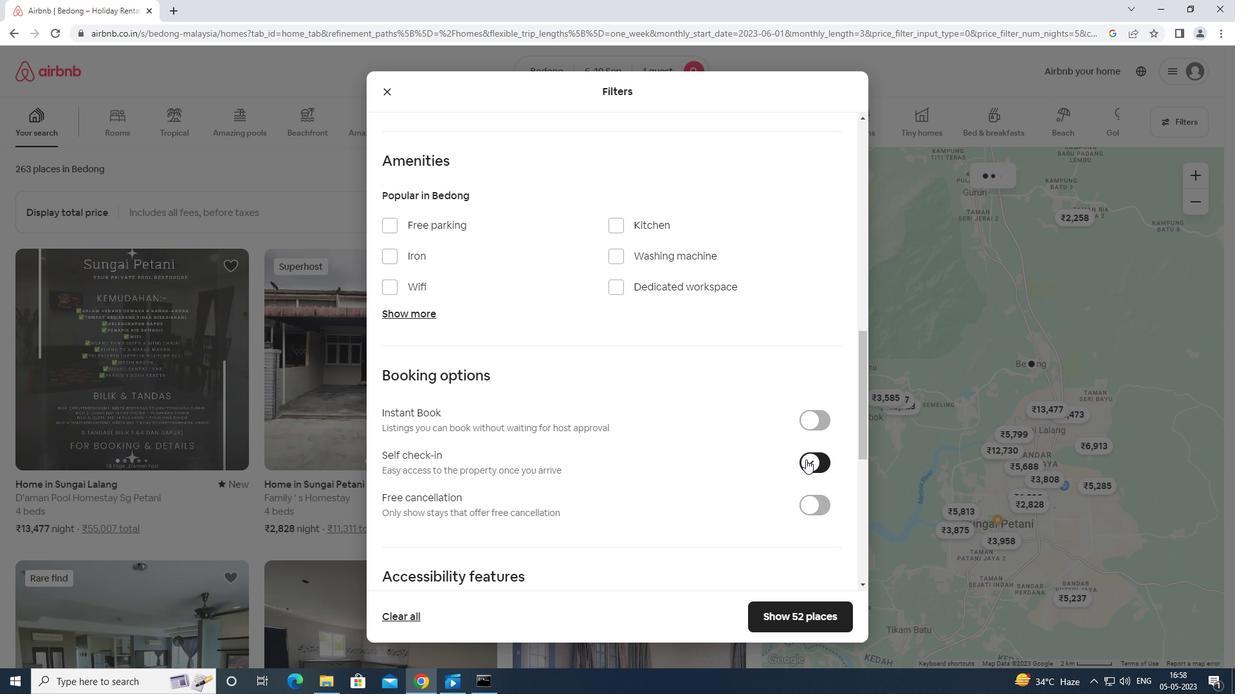 
Action: Mouse scrolled (806, 460) with delta (0, 0)
Screenshot: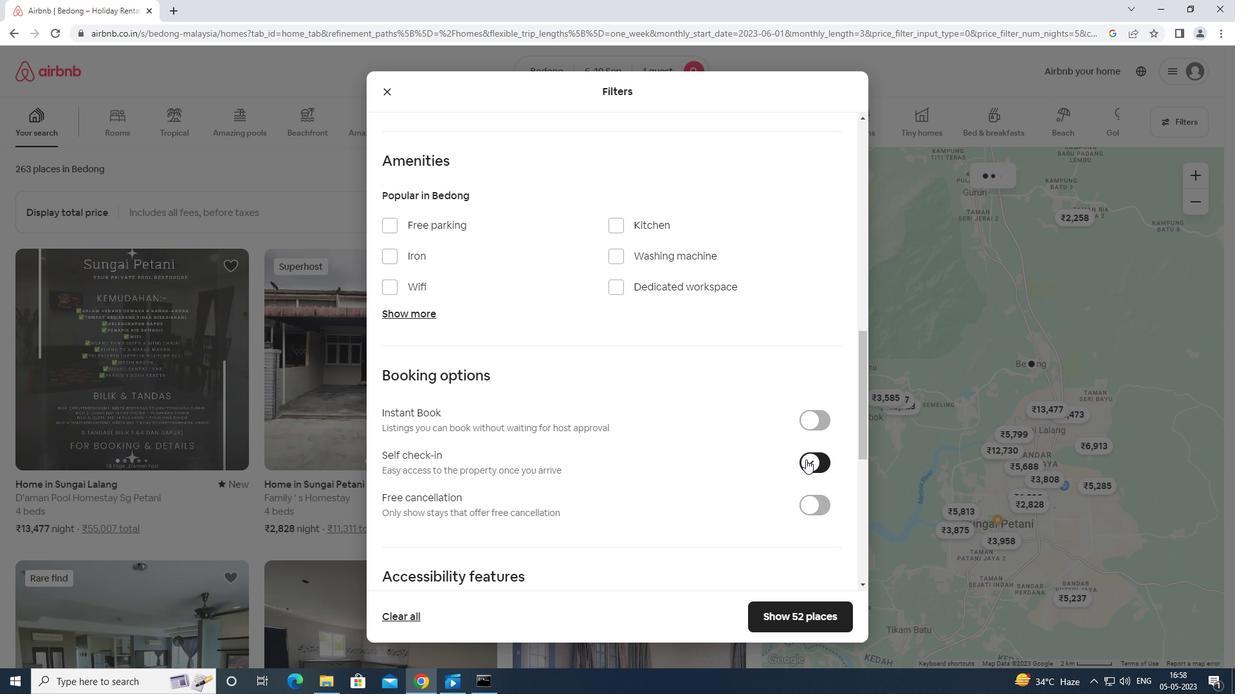 
Action: Mouse scrolled (806, 460) with delta (0, 0)
Screenshot: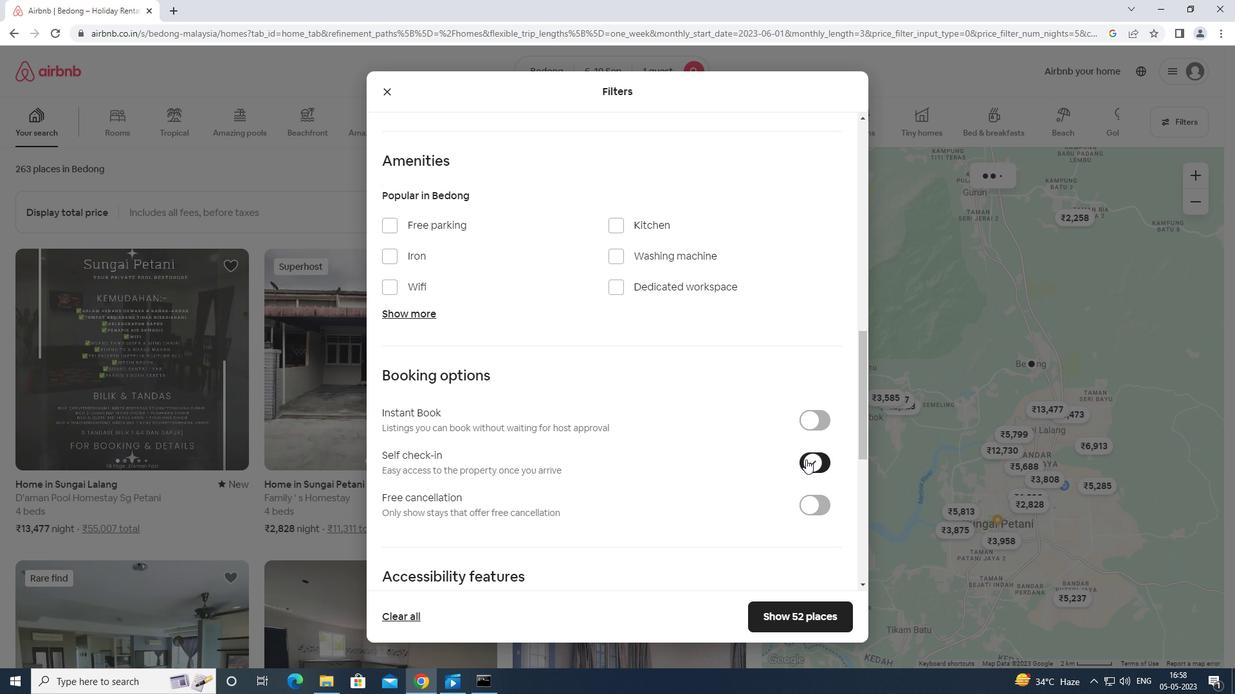 
Action: Mouse moved to (806, 461)
Screenshot: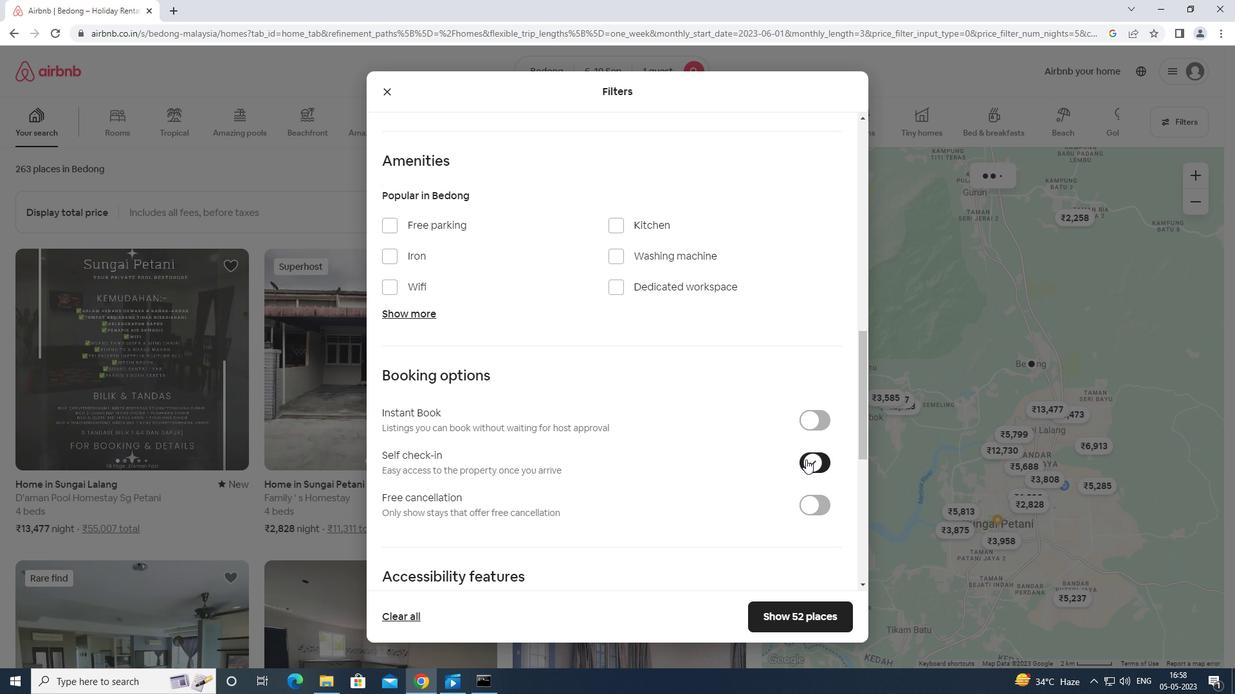 
Action: Mouse scrolled (806, 460) with delta (0, 0)
Screenshot: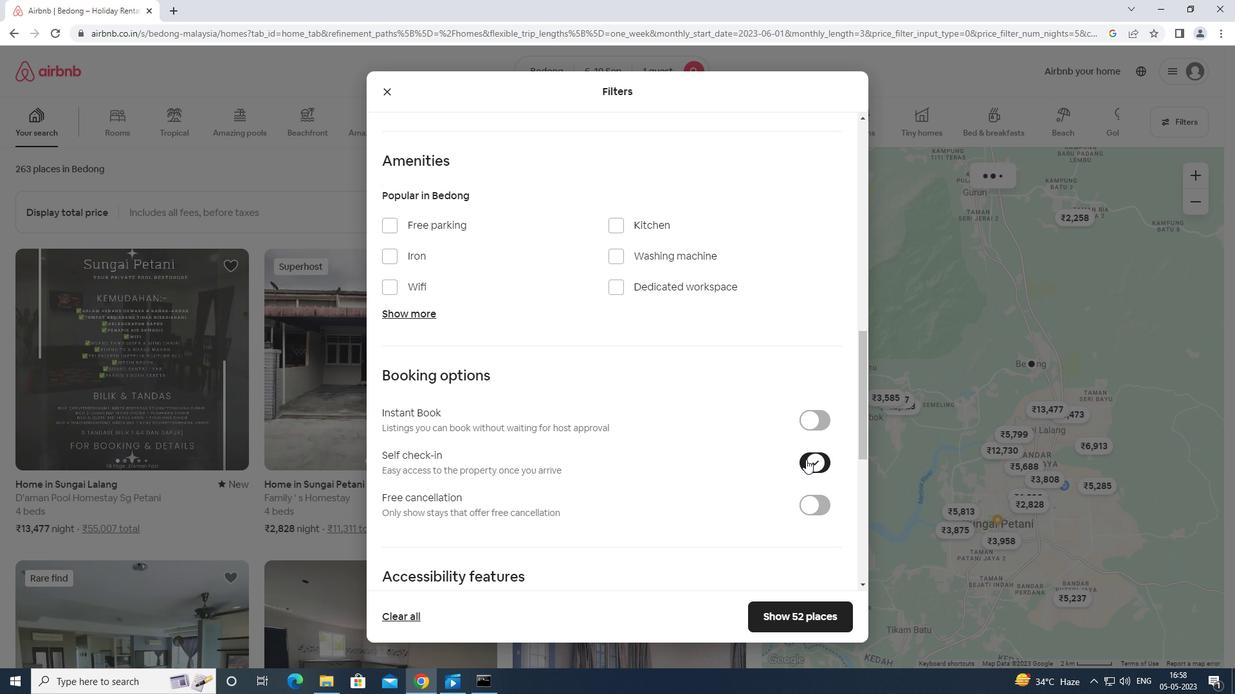 
Action: Mouse moved to (802, 462)
Screenshot: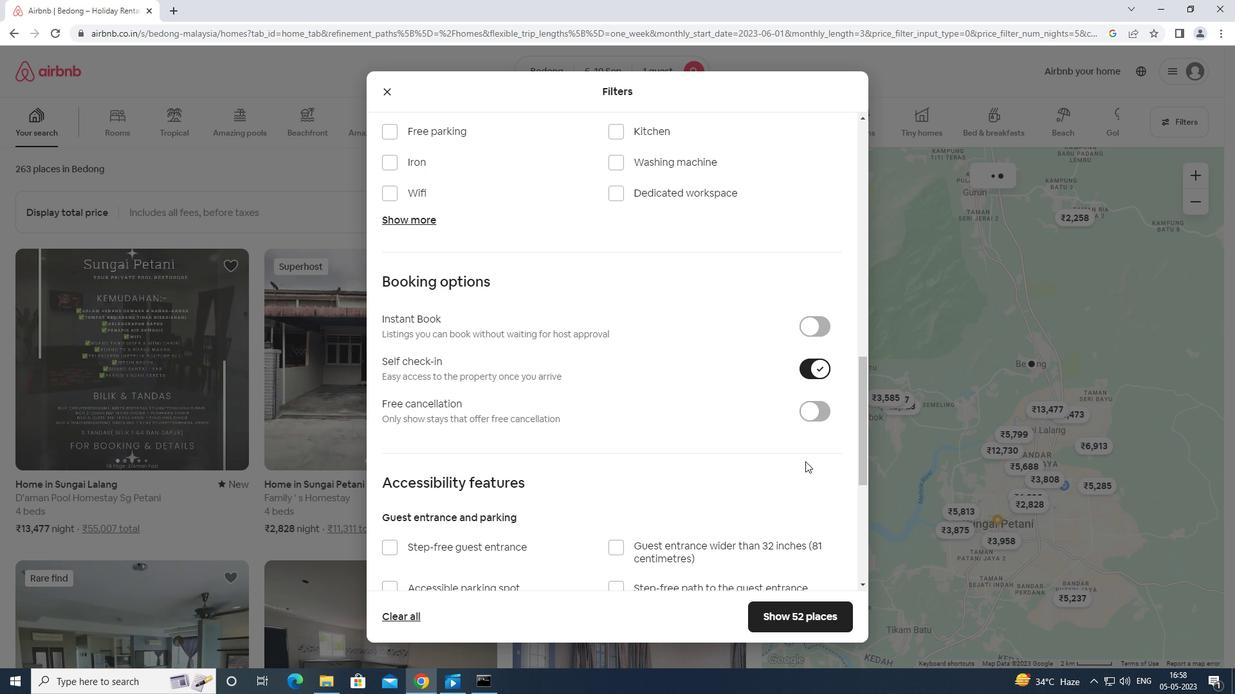 
Action: Mouse scrolled (802, 461) with delta (0, 0)
Screenshot: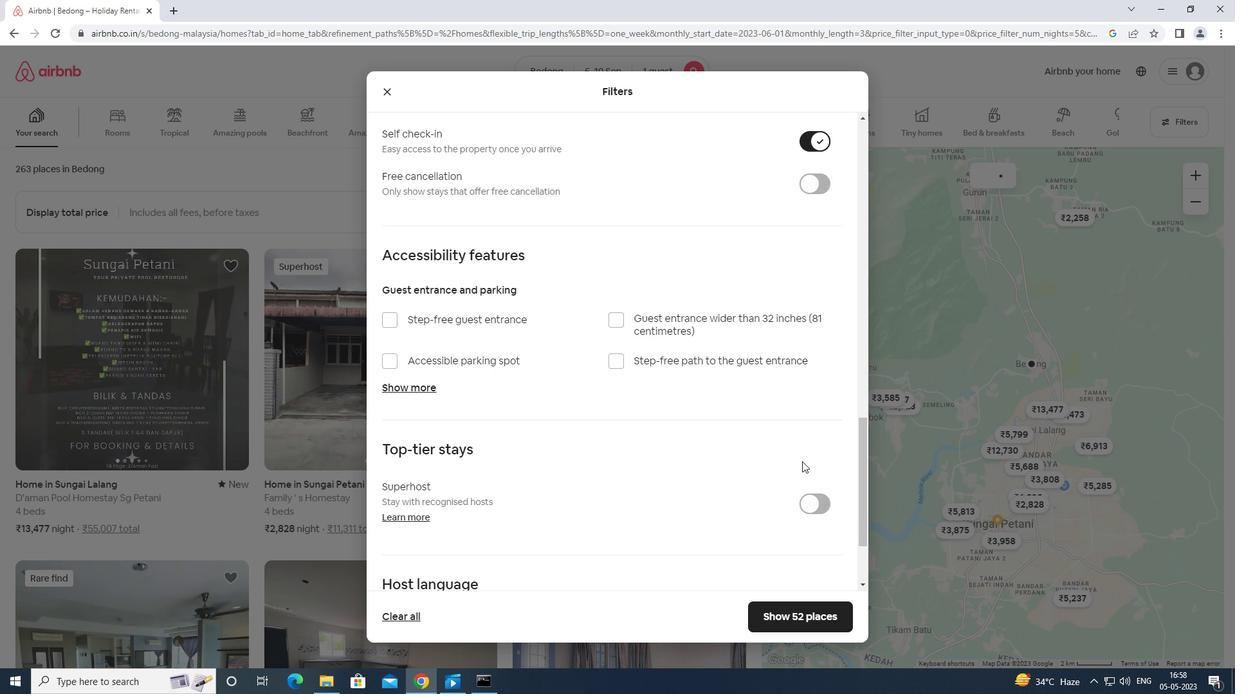 
Action: Mouse scrolled (802, 461) with delta (0, 0)
Screenshot: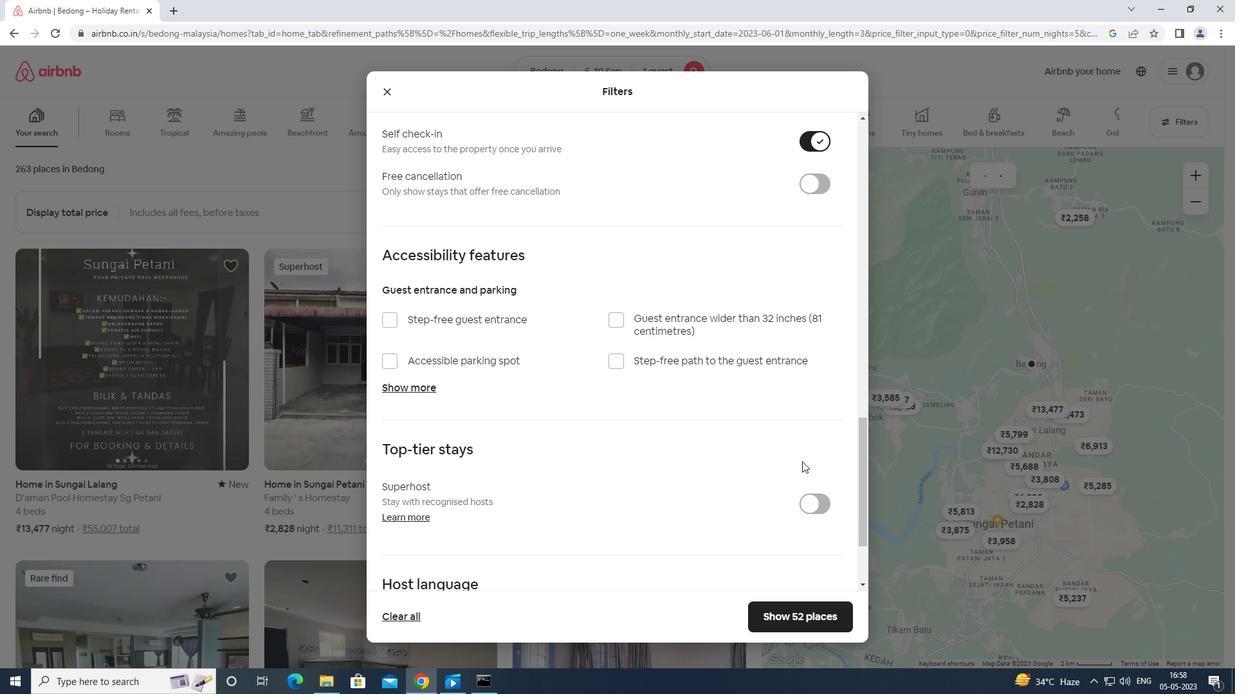 
Action: Mouse moved to (385, 500)
Screenshot: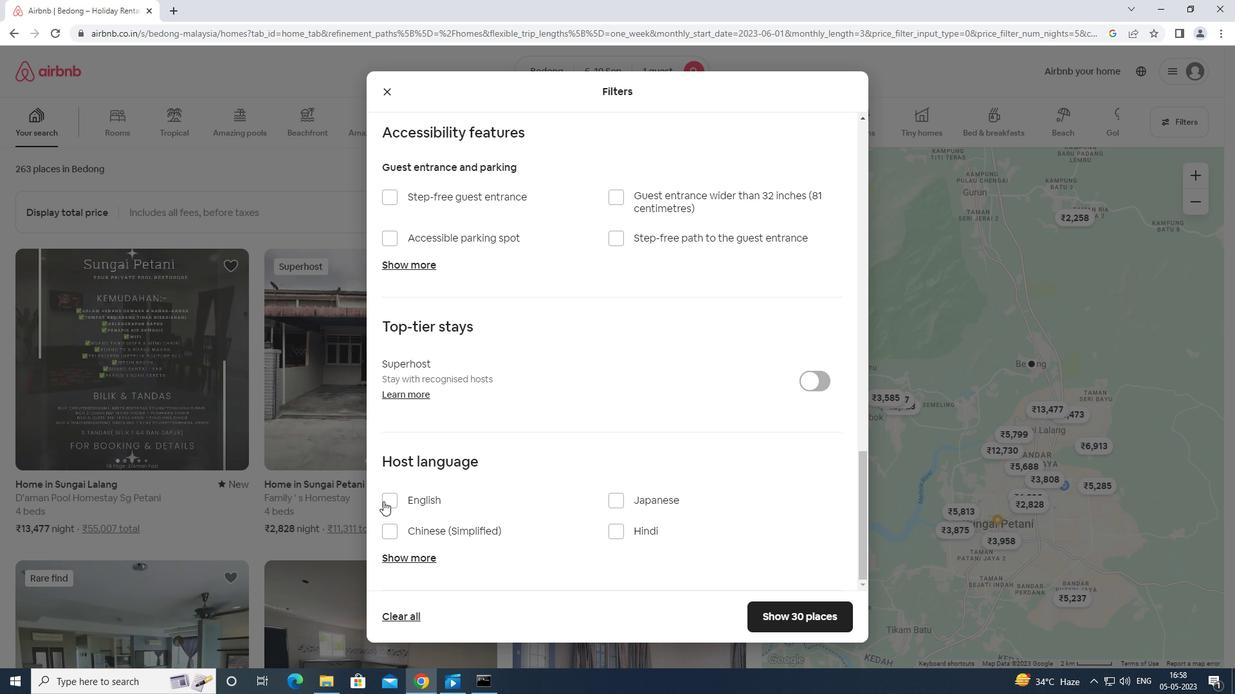 
Action: Mouse pressed left at (385, 500)
Screenshot: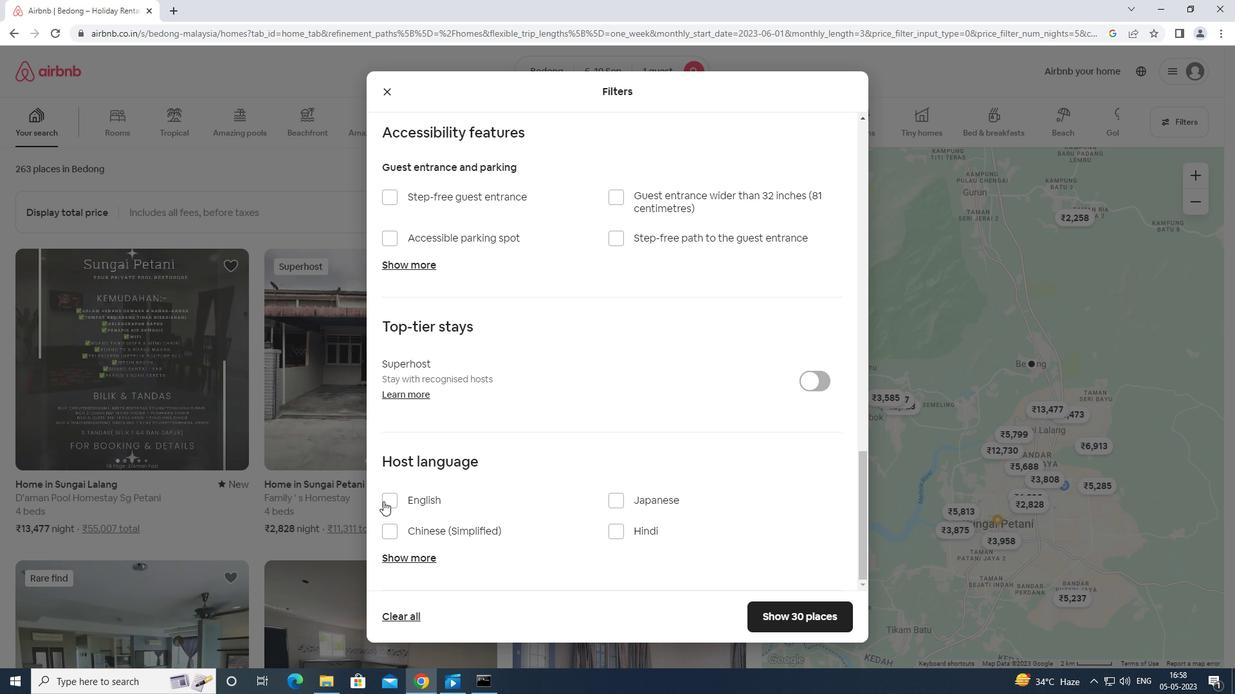 
Action: Mouse moved to (788, 615)
Screenshot: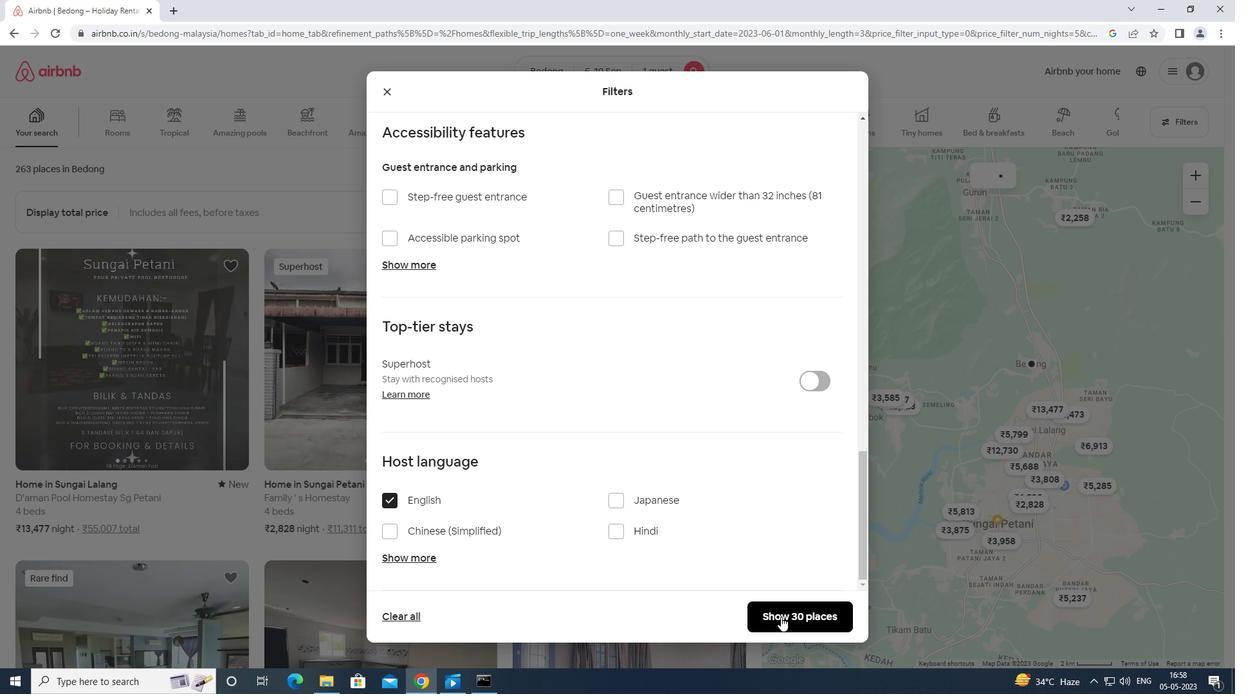 
Action: Mouse pressed left at (788, 615)
Screenshot: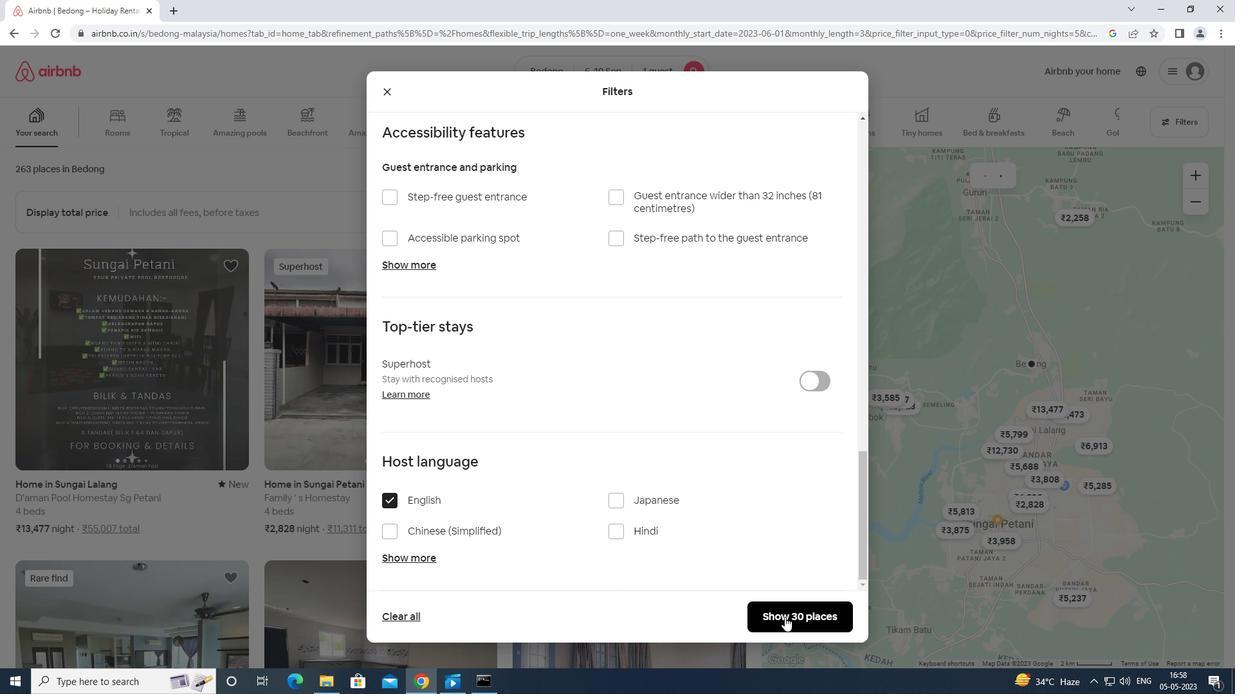 
Action: Mouse moved to (789, 612)
Screenshot: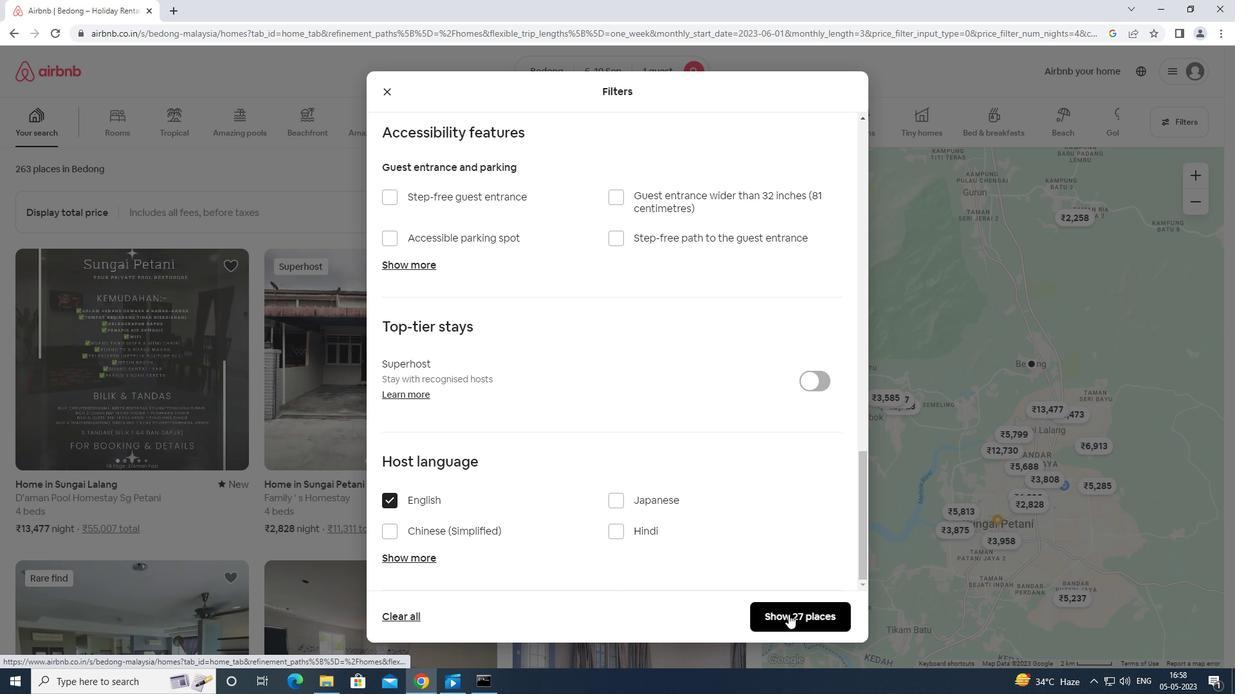 
